 Task: Look for space in Narasapur, India from 6th September, 2023 to 15th September, 2023 for 6 adults in price range Rs.8000 to Rs.12000. Place can be entire place or private room with 6 bedrooms having 6 beds and 6 bathrooms. Property type can be house, flat, guest house. Amenities needed are: wifi, TV, free parkinig on premises, gym, breakfast. Booking option can be shelf check-in. Required host language is English.
Action: Mouse moved to (441, 97)
Screenshot: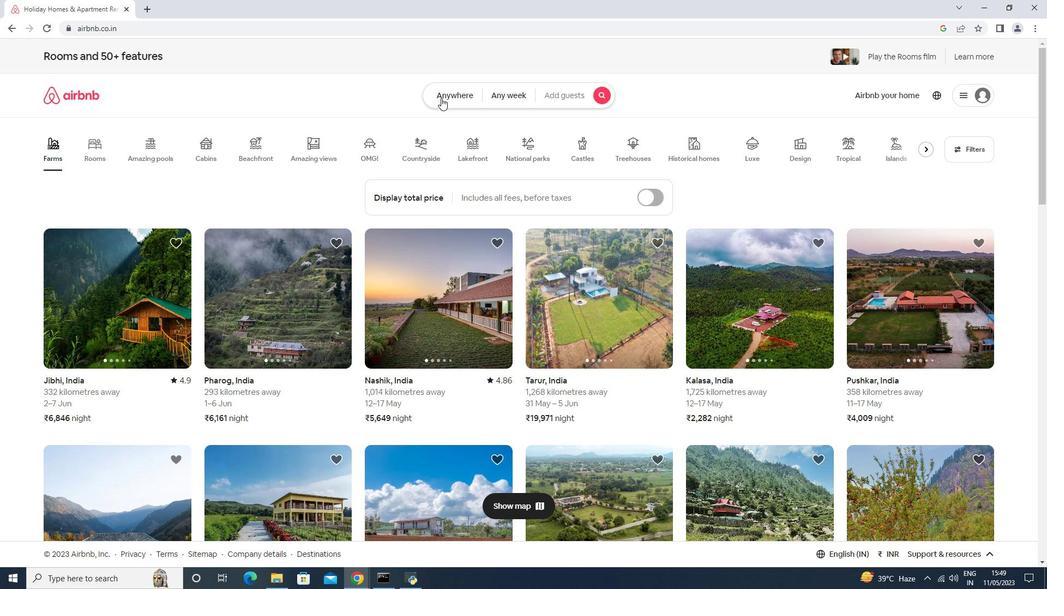 
Action: Mouse pressed left at (441, 97)
Screenshot: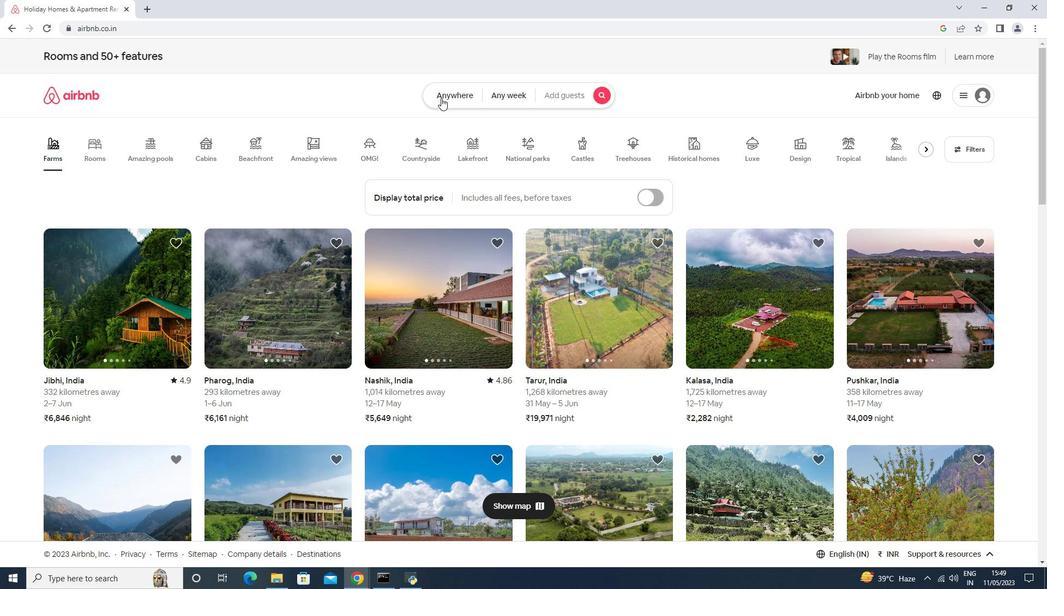 
Action: Mouse moved to (373, 144)
Screenshot: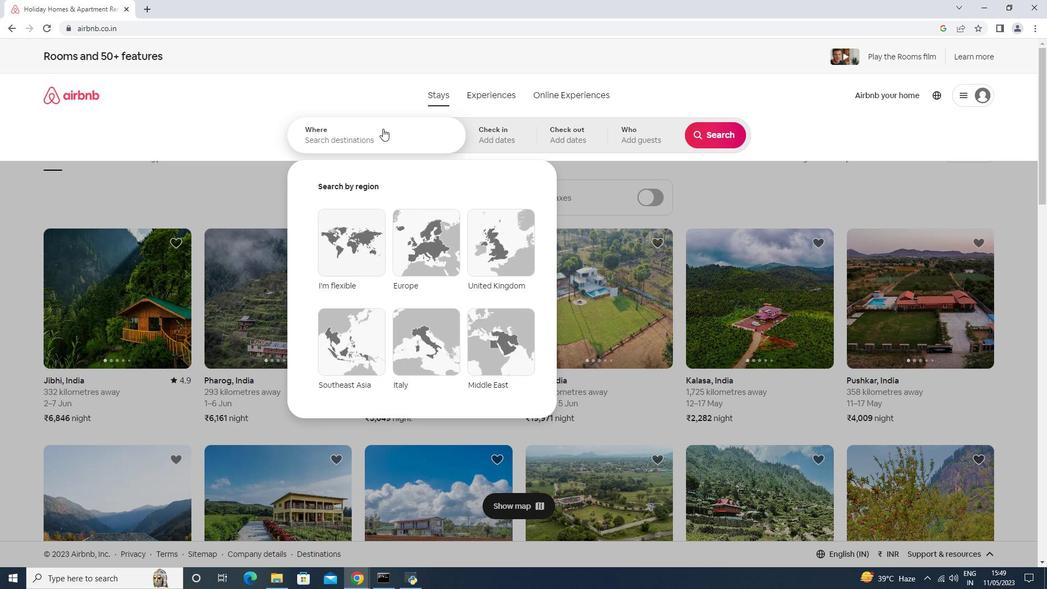 
Action: Mouse pressed left at (373, 144)
Screenshot: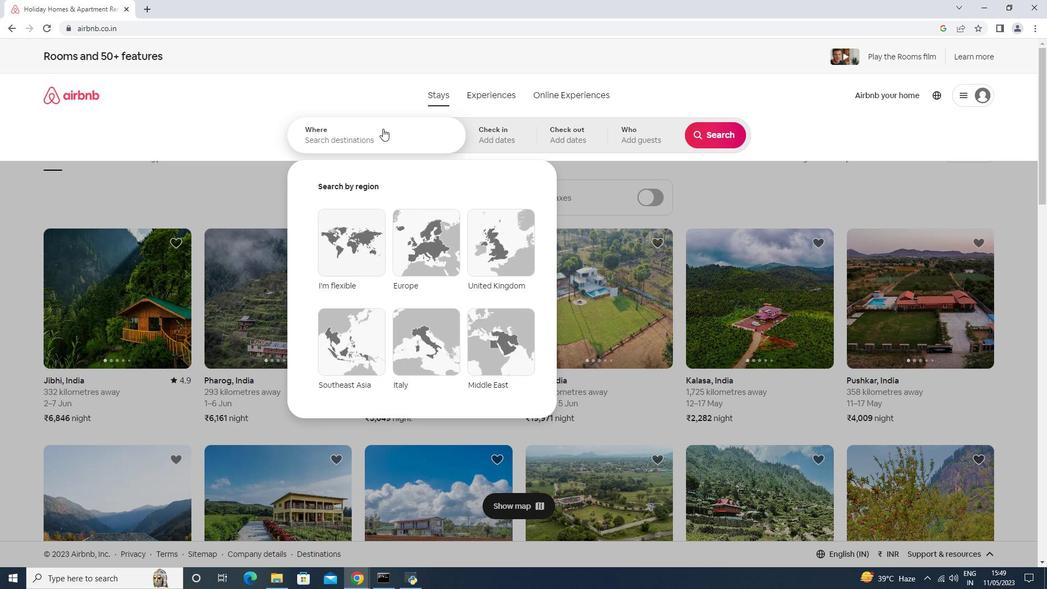 
Action: Key pressed <Key.shift>Nar
Screenshot: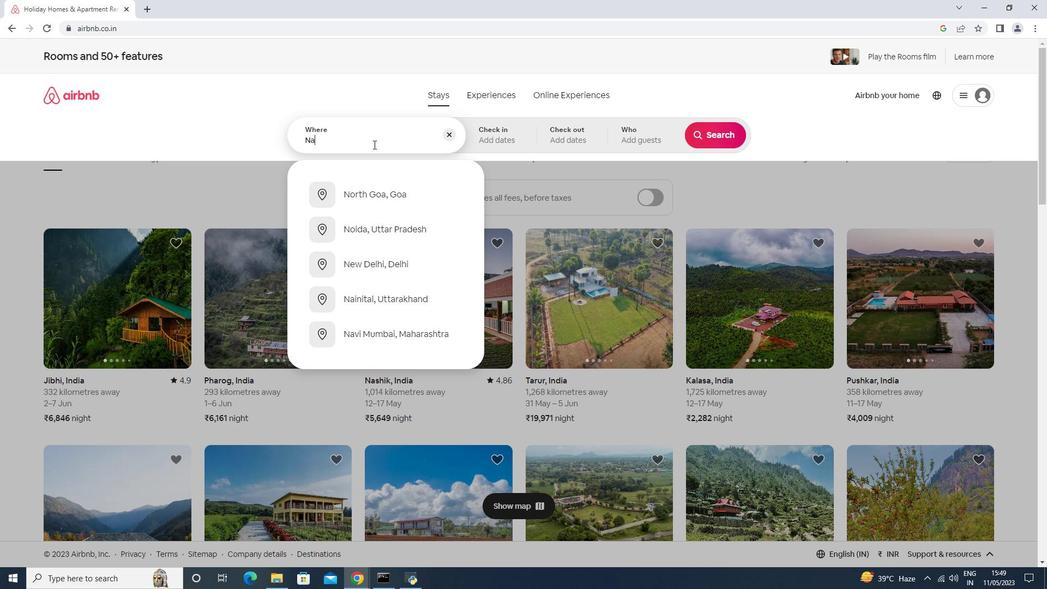 
Action: Mouse moved to (713, 222)
Screenshot: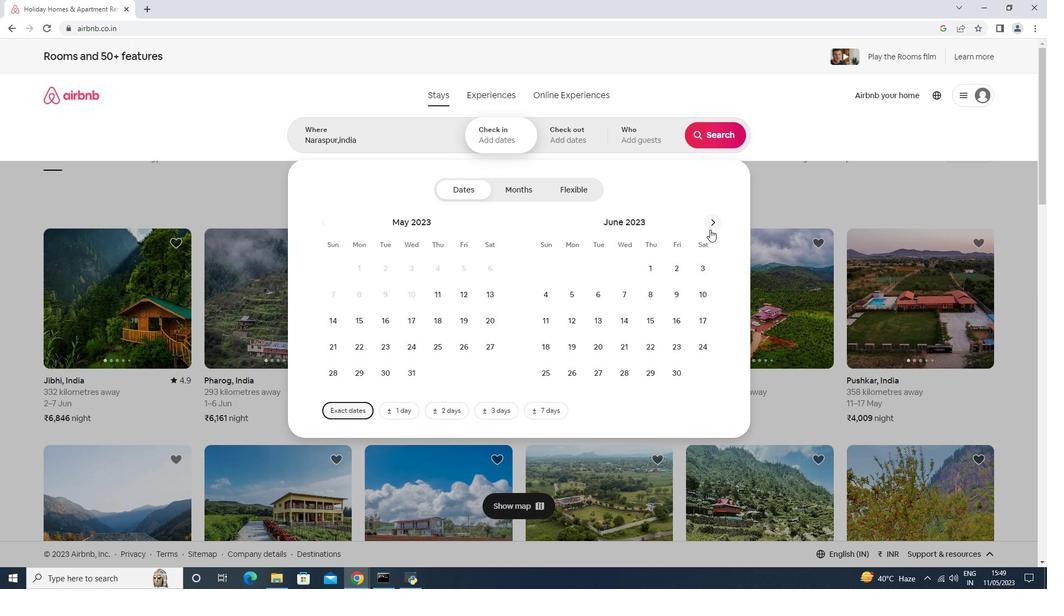 
Action: Mouse pressed left at (713, 222)
Screenshot: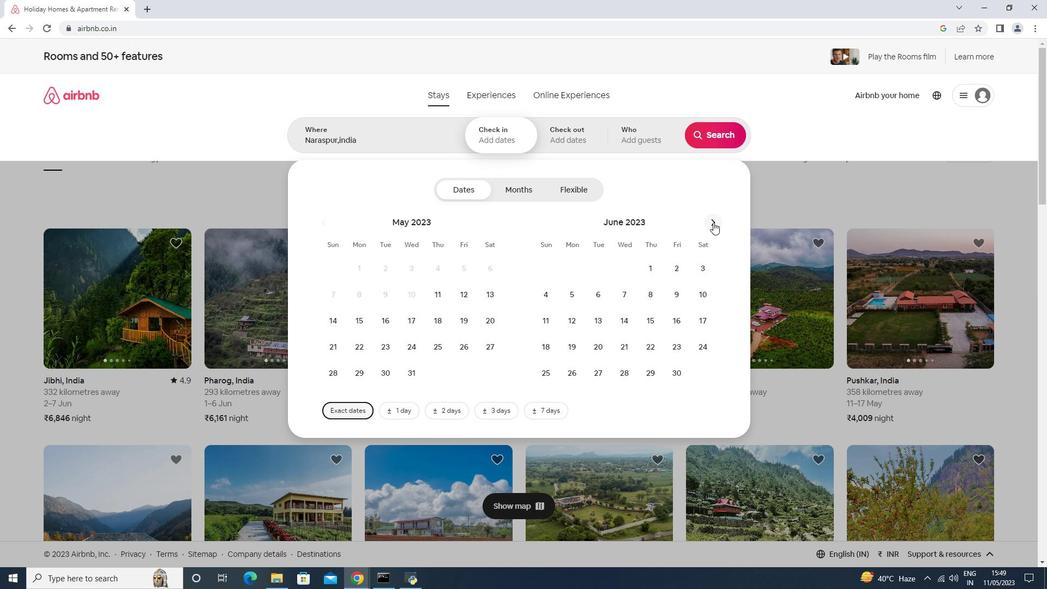 
Action: Mouse pressed left at (713, 222)
Screenshot: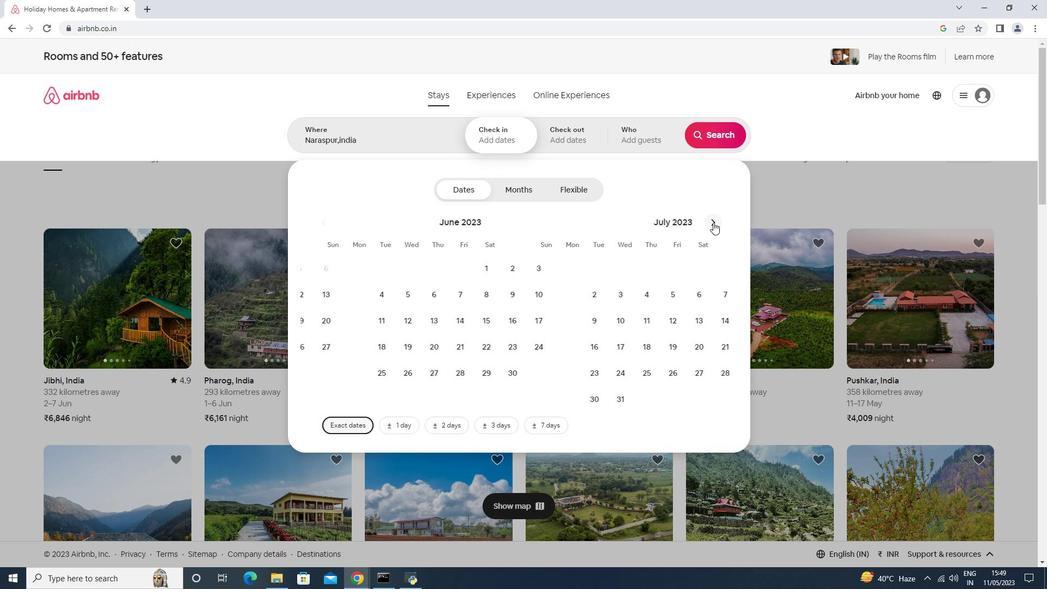 
Action: Mouse moved to (713, 228)
Screenshot: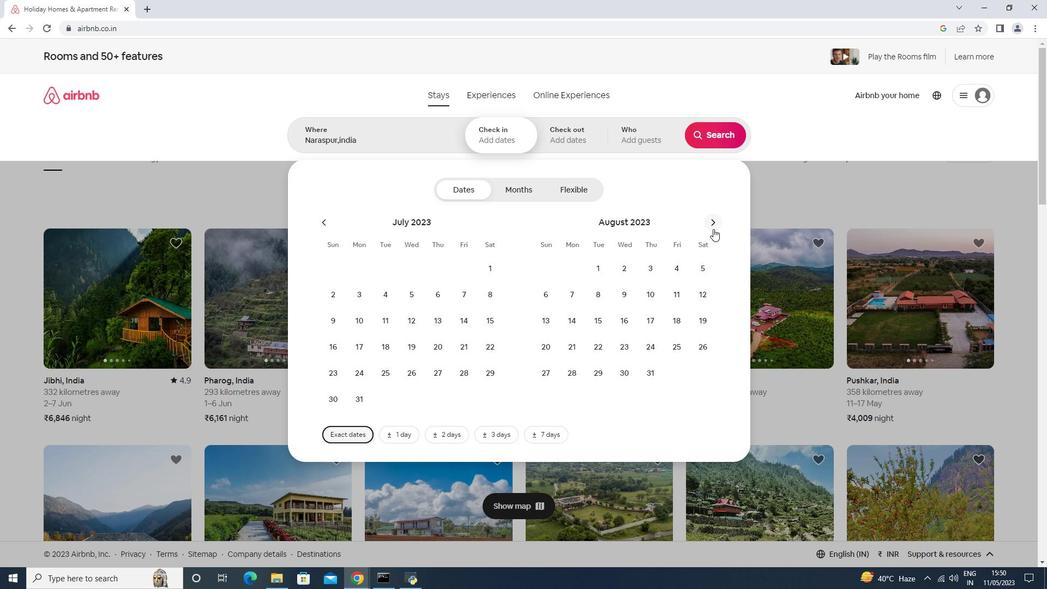 
Action: Mouse pressed left at (713, 228)
Screenshot: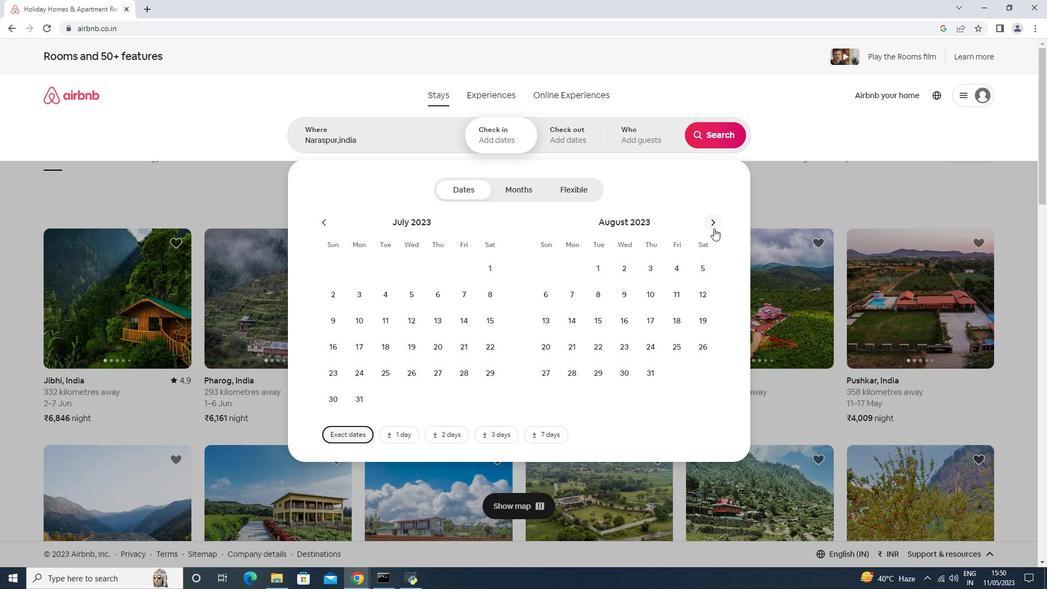 
Action: Mouse moved to (630, 293)
Screenshot: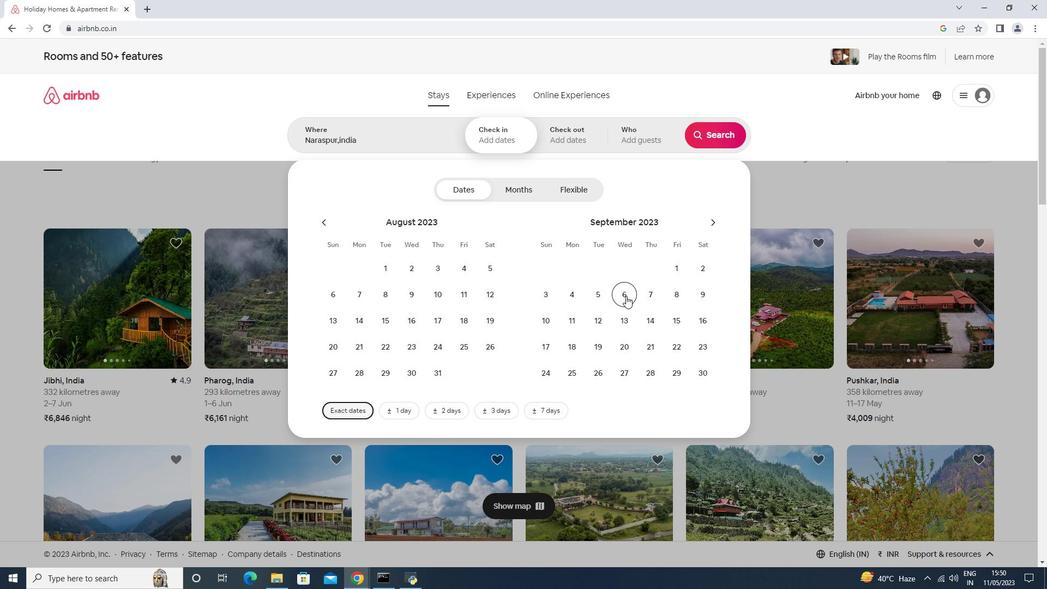 
Action: Mouse pressed left at (630, 293)
Screenshot: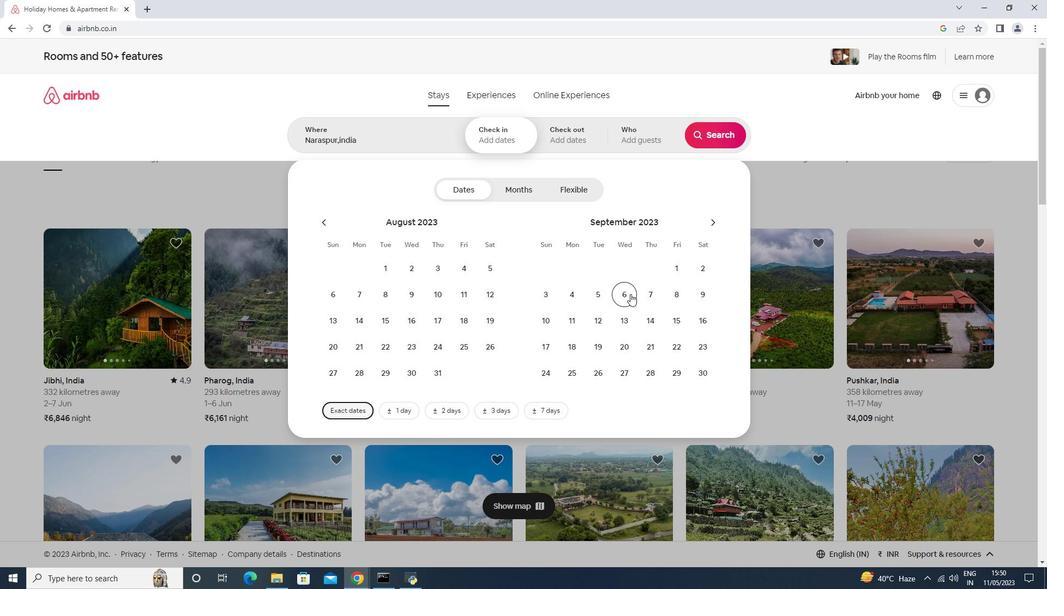 
Action: Mouse moved to (683, 313)
Screenshot: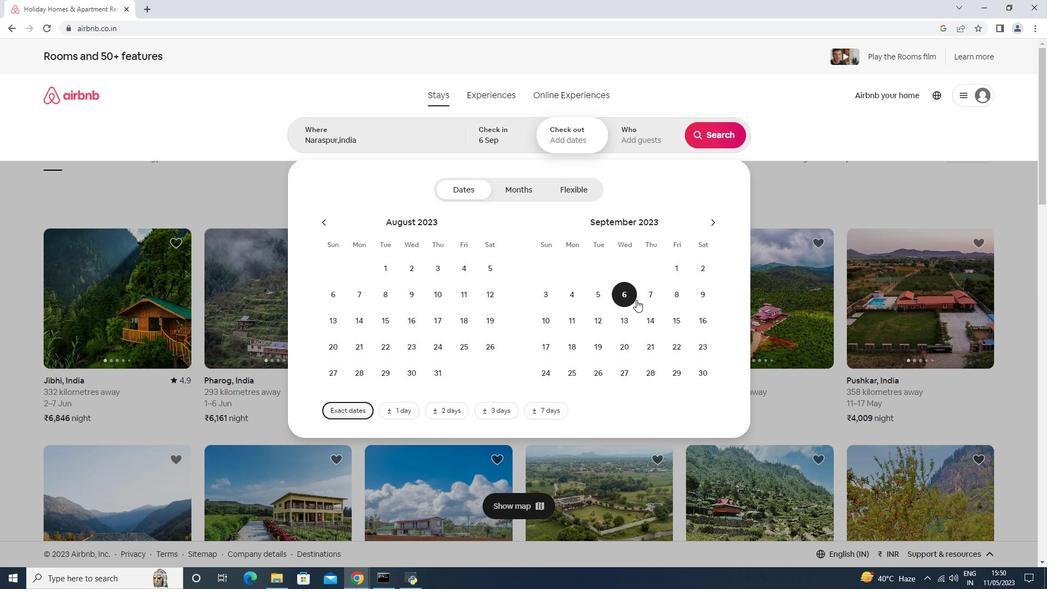 
Action: Mouse pressed left at (683, 313)
Screenshot: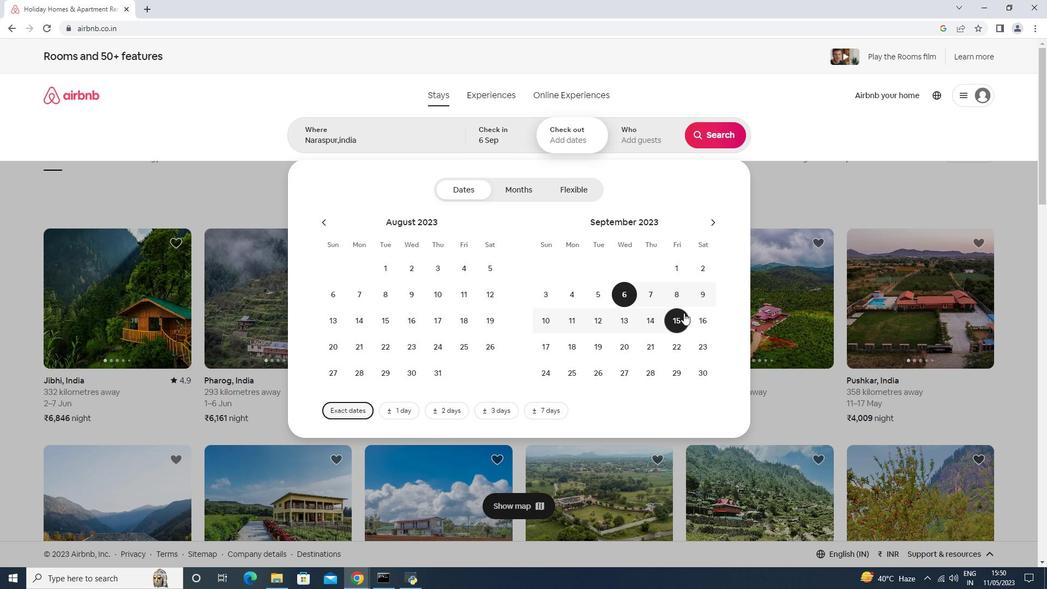 
Action: Mouse moved to (641, 145)
Screenshot: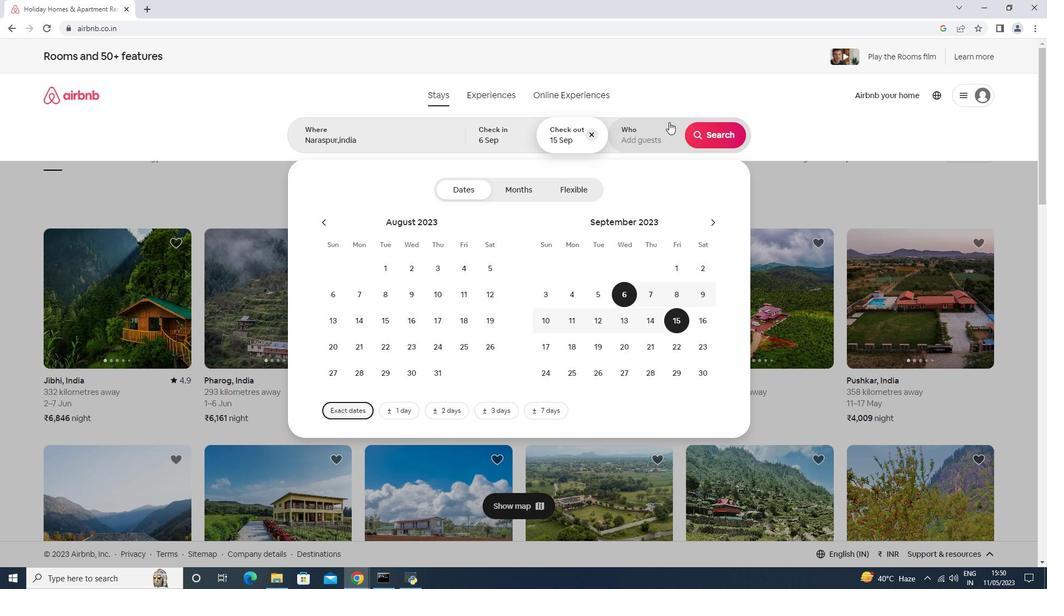 
Action: Mouse pressed left at (641, 145)
Screenshot: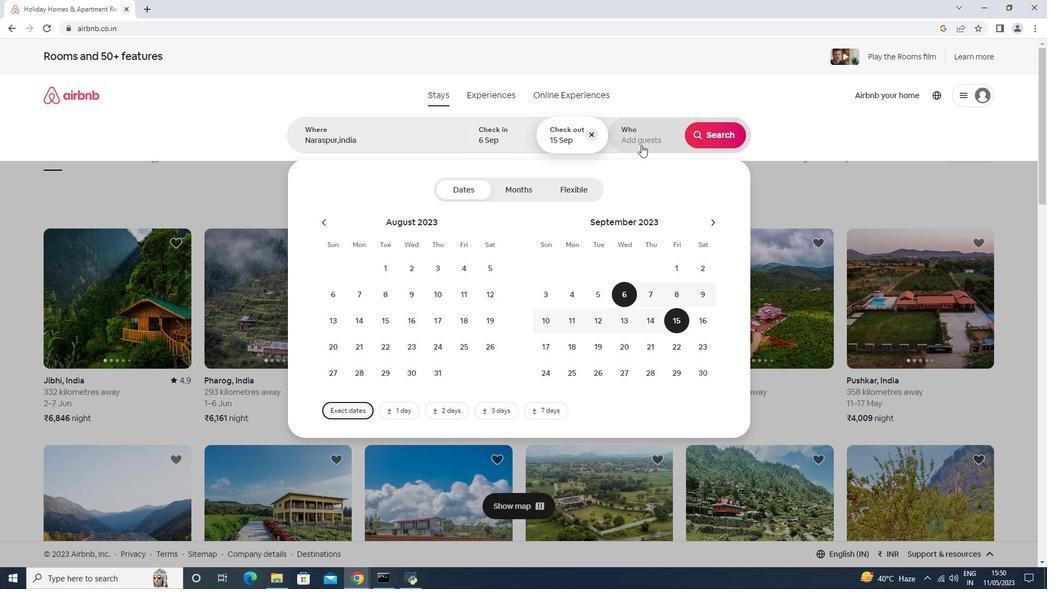 
Action: Mouse moved to (719, 195)
Screenshot: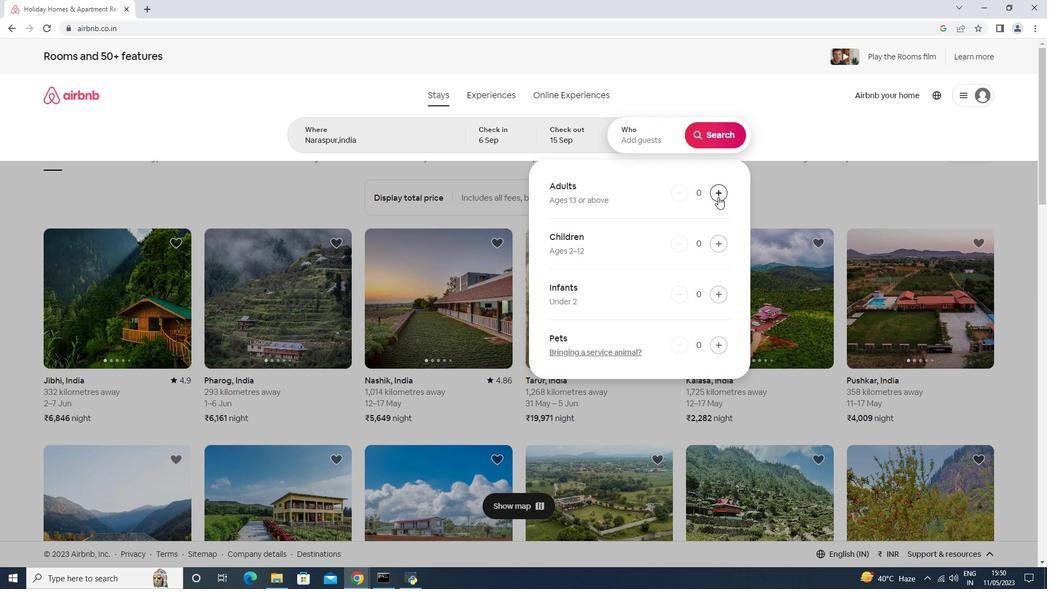 
Action: Mouse pressed left at (718, 196)
Screenshot: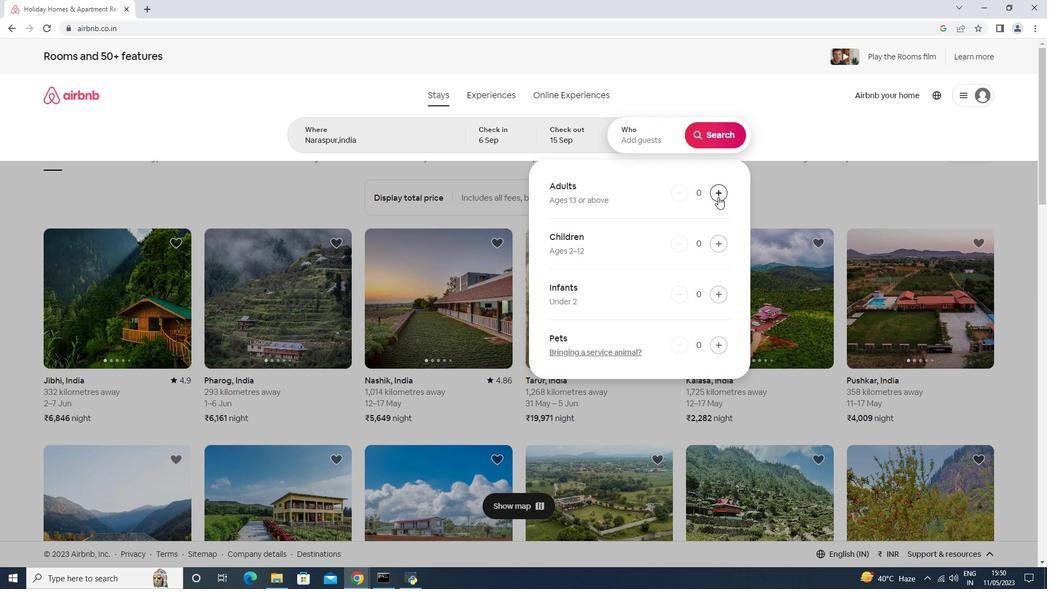 
Action: Mouse moved to (719, 195)
Screenshot: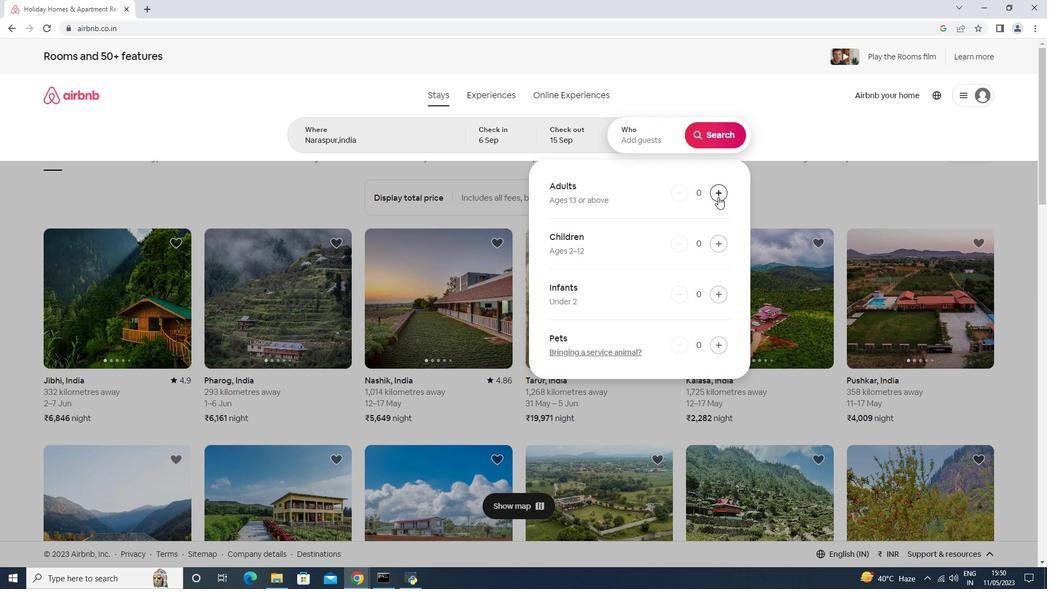 
Action: Mouse pressed left at (718, 195)
Screenshot: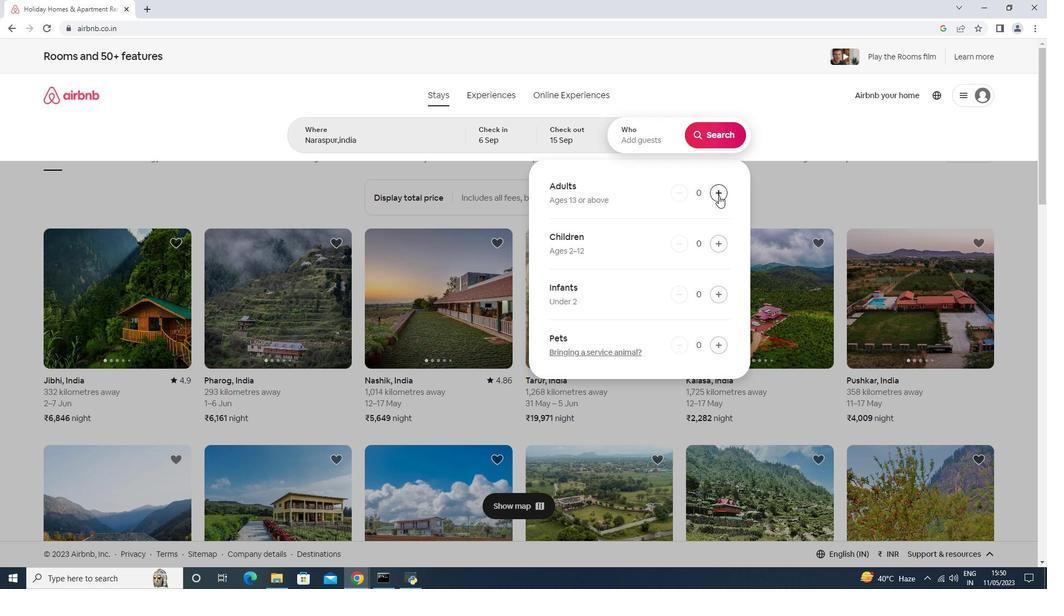 
Action: Mouse pressed left at (719, 195)
Screenshot: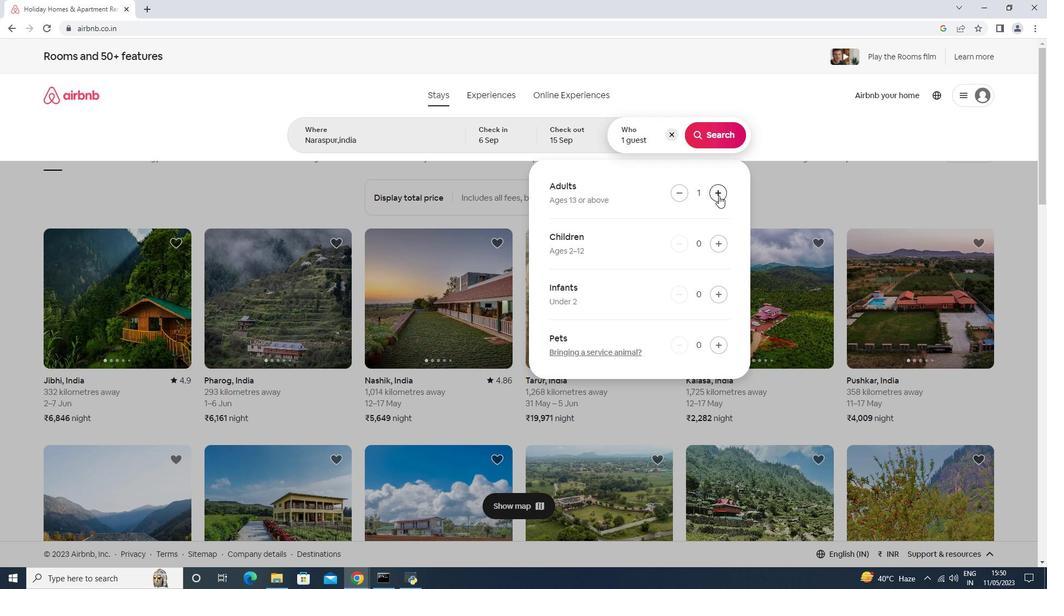 
Action: Mouse pressed left at (719, 195)
Screenshot: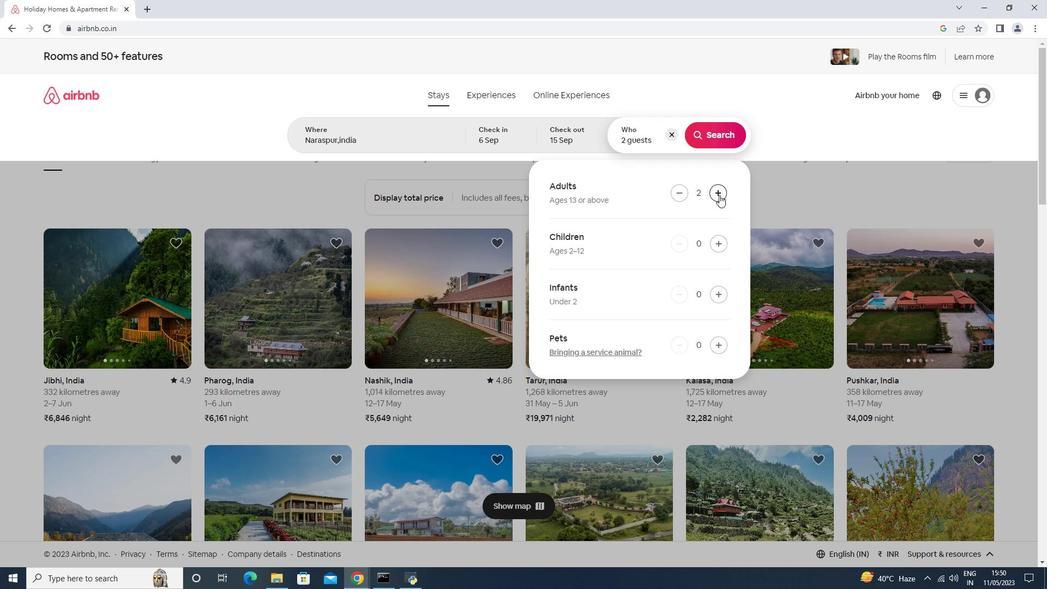 
Action: Mouse pressed left at (719, 195)
Screenshot: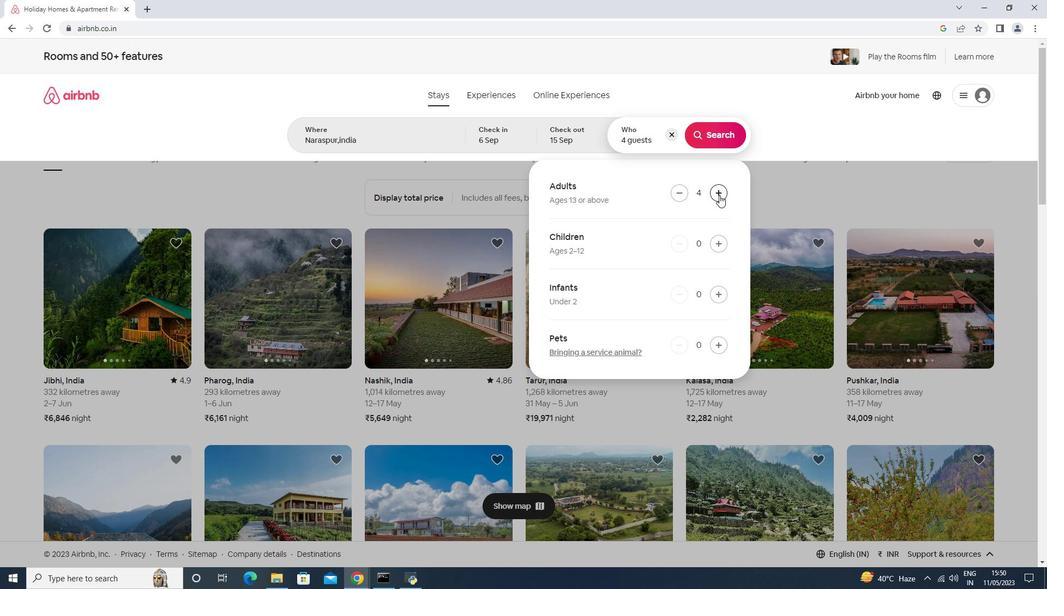 
Action: Mouse moved to (719, 194)
Screenshot: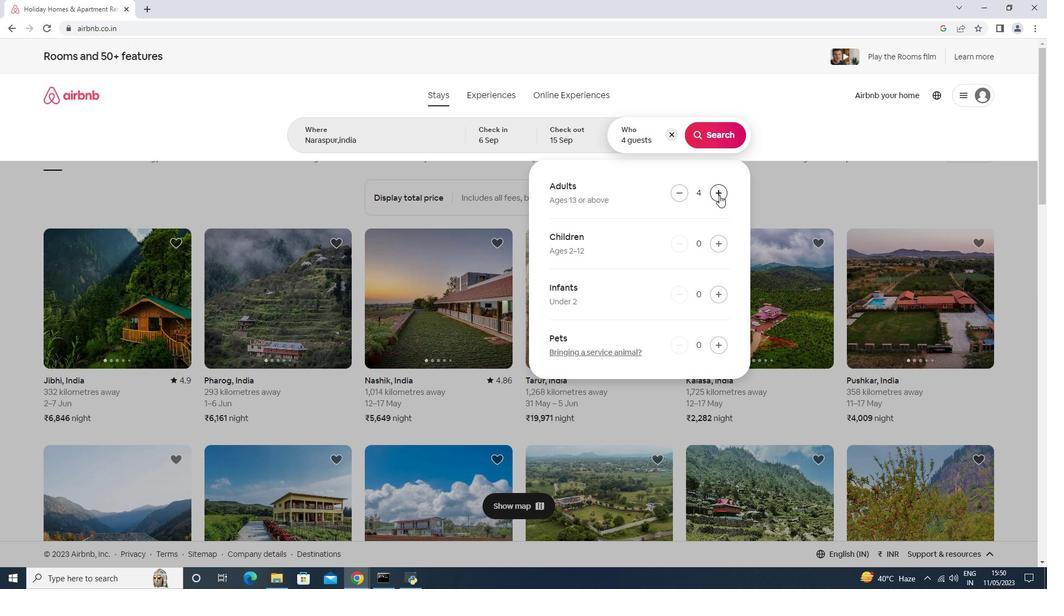 
Action: Mouse pressed left at (719, 194)
Screenshot: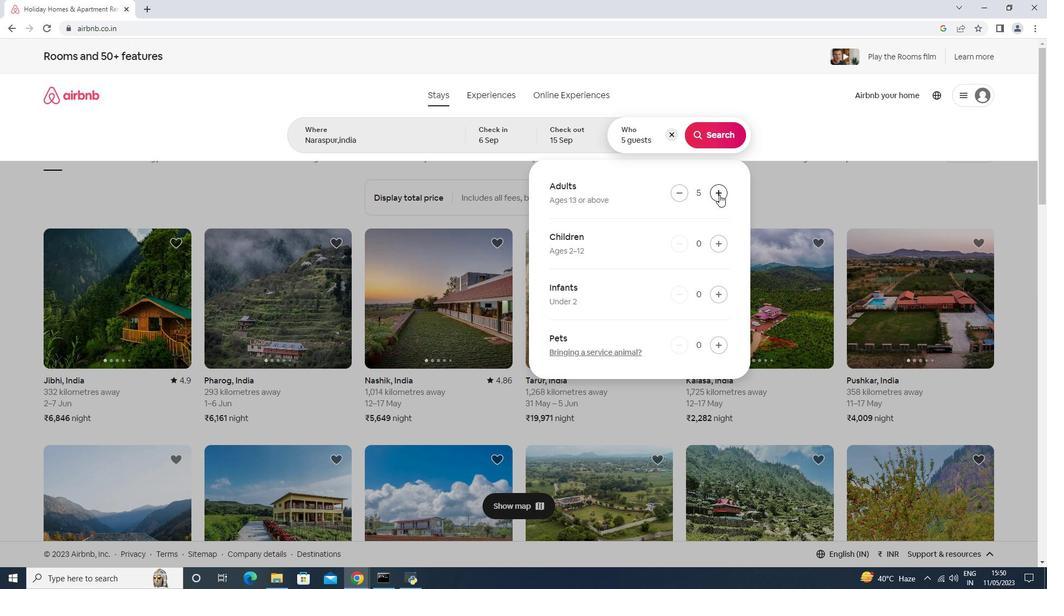 
Action: Mouse moved to (712, 139)
Screenshot: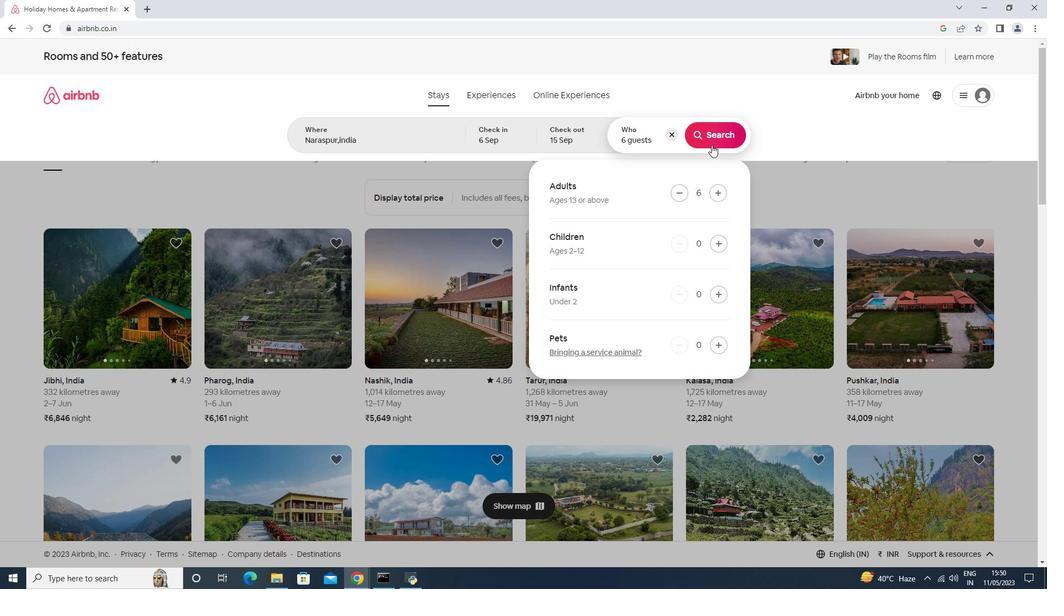 
Action: Mouse pressed left at (712, 139)
Screenshot: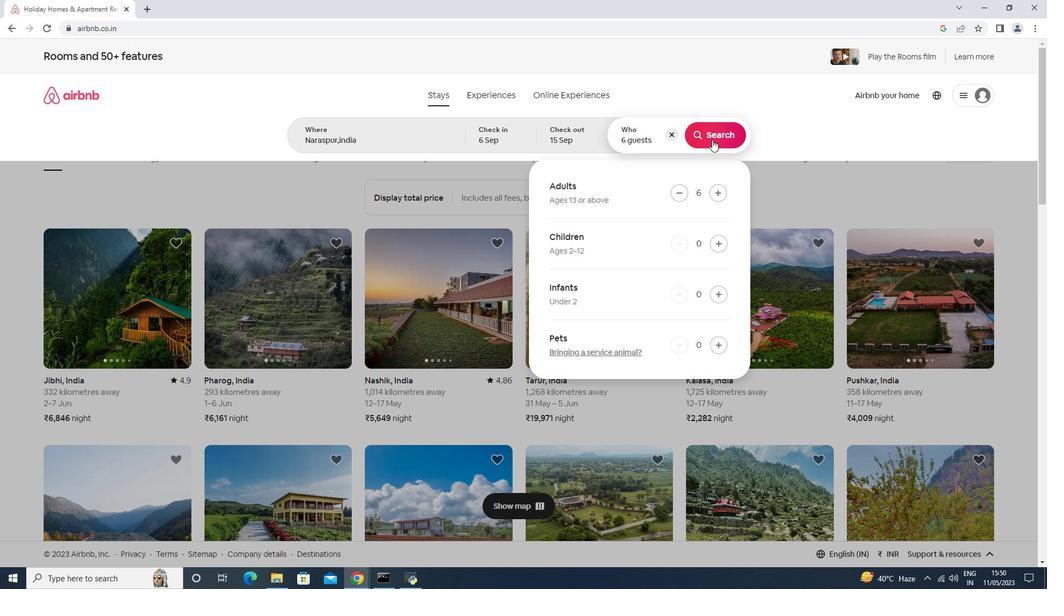 
Action: Mouse moved to (988, 123)
Screenshot: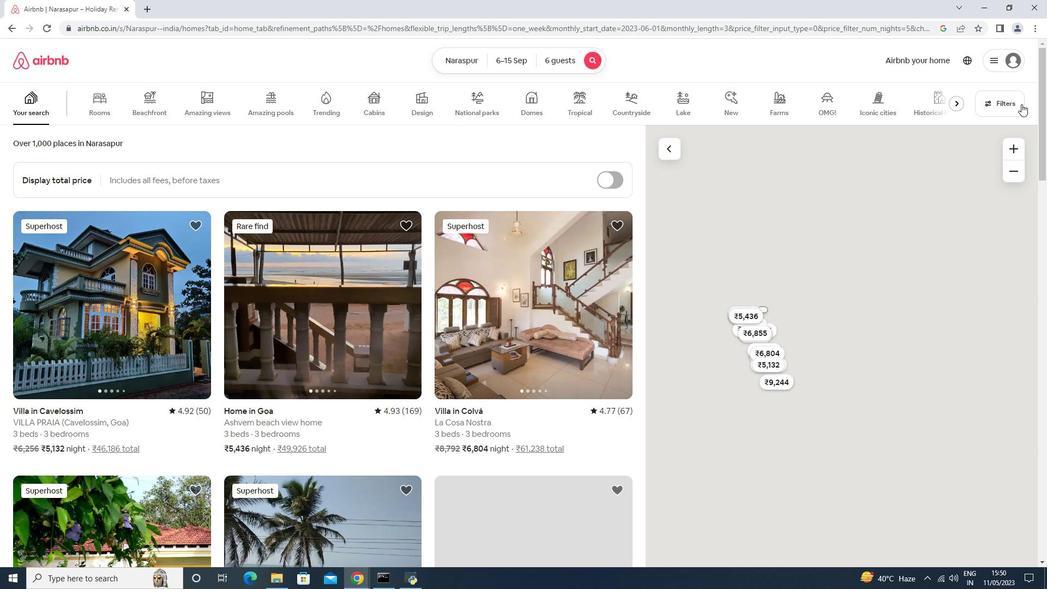 
Action: Mouse pressed left at (988, 123)
Screenshot: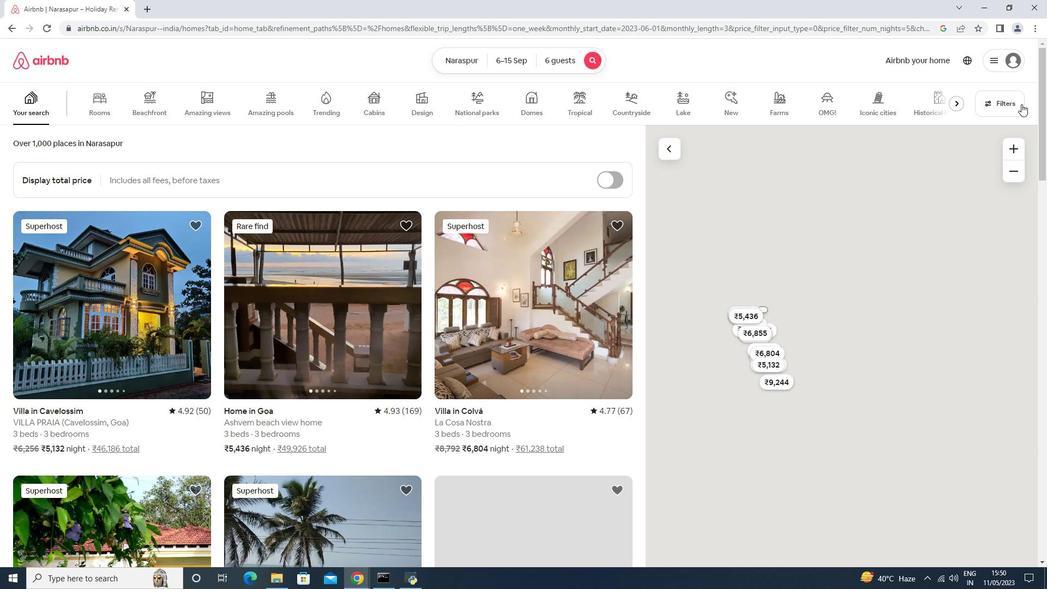 
Action: Mouse moved to (412, 359)
Screenshot: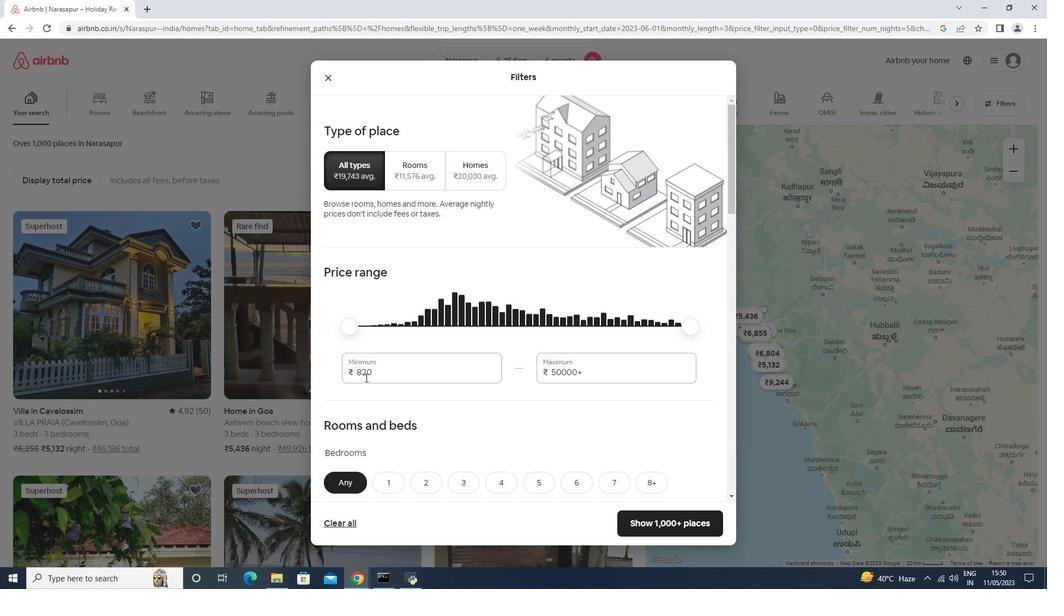 
Action: Mouse pressed left at (412, 359)
Screenshot: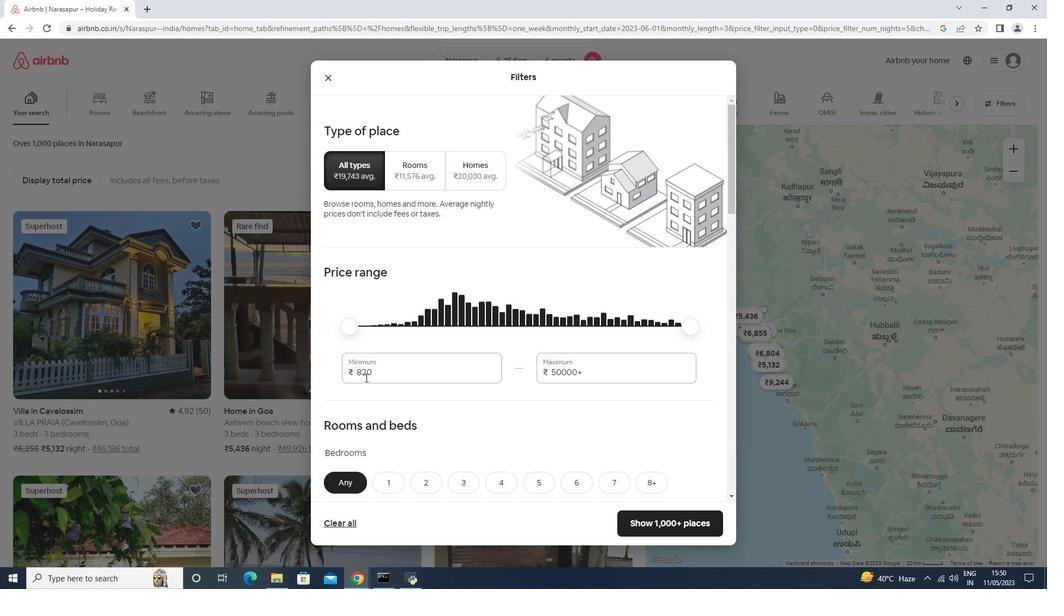 
Action: Key pressed <Key.backspace><Key.backspace><Key.backspace><Key.backspace><Key.backspace><Key.backspace><Key.backspace><Key.backspace><Key.backspace><Key.backspace><Key.backspace><Key.backspace><Key.backspace>8000<Key.tab>12000
Screenshot: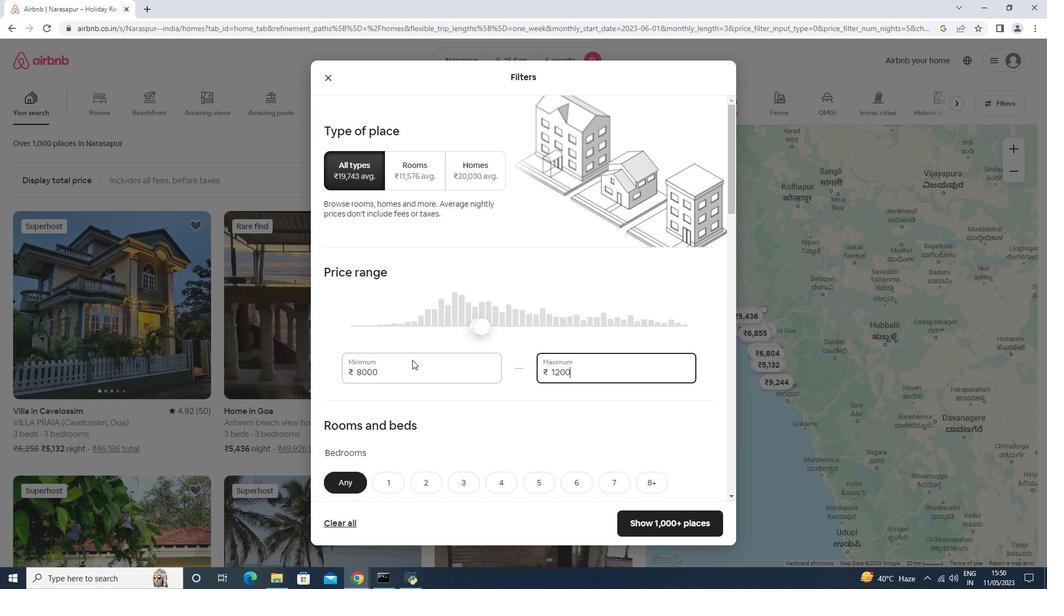 
Action: Mouse moved to (396, 429)
Screenshot: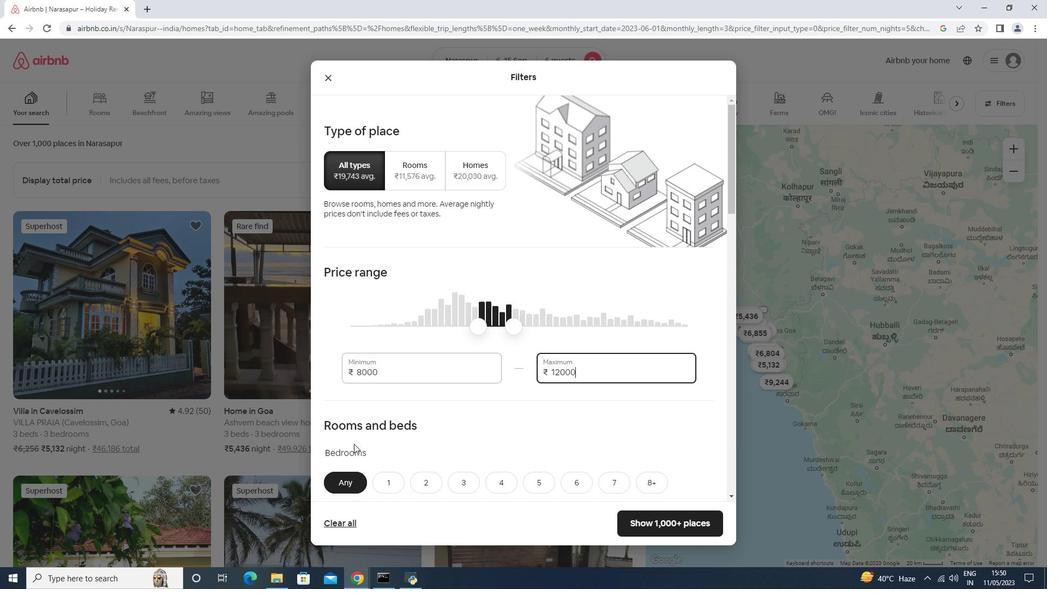 
Action: Mouse scrolled (396, 428) with delta (0, 0)
Screenshot: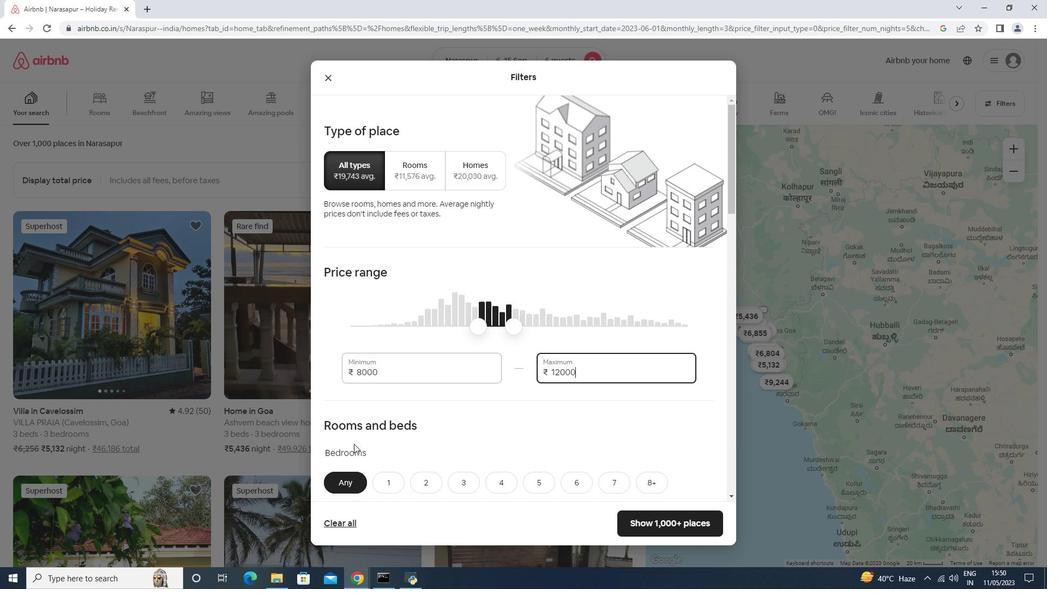 
Action: Mouse scrolled (396, 428) with delta (0, 0)
Screenshot: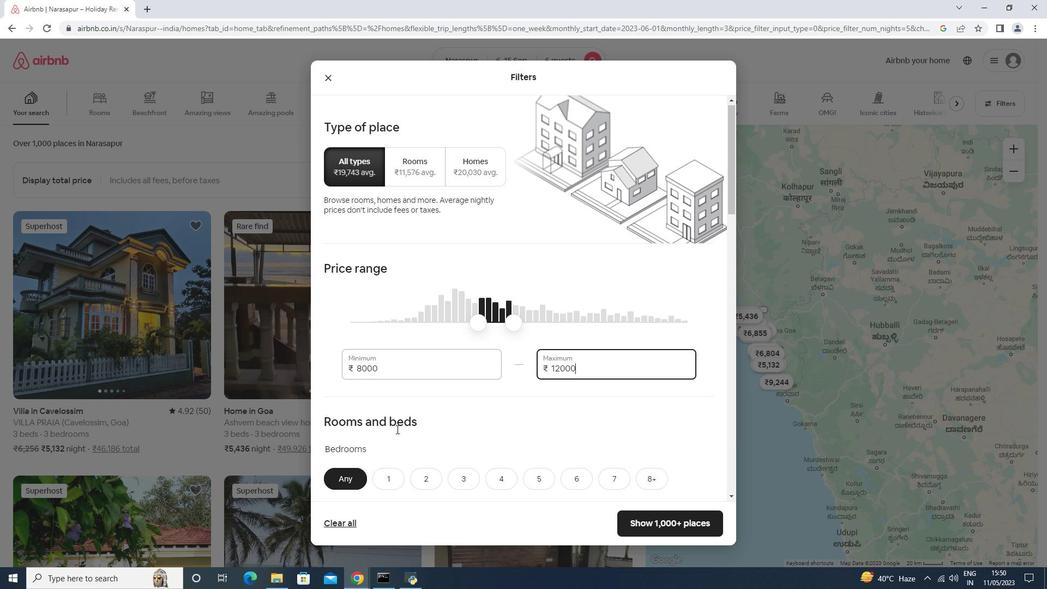 
Action: Mouse moved to (568, 379)
Screenshot: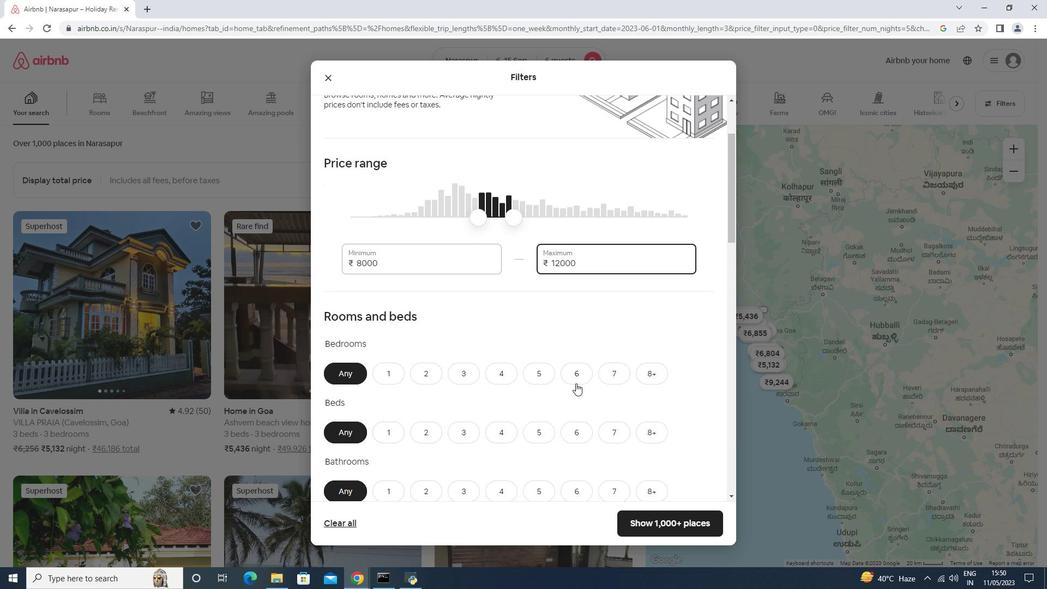 
Action: Mouse pressed left at (568, 379)
Screenshot: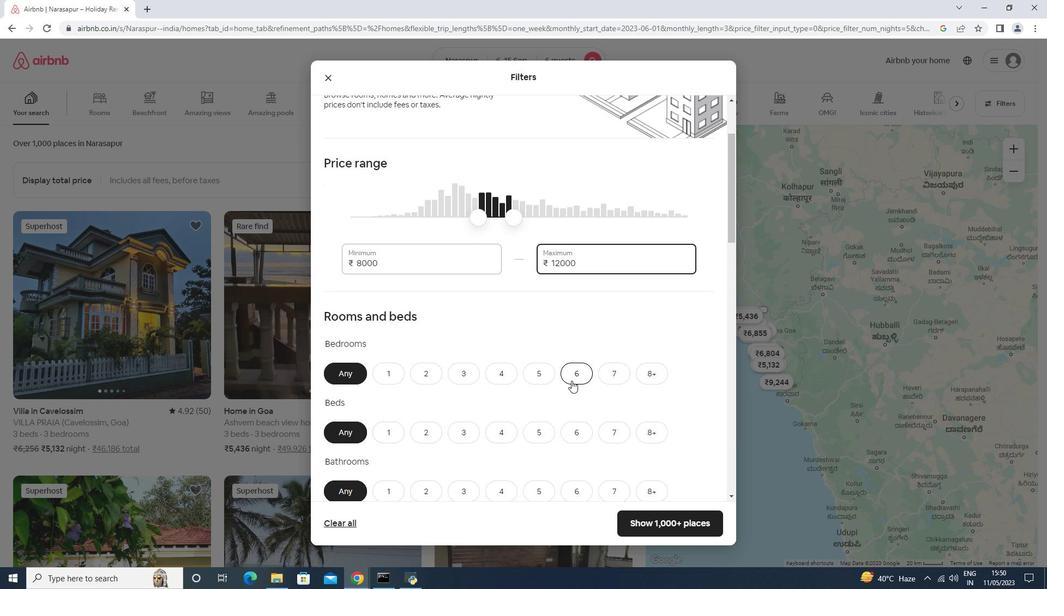 
Action: Mouse moved to (584, 429)
Screenshot: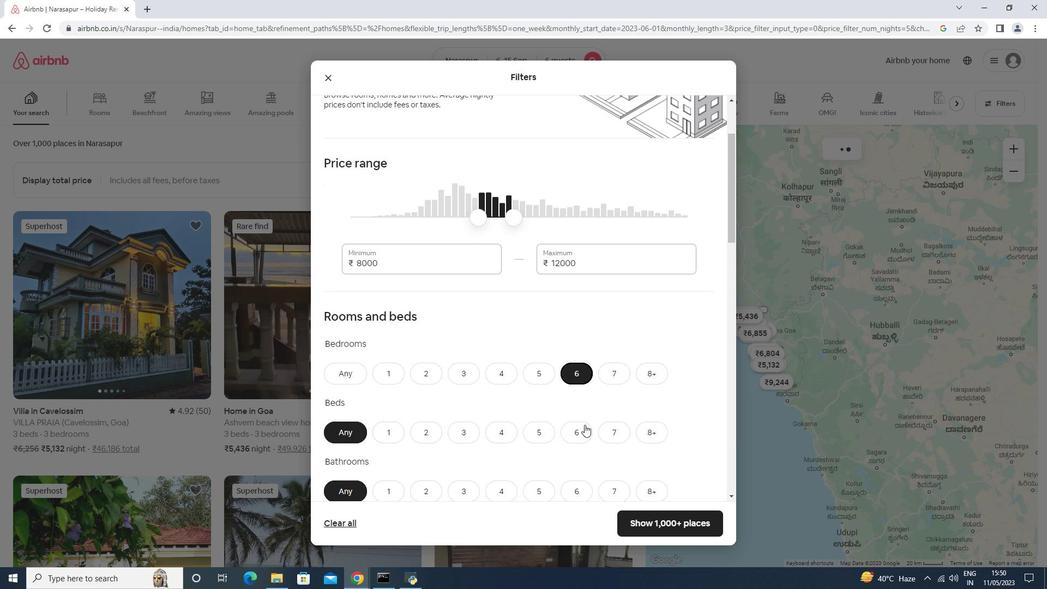 
Action: Mouse pressed left at (584, 429)
Screenshot: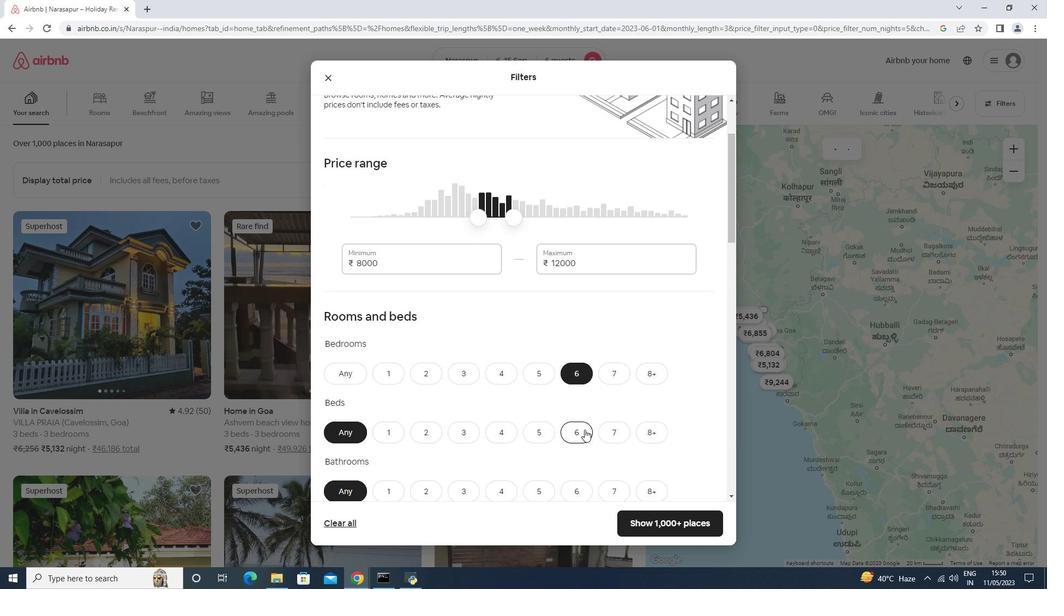 
Action: Mouse moved to (584, 429)
Screenshot: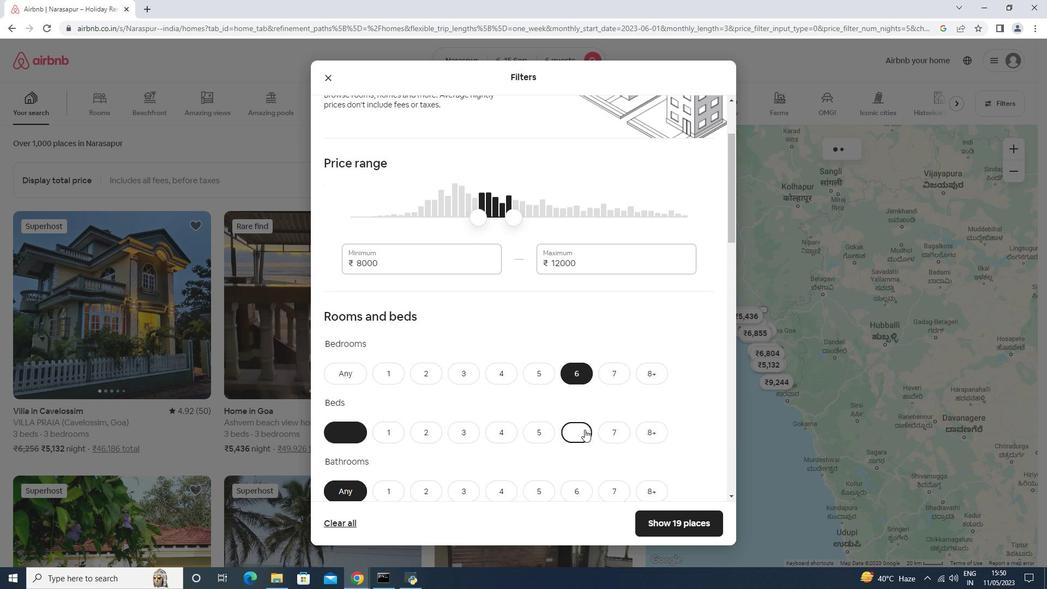 
Action: Mouse scrolled (584, 428) with delta (0, 0)
Screenshot: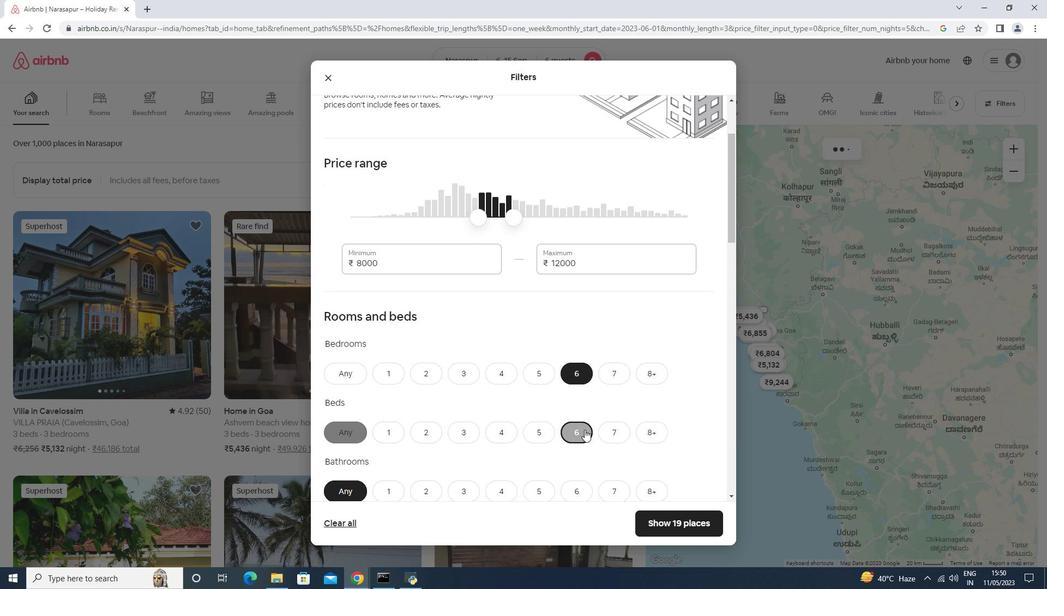 
Action: Mouse scrolled (584, 428) with delta (0, 0)
Screenshot: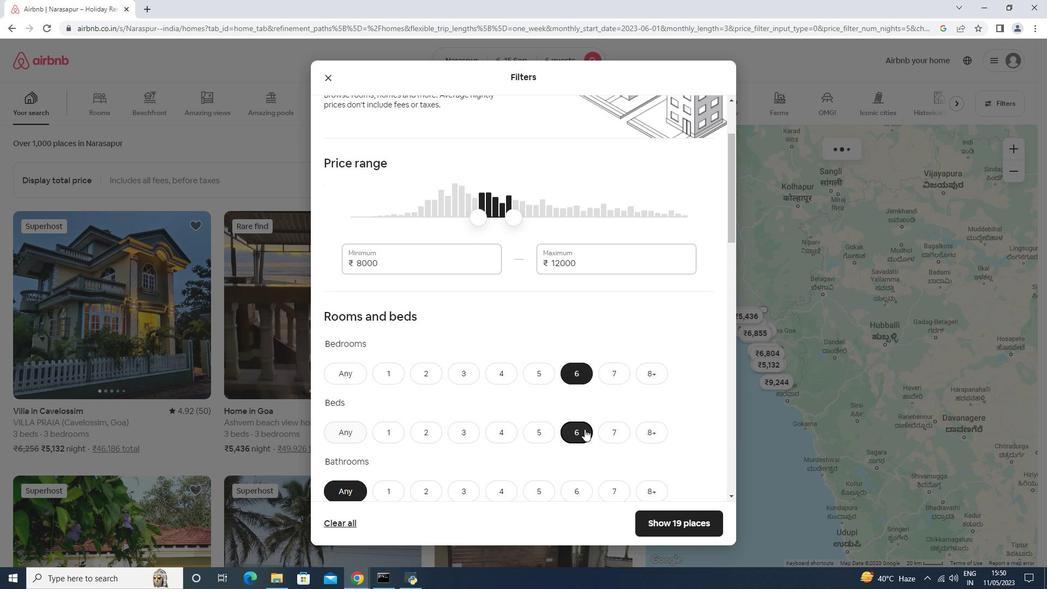 
Action: Mouse scrolled (584, 428) with delta (0, 0)
Screenshot: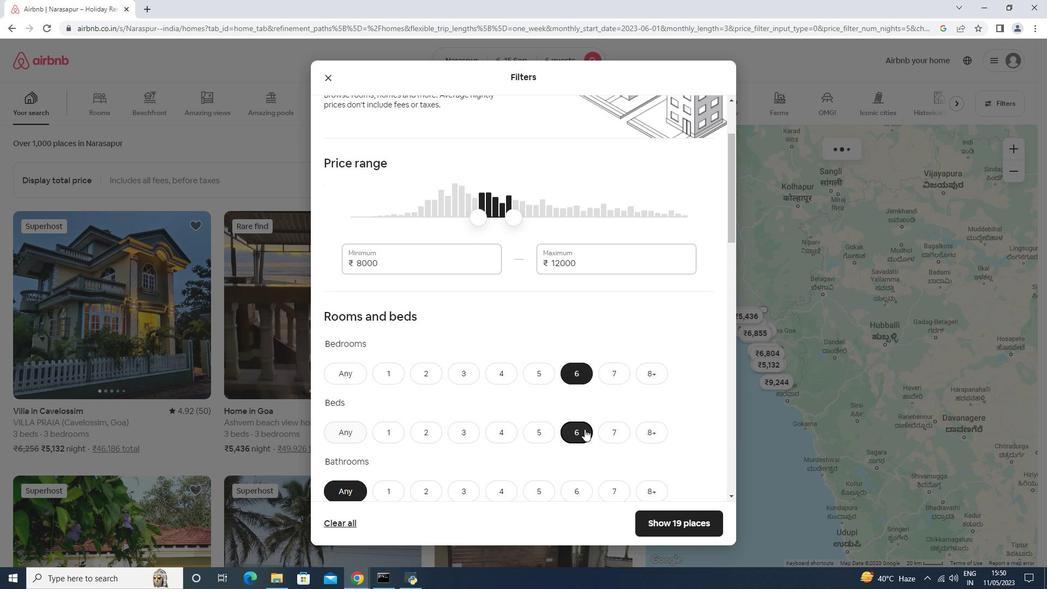 
Action: Mouse scrolled (584, 428) with delta (0, 0)
Screenshot: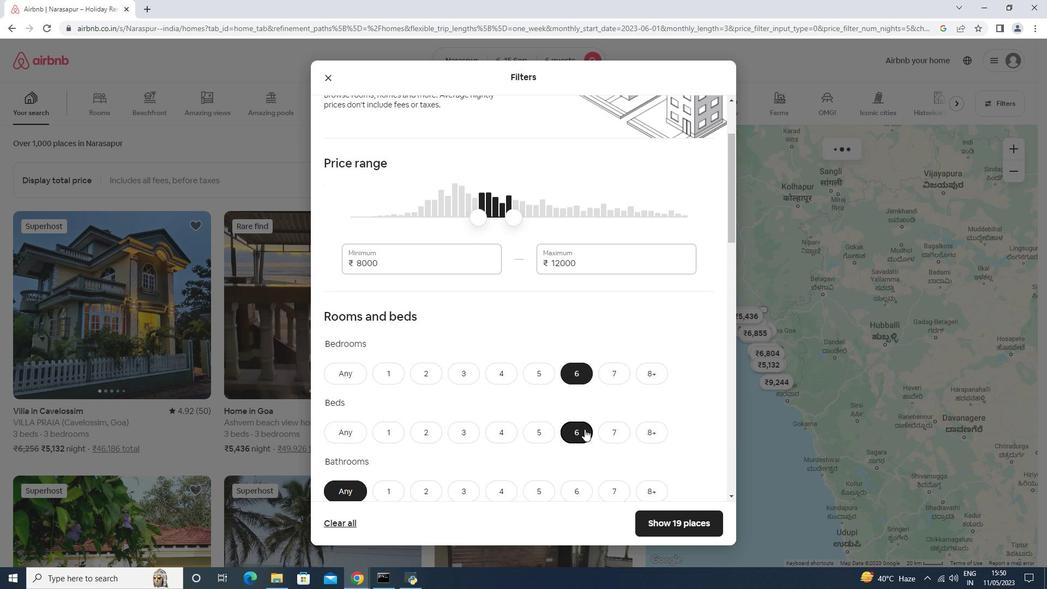 
Action: Mouse moved to (576, 260)
Screenshot: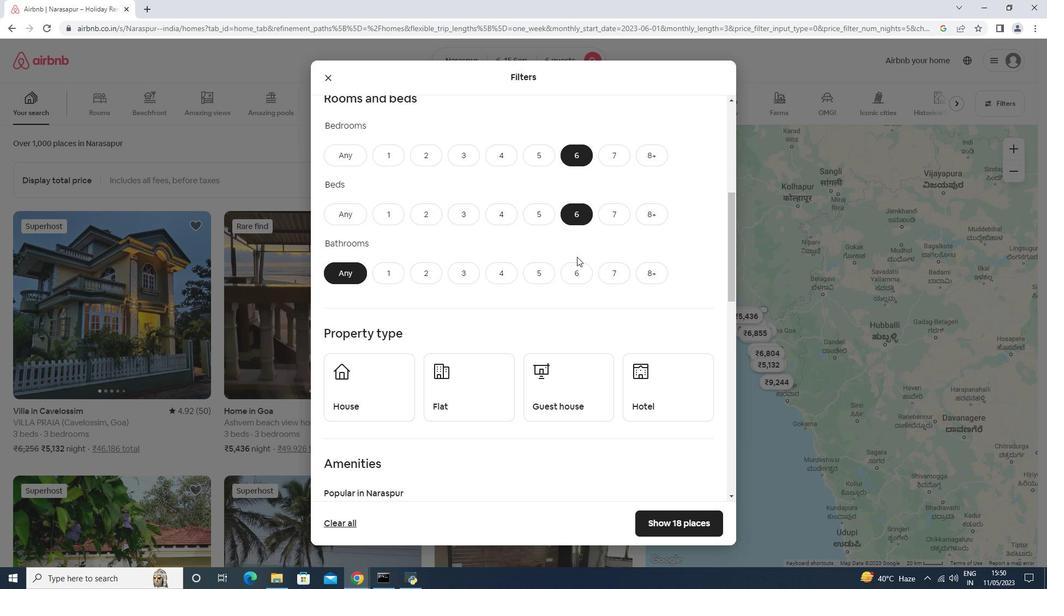 
Action: Mouse pressed left at (576, 260)
Screenshot: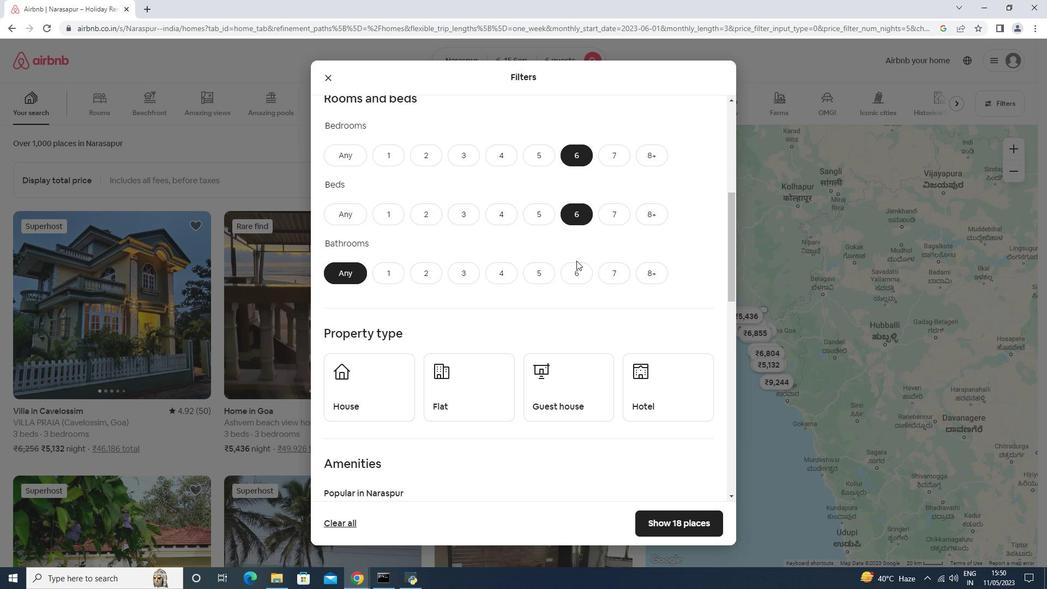
Action: Mouse moved to (577, 271)
Screenshot: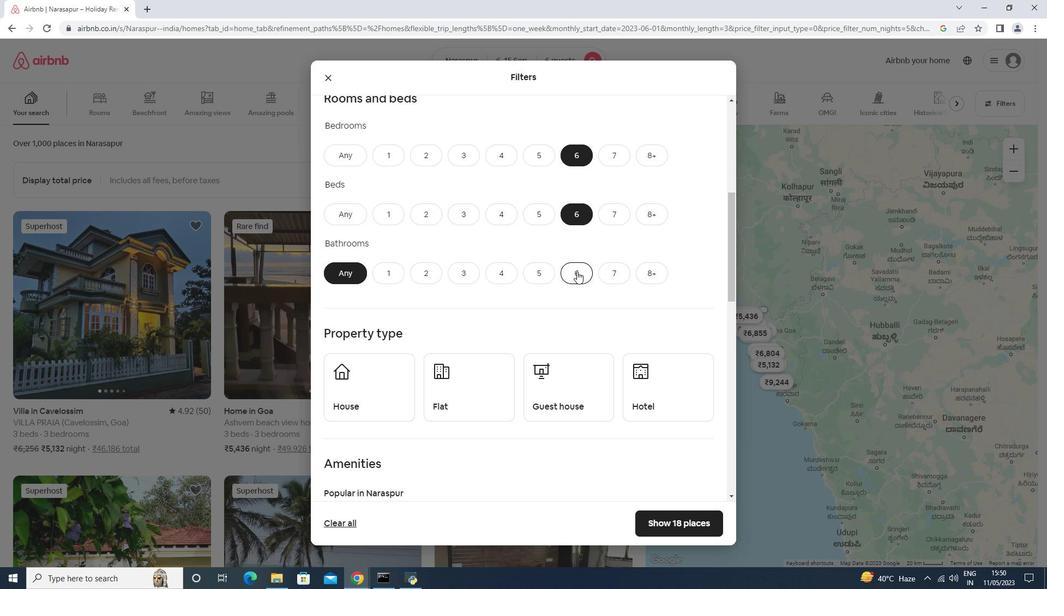 
Action: Mouse pressed left at (577, 271)
Screenshot: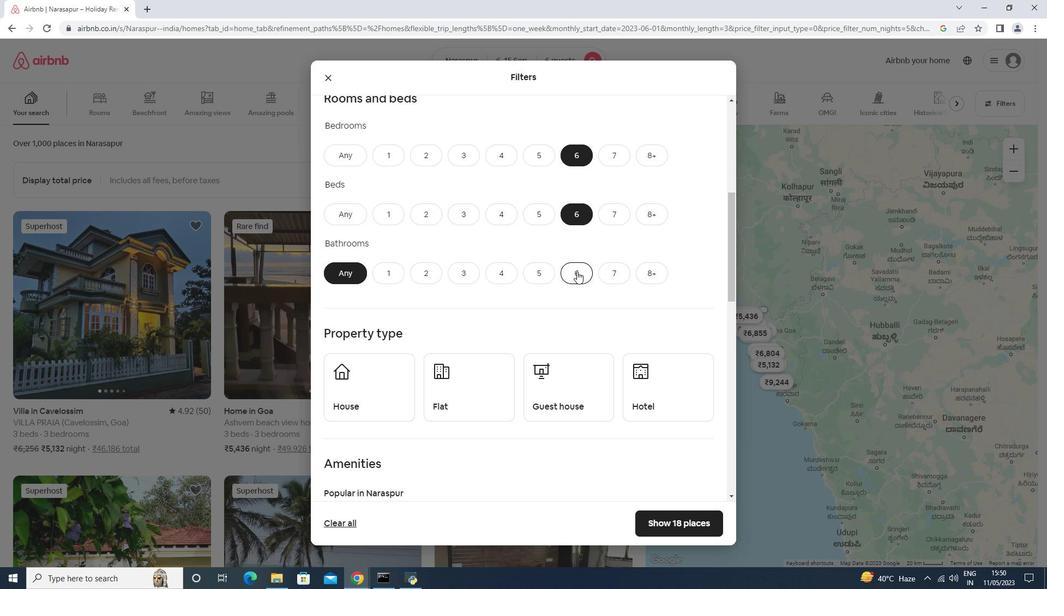 
Action: Mouse moved to (390, 371)
Screenshot: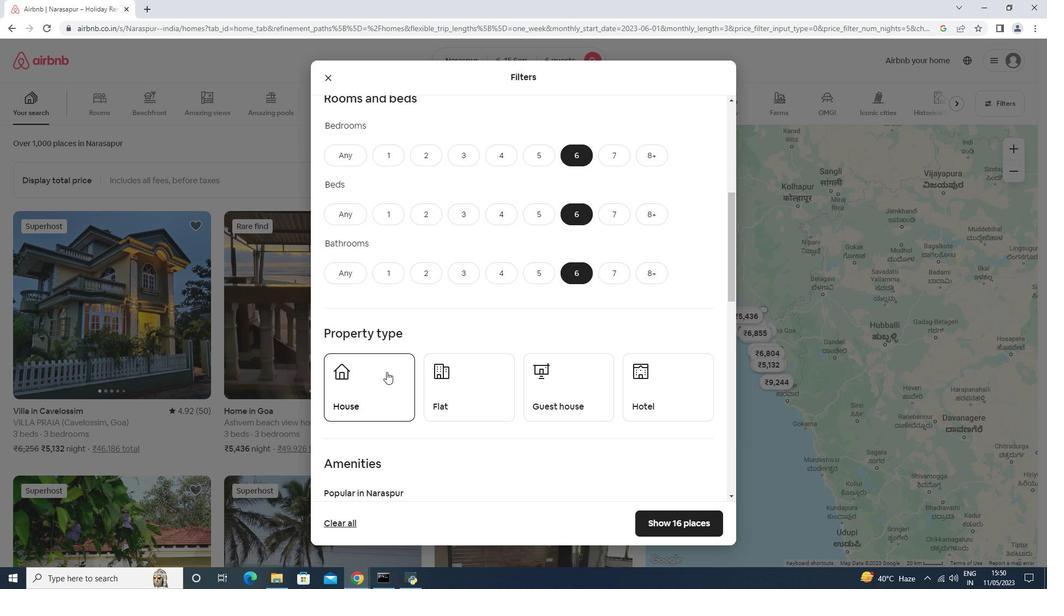 
Action: Mouse pressed left at (390, 371)
Screenshot: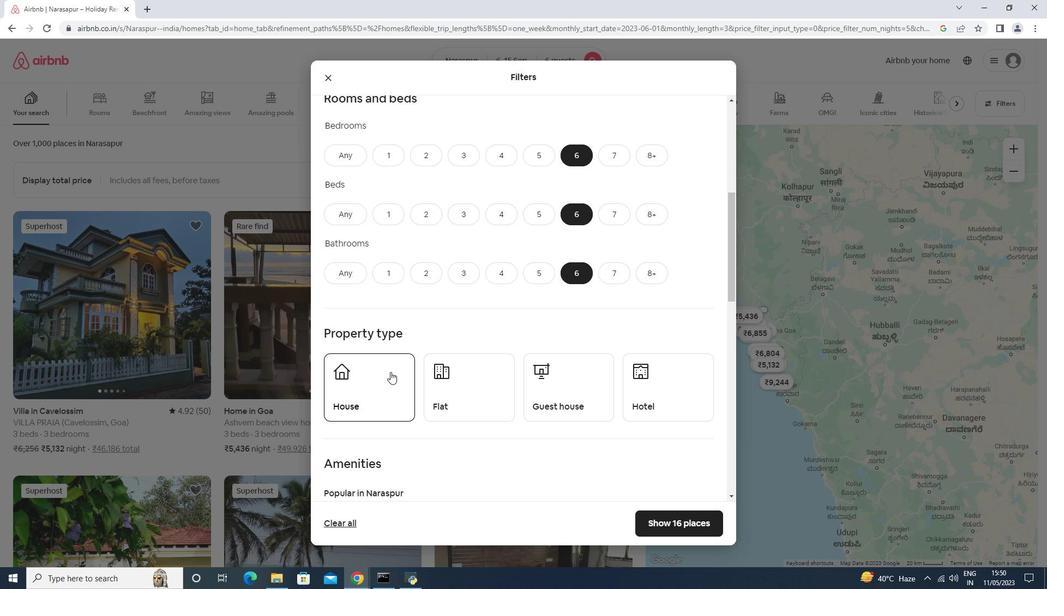 
Action: Mouse moved to (442, 381)
Screenshot: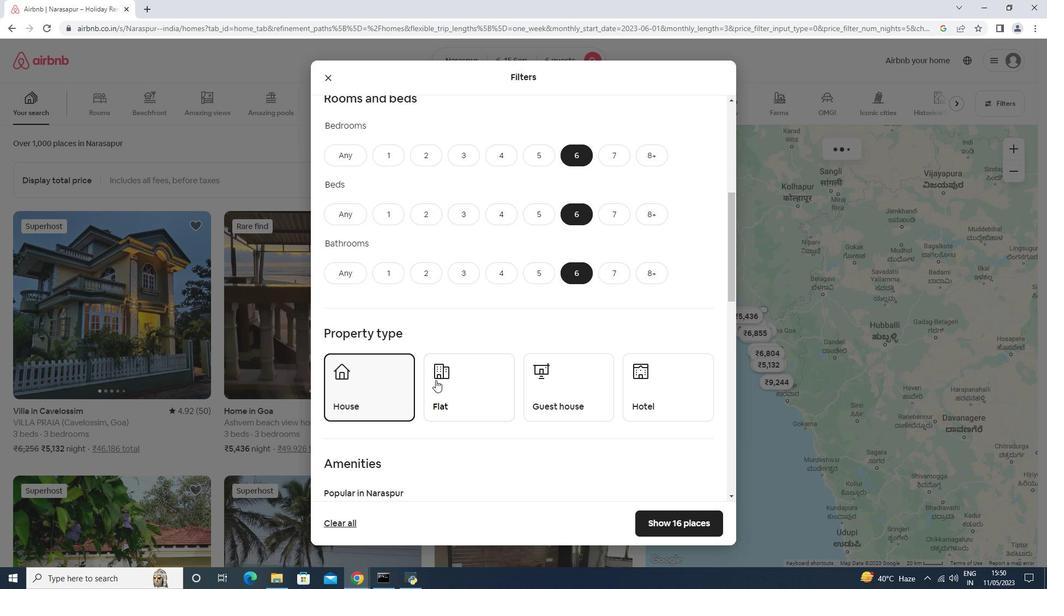 
Action: Mouse pressed left at (442, 381)
Screenshot: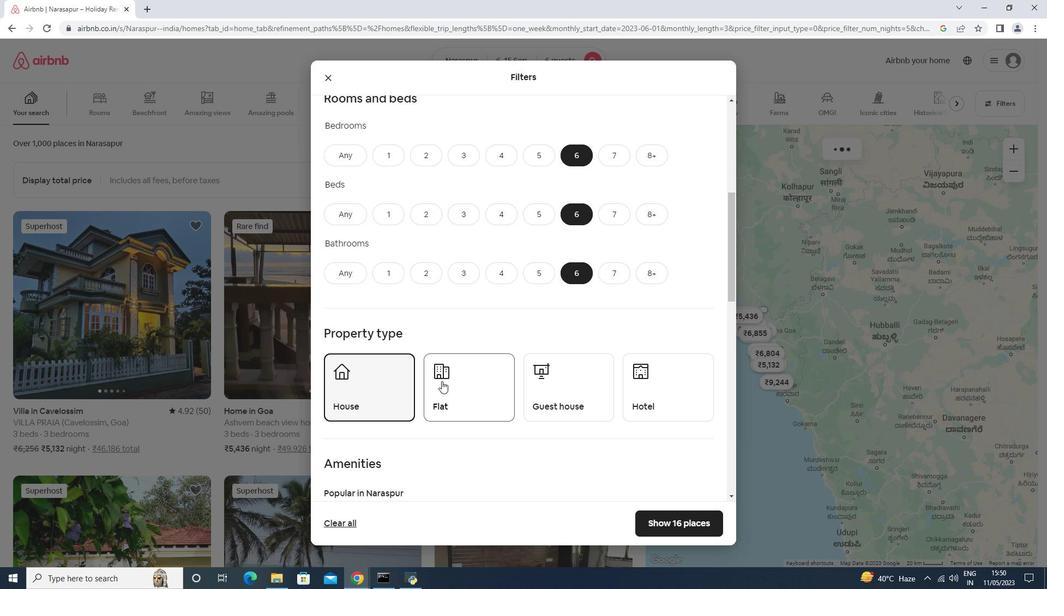 
Action: Mouse moved to (531, 389)
Screenshot: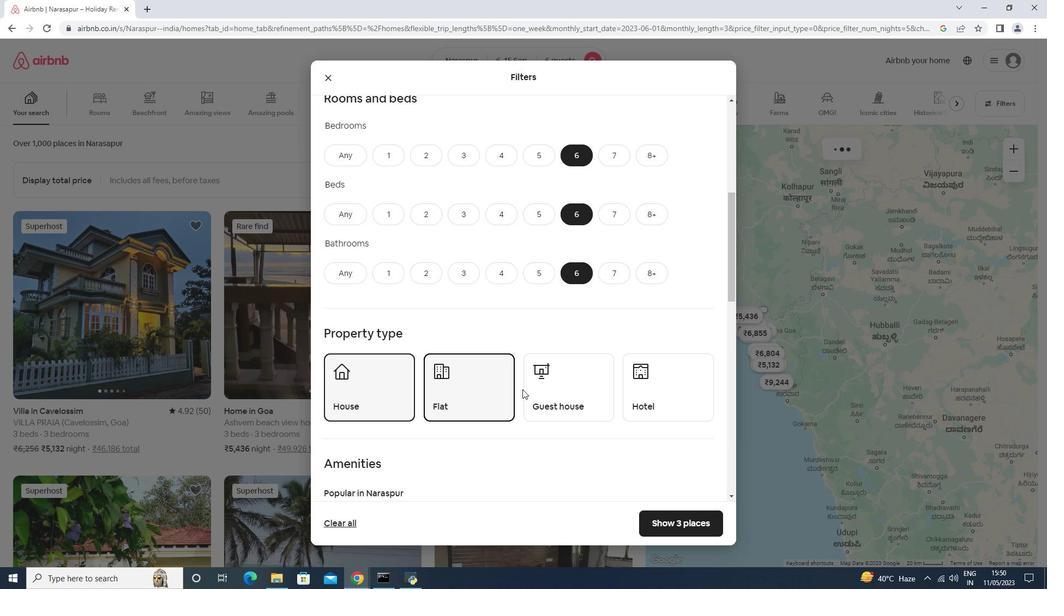 
Action: Mouse pressed left at (531, 389)
Screenshot: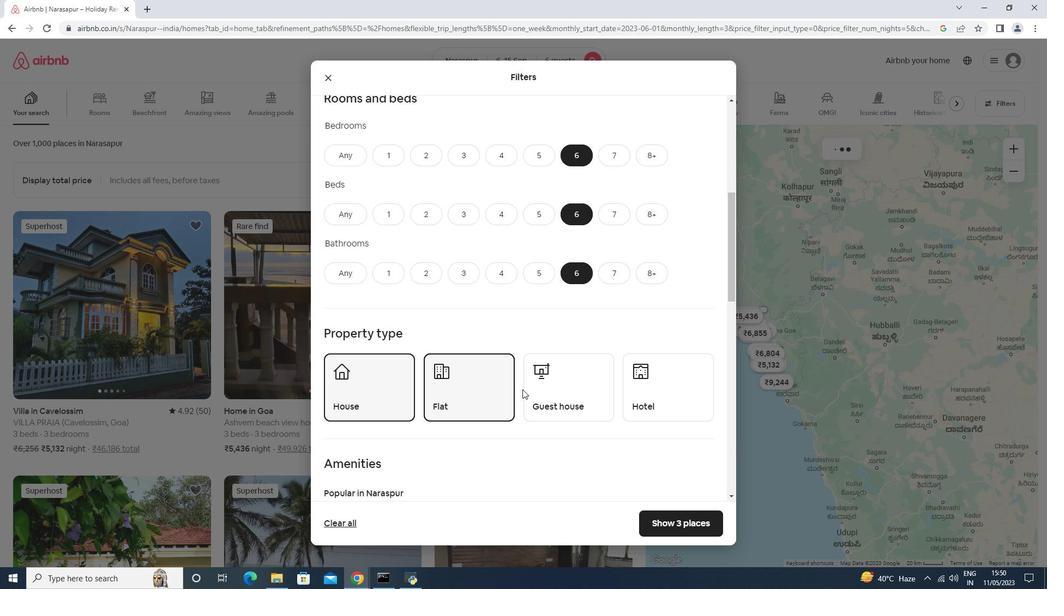 
Action: Mouse moved to (482, 374)
Screenshot: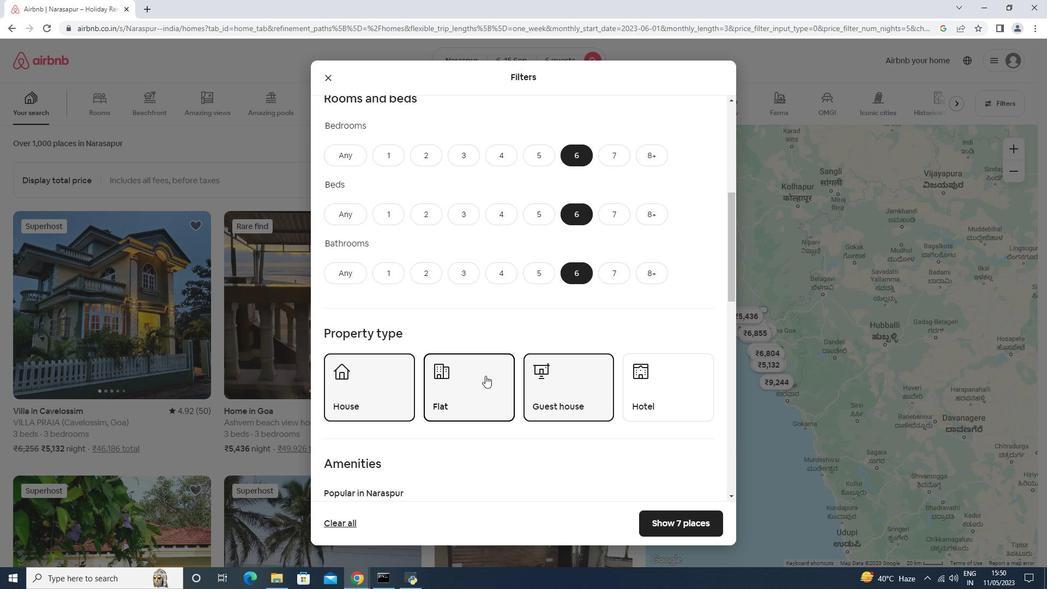 
Action: Mouse scrolled (483, 374) with delta (0, 0)
Screenshot: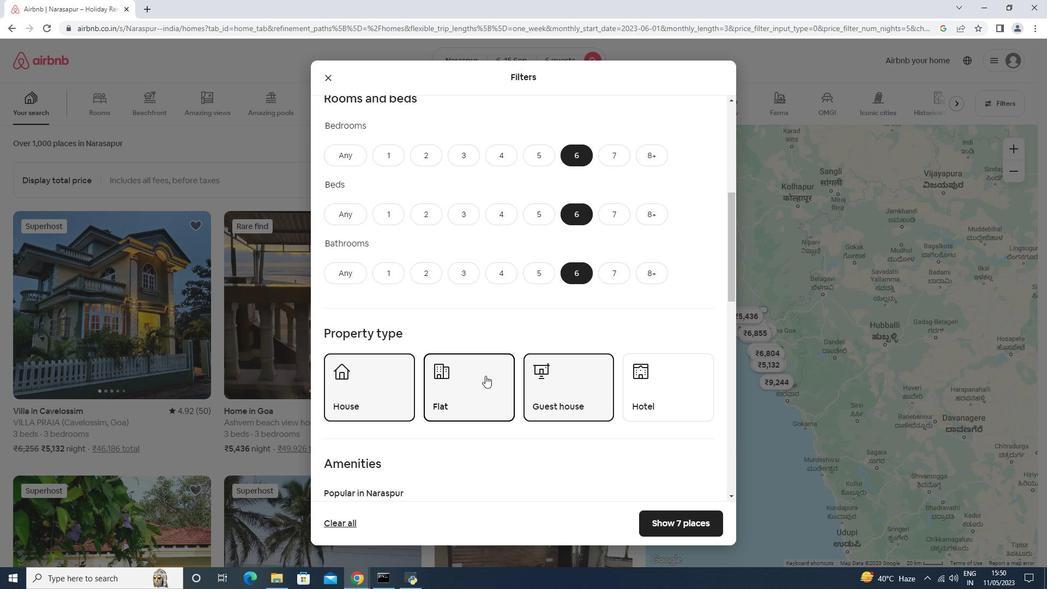 
Action: Mouse scrolled (482, 374) with delta (0, 0)
Screenshot: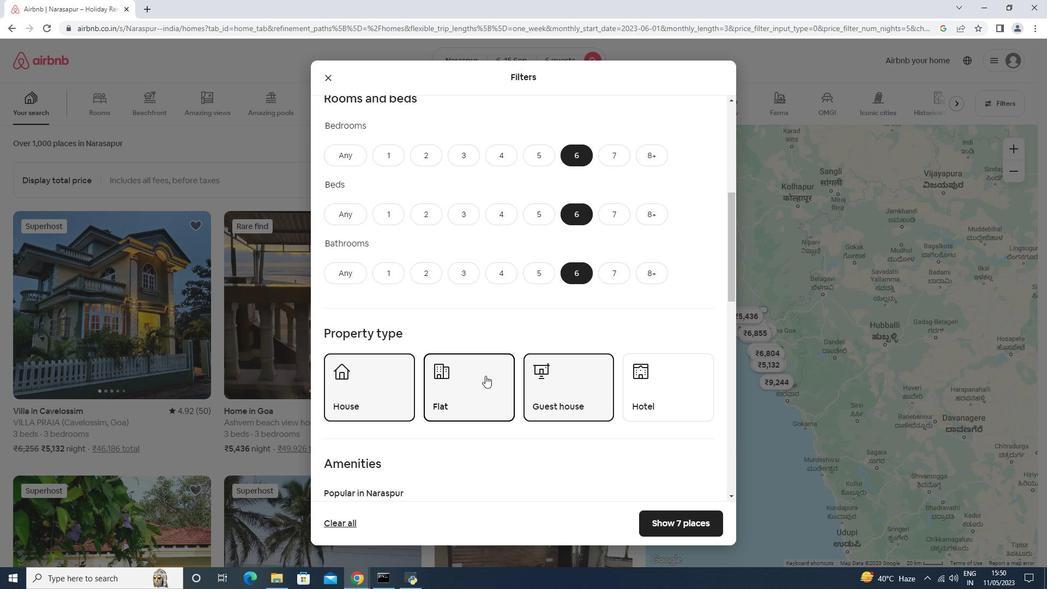 
Action: Mouse scrolled (482, 374) with delta (0, 0)
Screenshot: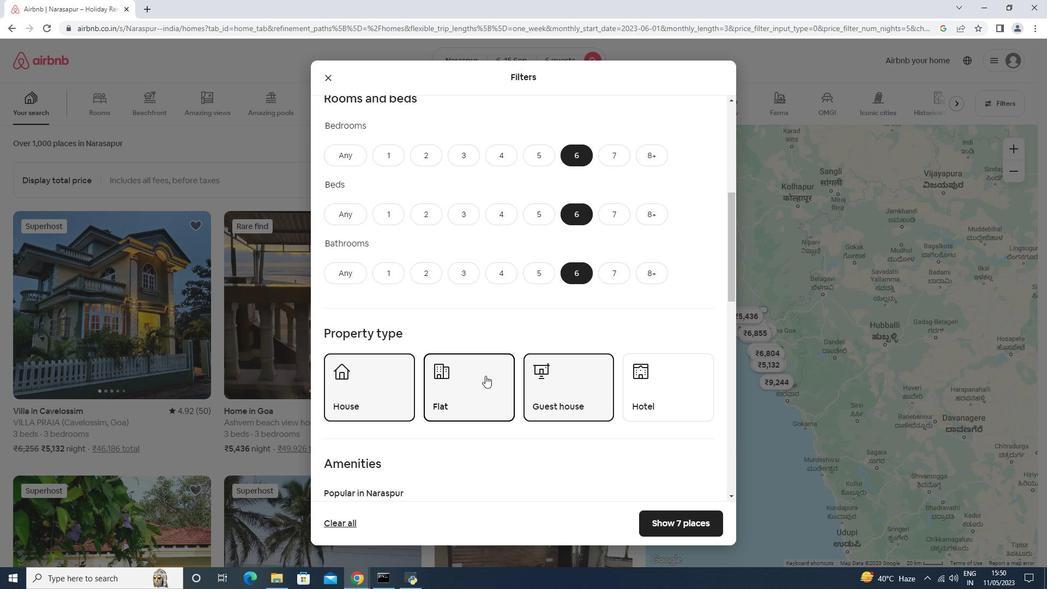 
Action: Mouse scrolled (482, 374) with delta (0, 0)
Screenshot: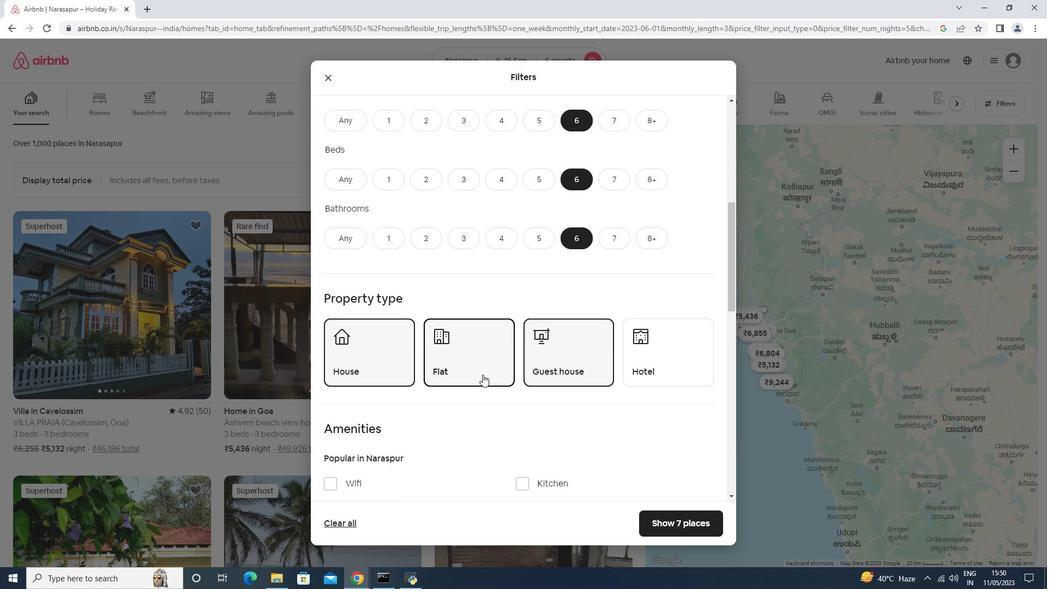 
Action: Mouse moved to (334, 293)
Screenshot: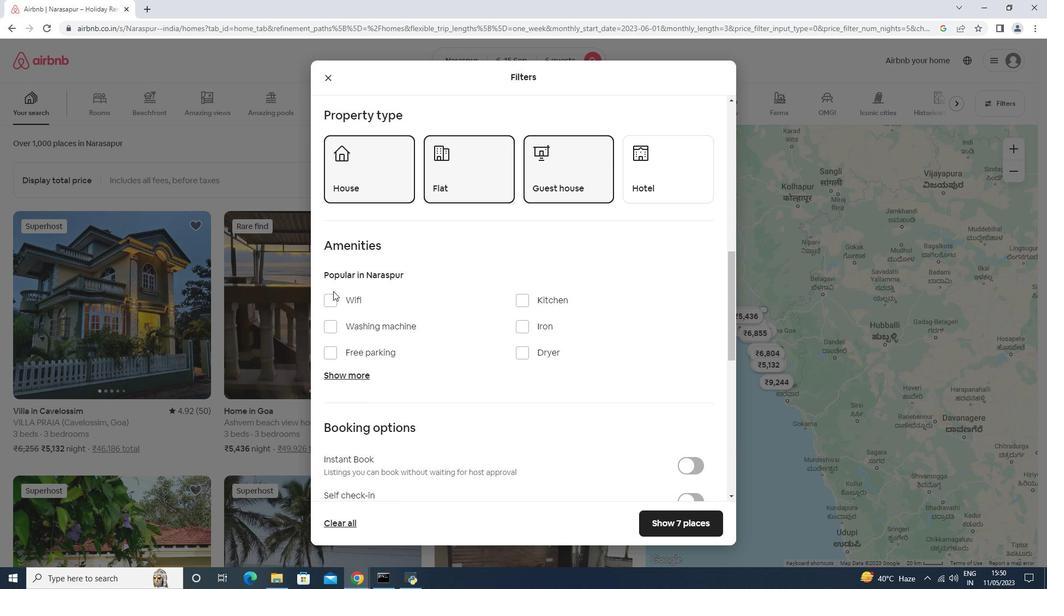 
Action: Mouse pressed left at (334, 293)
Screenshot: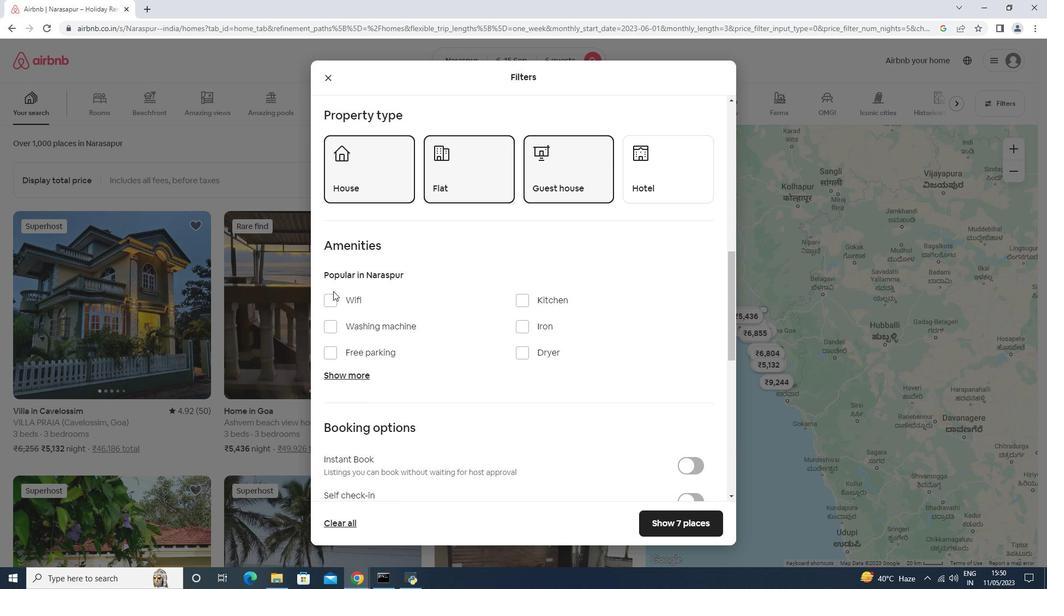 
Action: Mouse moved to (363, 301)
Screenshot: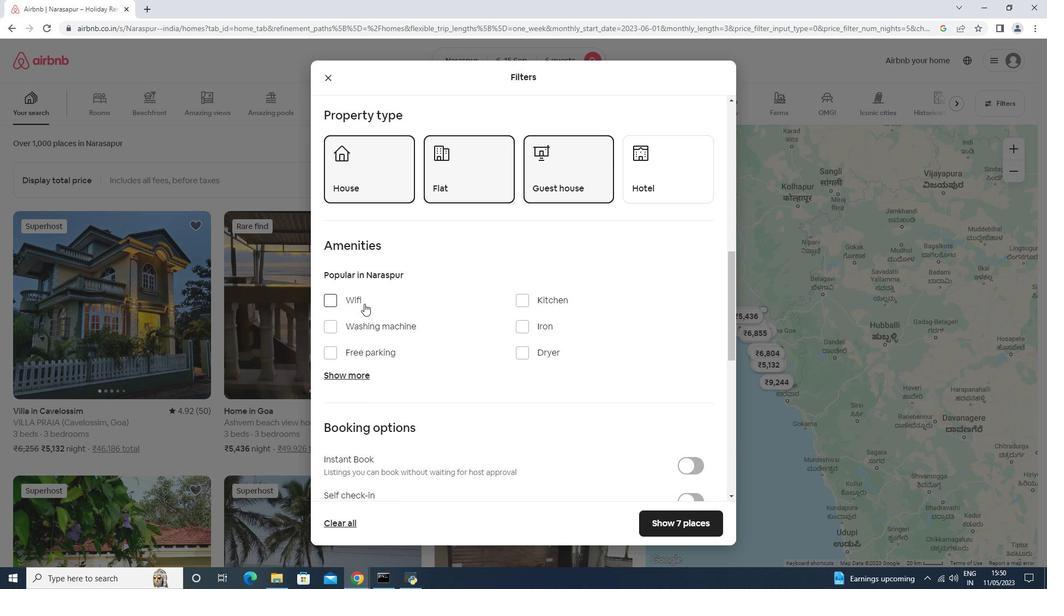 
Action: Mouse pressed left at (363, 301)
Screenshot: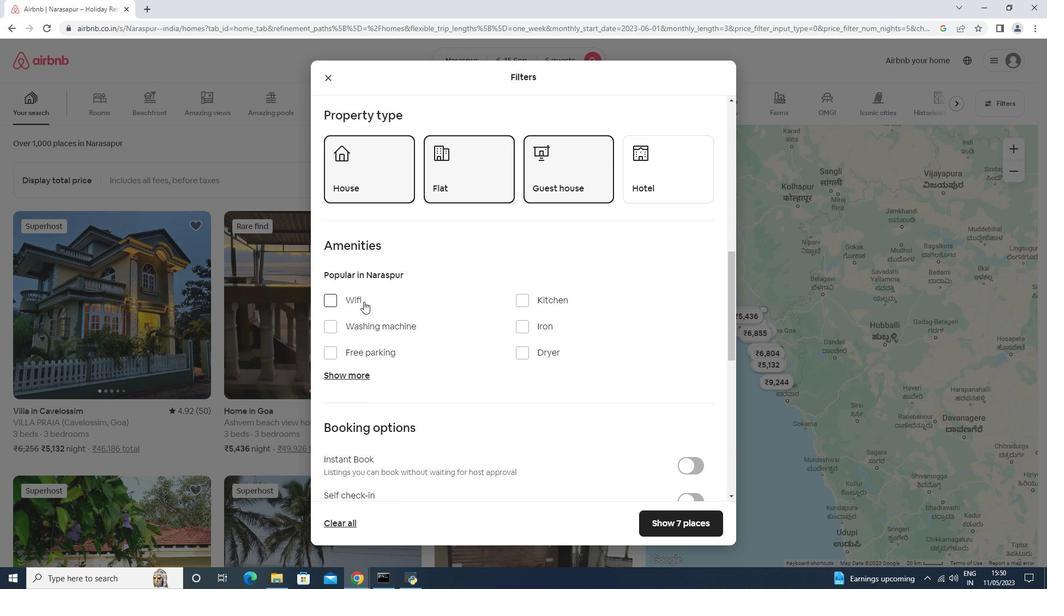 
Action: Mouse moved to (392, 353)
Screenshot: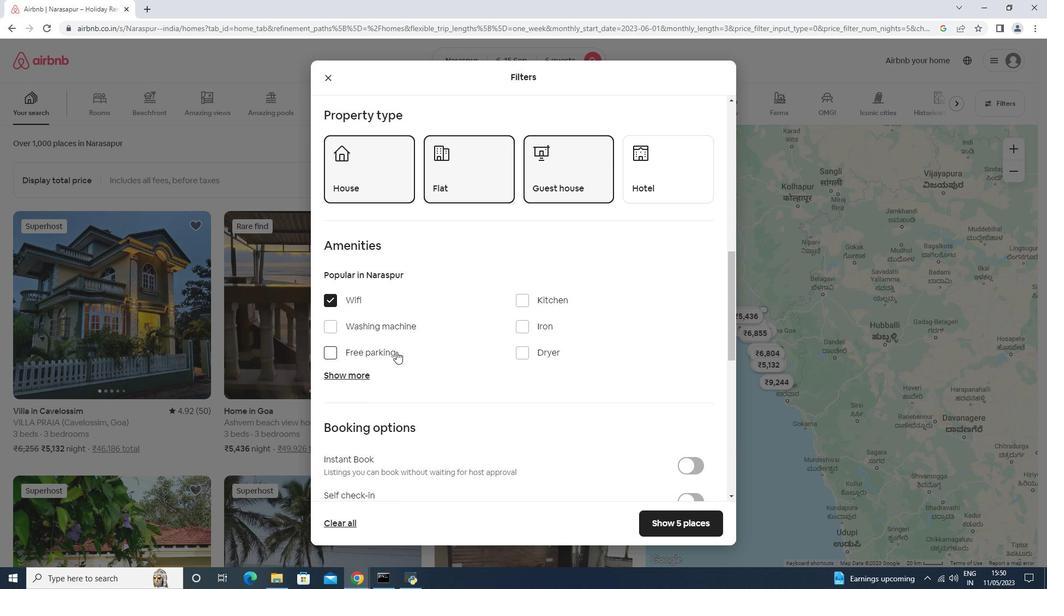 
Action: Mouse pressed left at (392, 353)
Screenshot: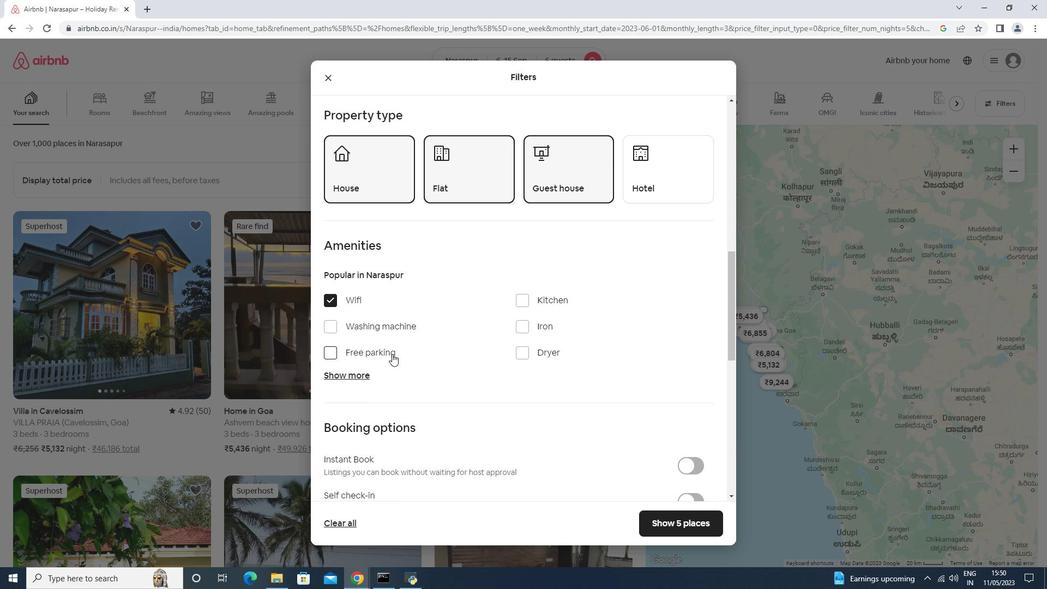 
Action: Mouse moved to (369, 374)
Screenshot: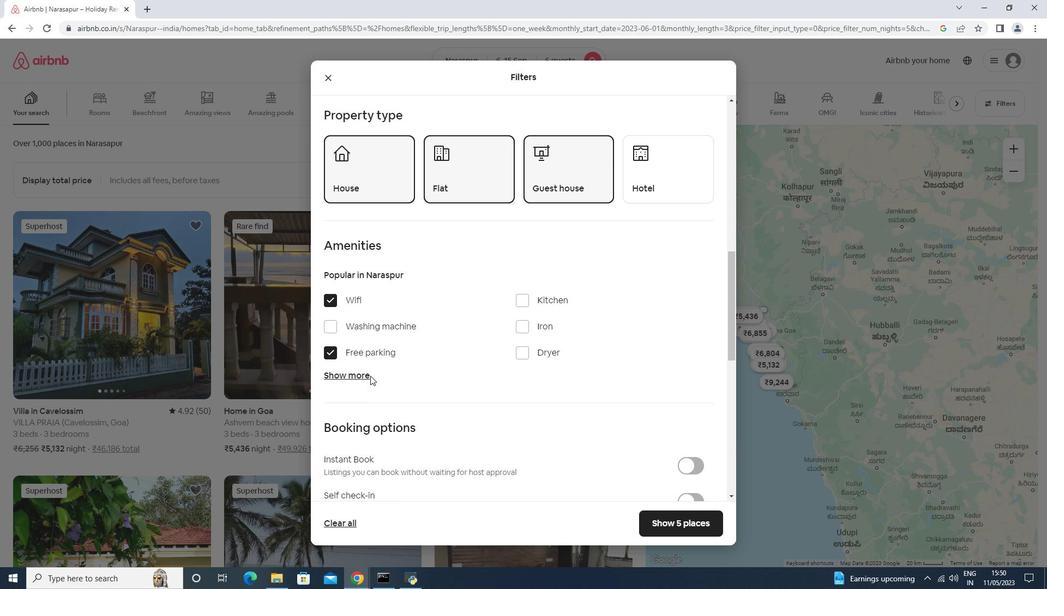
Action: Mouse pressed left at (369, 374)
Screenshot: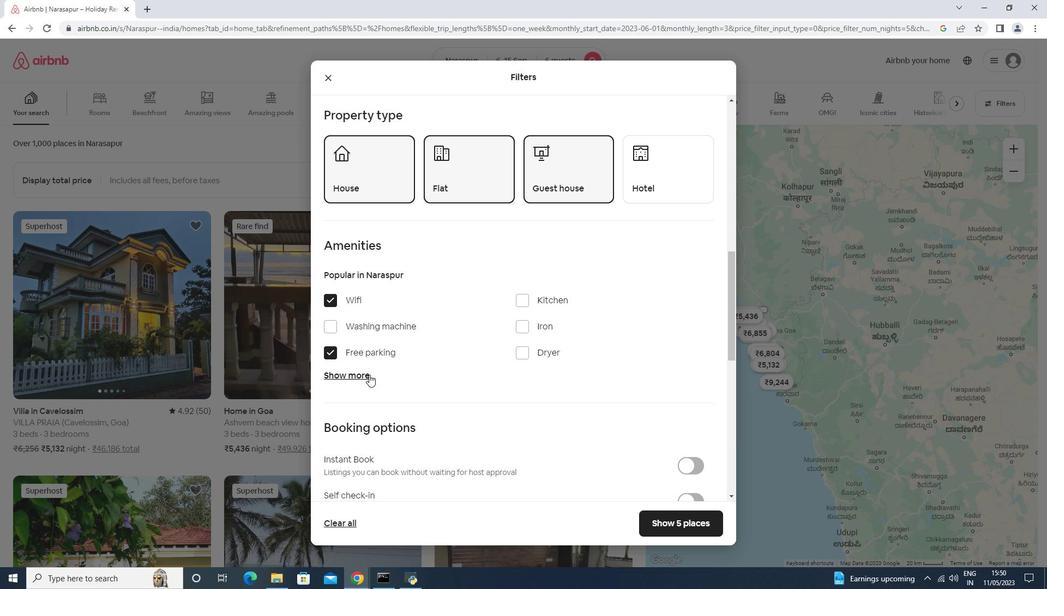 
Action: Mouse moved to (499, 451)
Screenshot: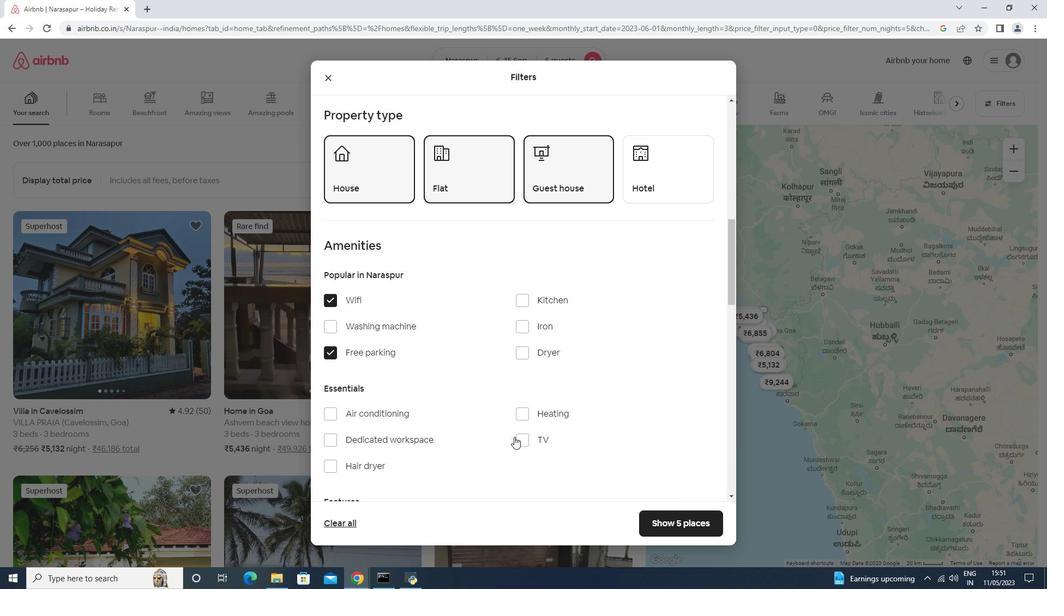
Action: Mouse pressed left at (523, 447)
Screenshot: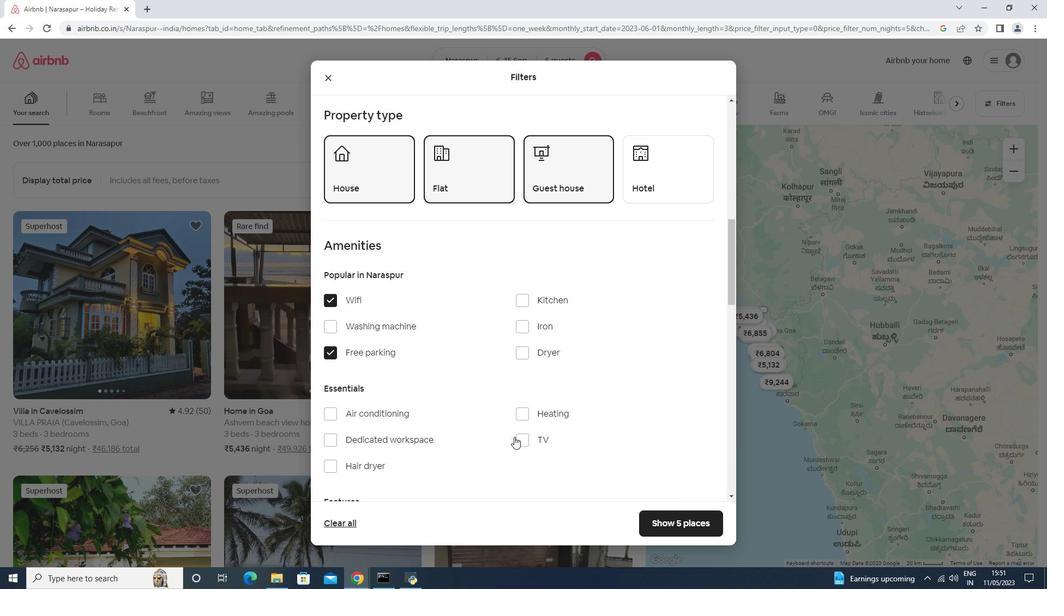 
Action: Mouse moved to (526, 440)
Screenshot: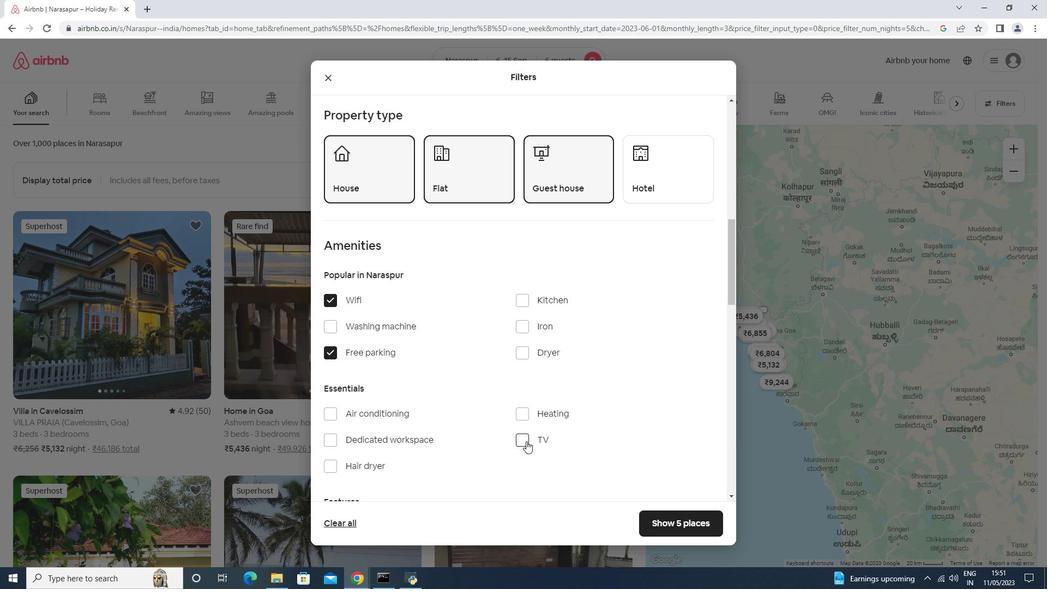 
Action: Mouse pressed left at (526, 440)
Screenshot: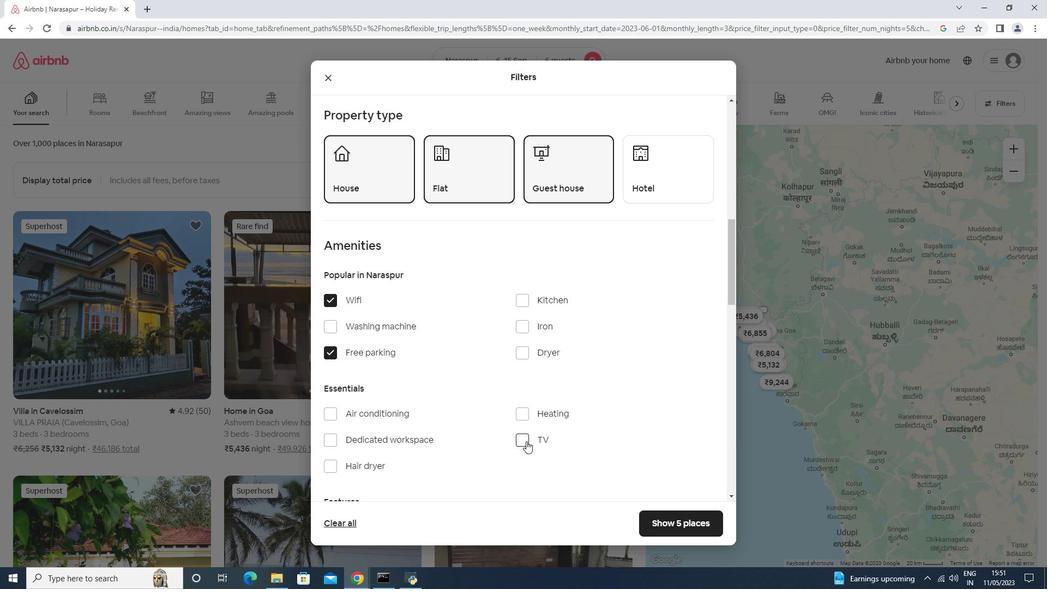 
Action: Mouse moved to (441, 398)
Screenshot: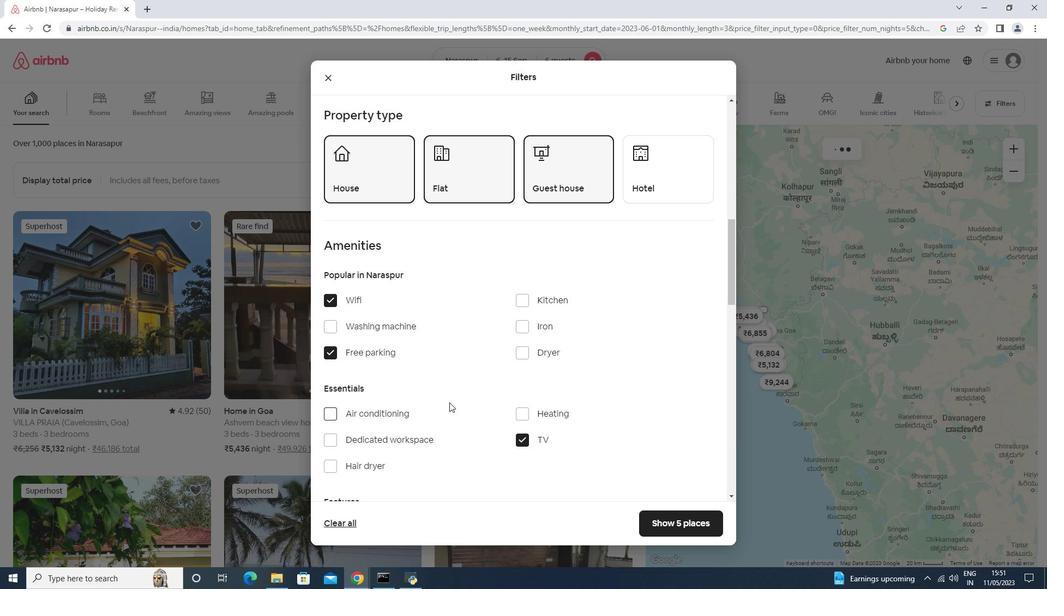 
Action: Mouse scrolled (441, 398) with delta (0, 0)
Screenshot: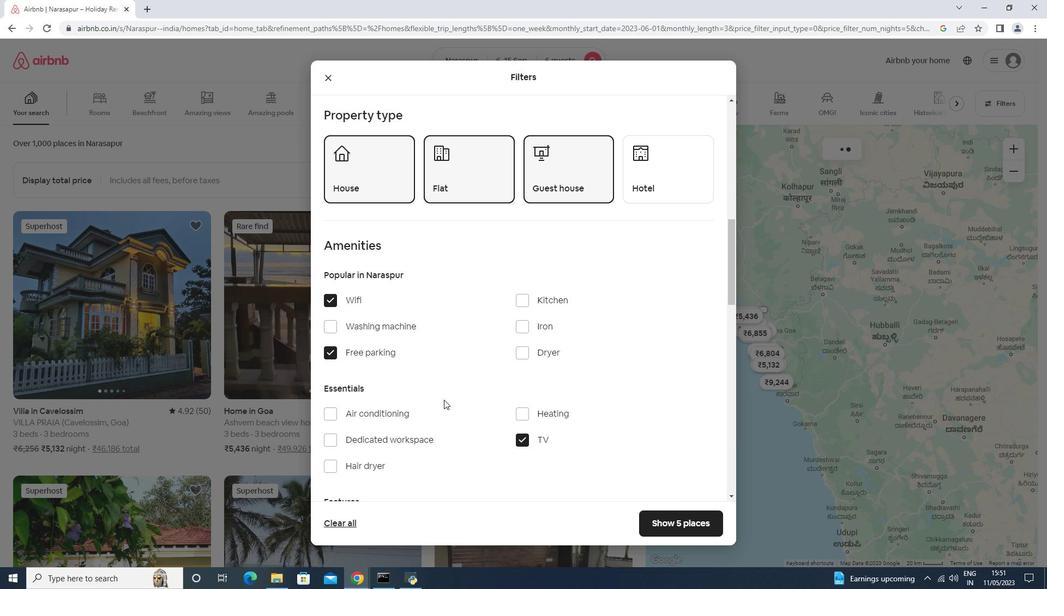 
Action: Mouse moved to (440, 398)
Screenshot: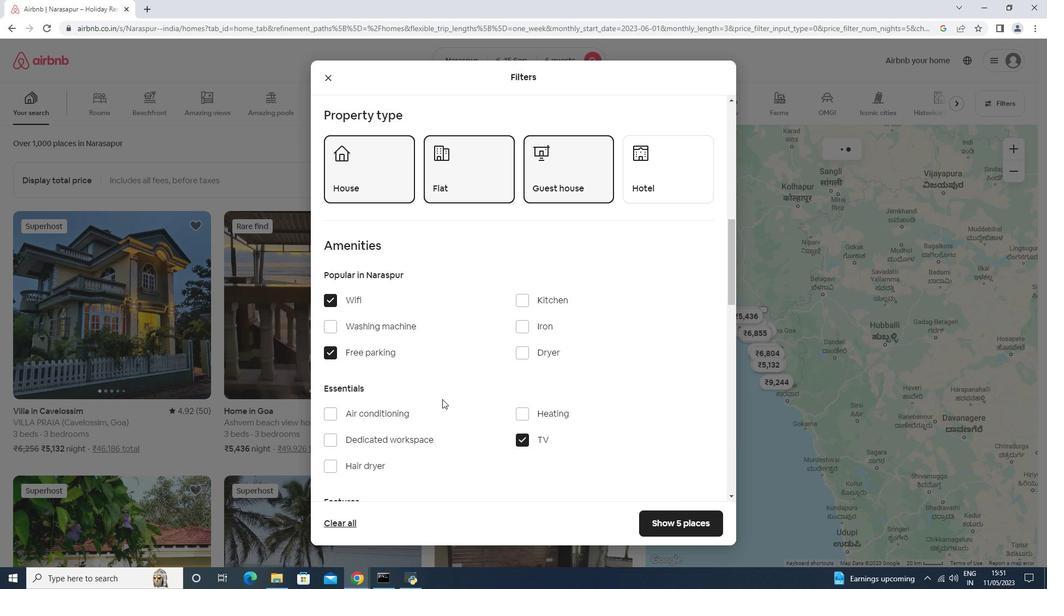 
Action: Mouse scrolled (441, 398) with delta (0, 0)
Screenshot: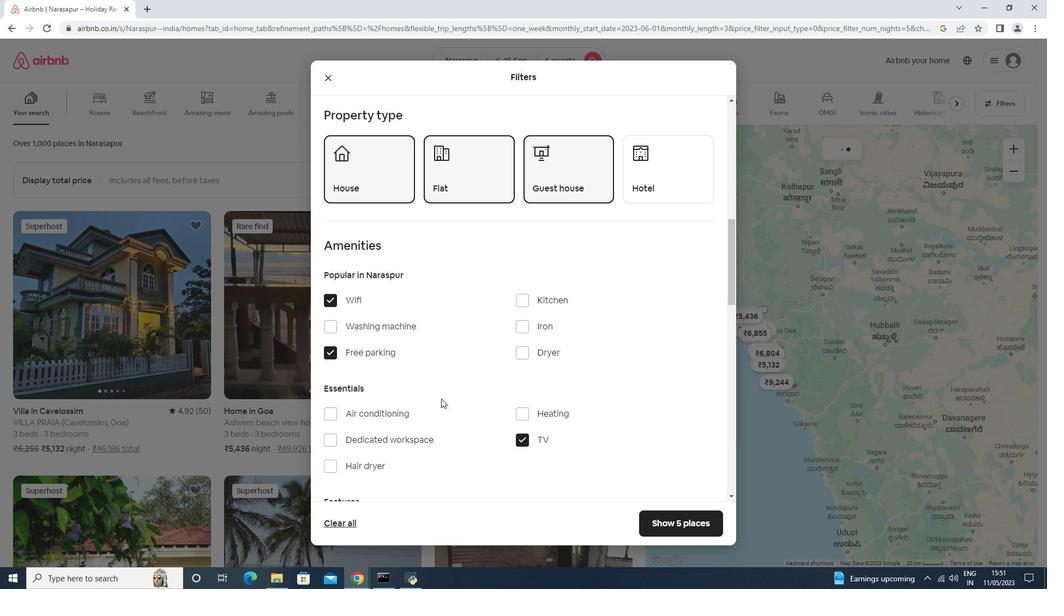 
Action: Mouse moved to (438, 392)
Screenshot: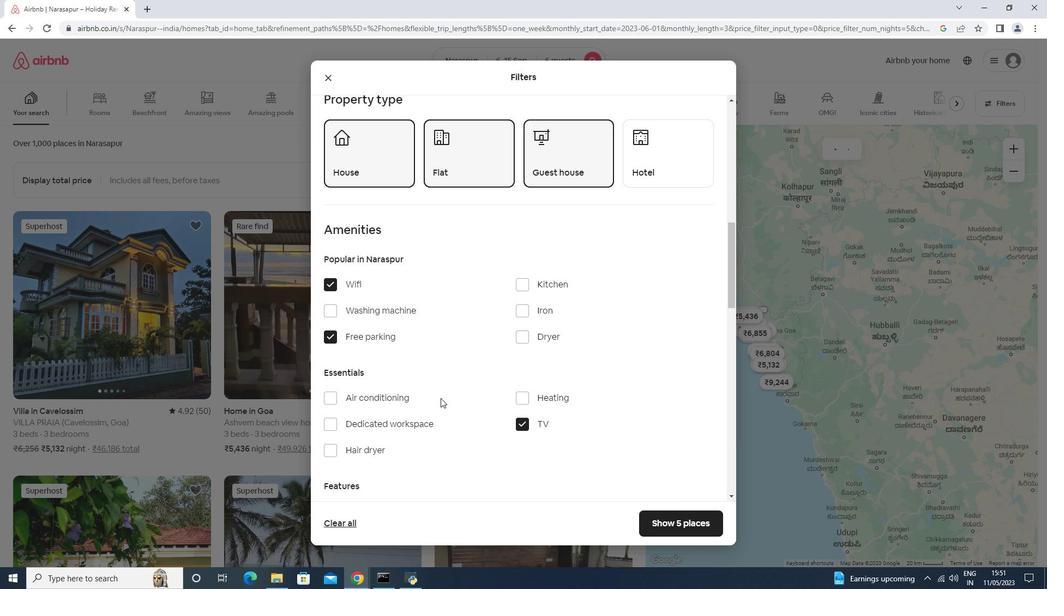 
Action: Mouse scrolled (440, 395) with delta (0, 0)
Screenshot: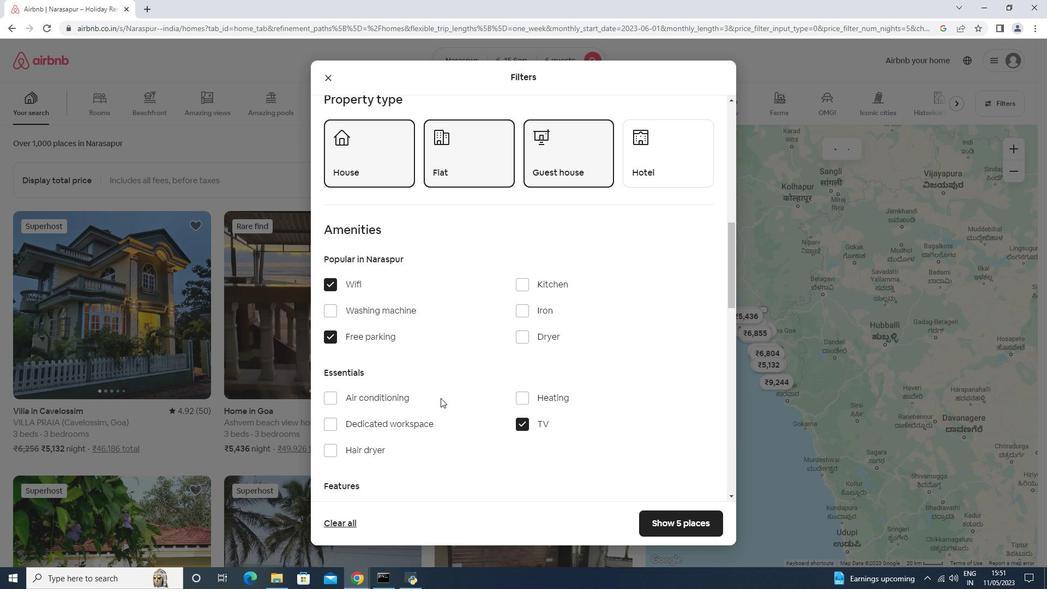 
Action: Mouse moved to (438, 392)
Screenshot: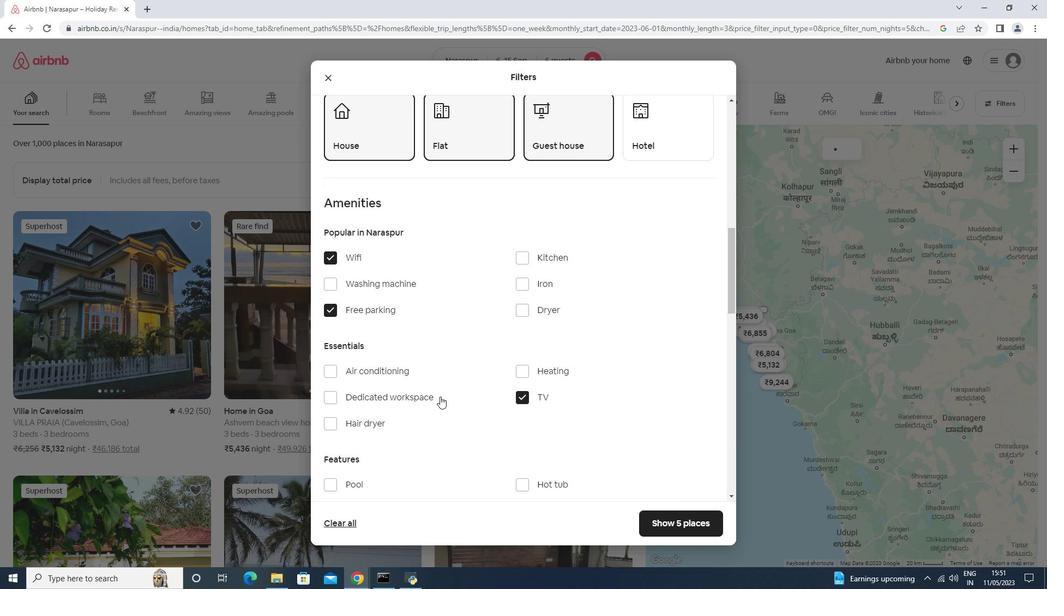
Action: Mouse scrolled (438, 391) with delta (0, 0)
Screenshot: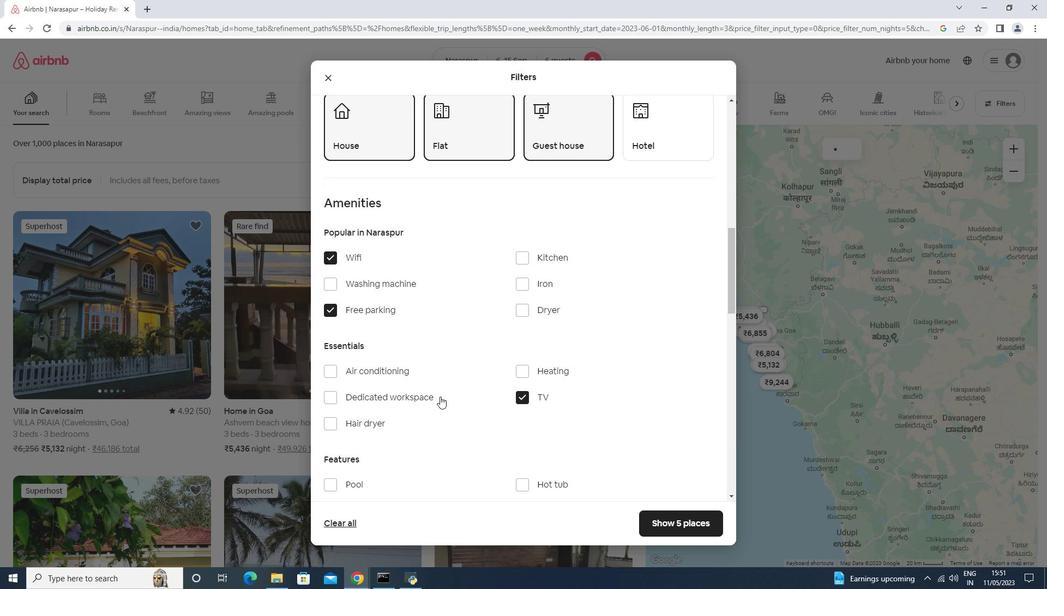 
Action: Mouse moved to (342, 363)
Screenshot: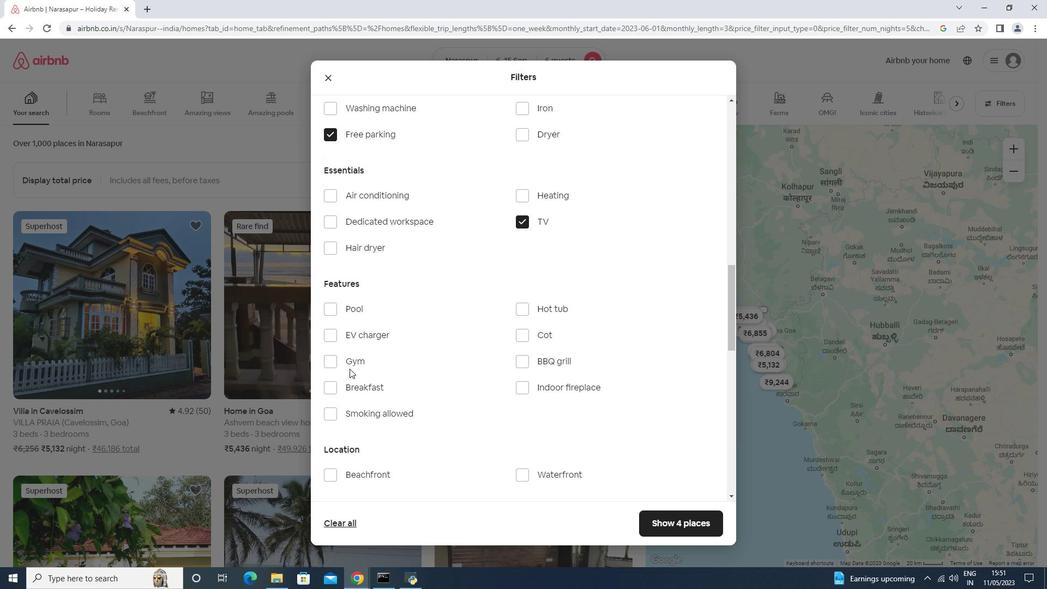 
Action: Mouse pressed left at (342, 363)
Screenshot: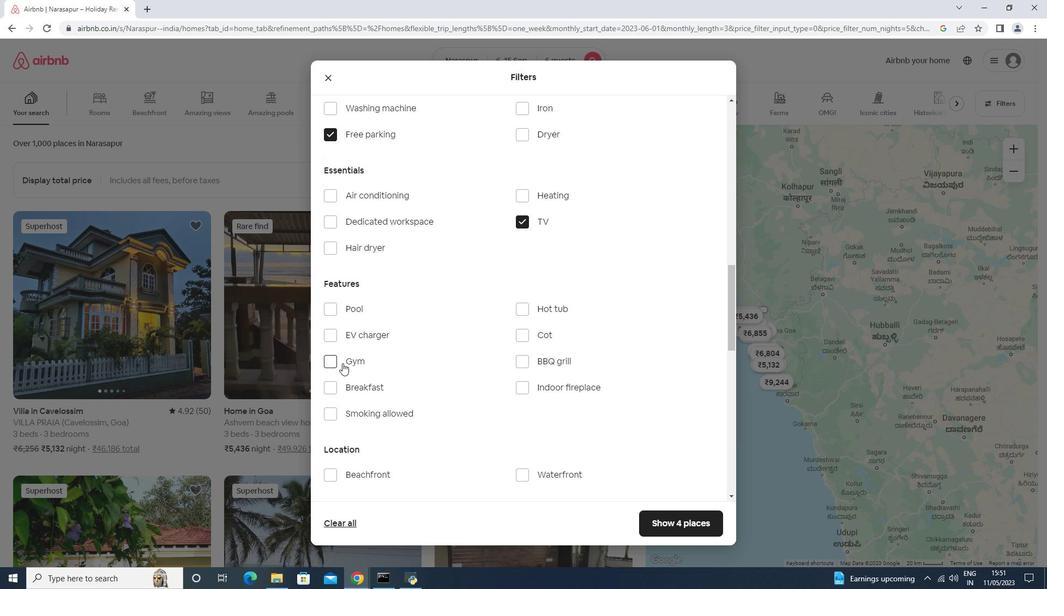 
Action: Mouse moved to (357, 386)
Screenshot: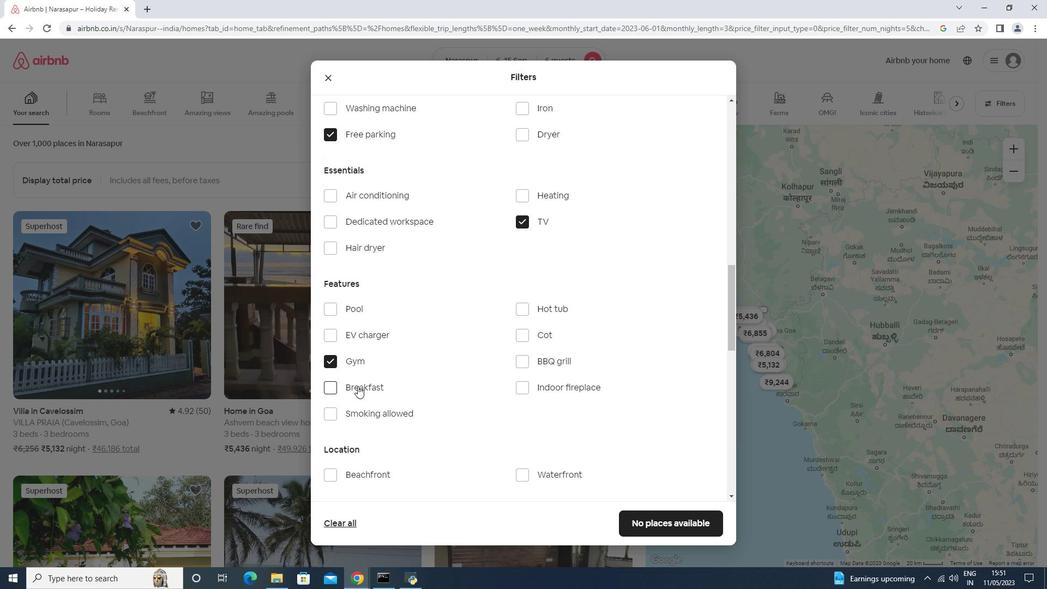 
Action: Mouse pressed left at (357, 386)
Screenshot: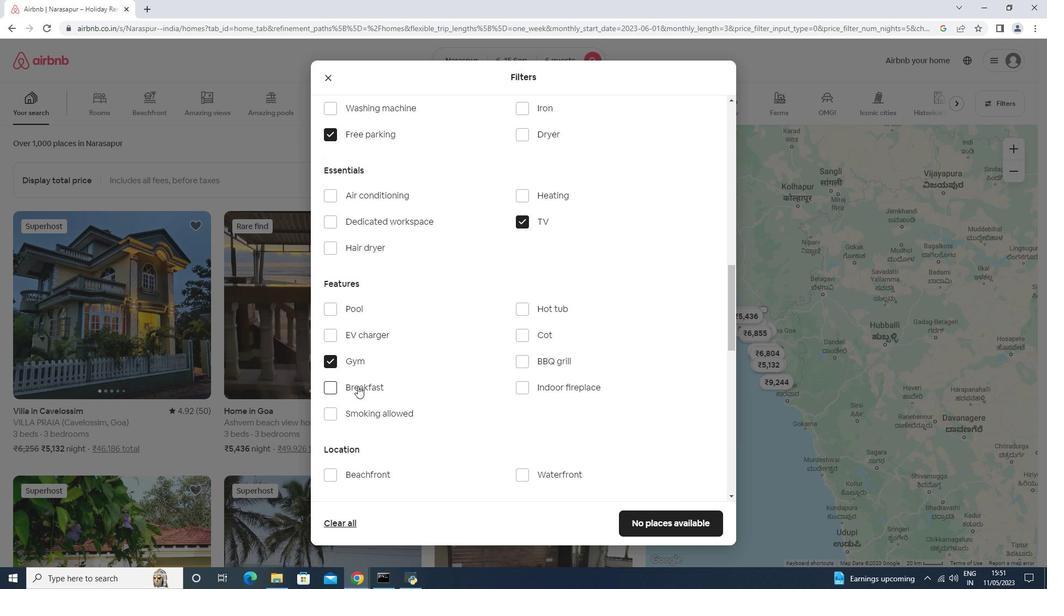 
Action: Mouse moved to (360, 381)
Screenshot: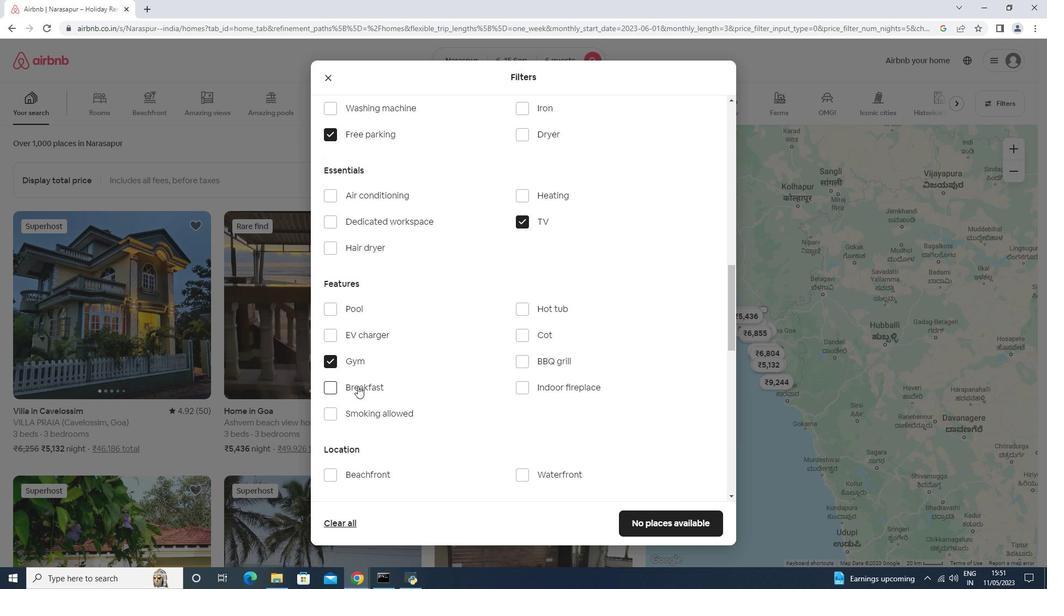 
Action: Mouse scrolled (360, 381) with delta (0, 0)
Screenshot: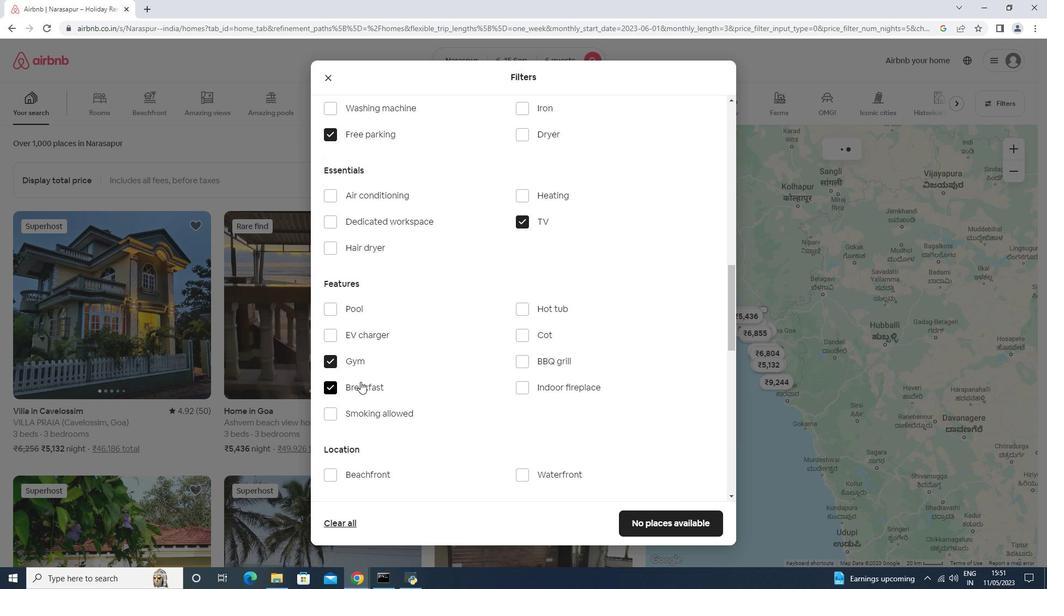 
Action: Mouse scrolled (360, 381) with delta (0, 0)
Screenshot: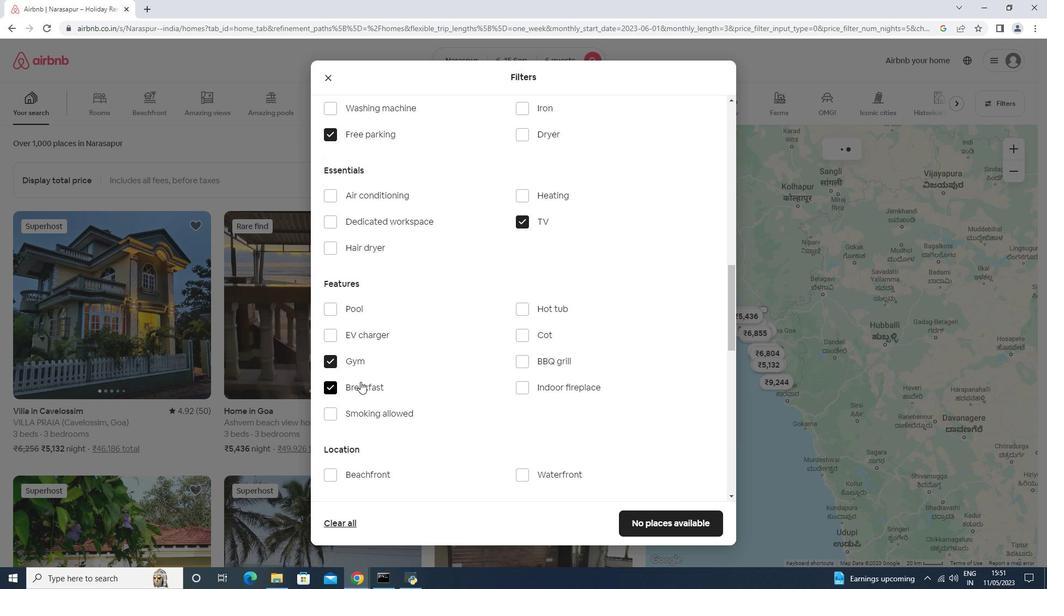 
Action: Mouse moved to (361, 380)
Screenshot: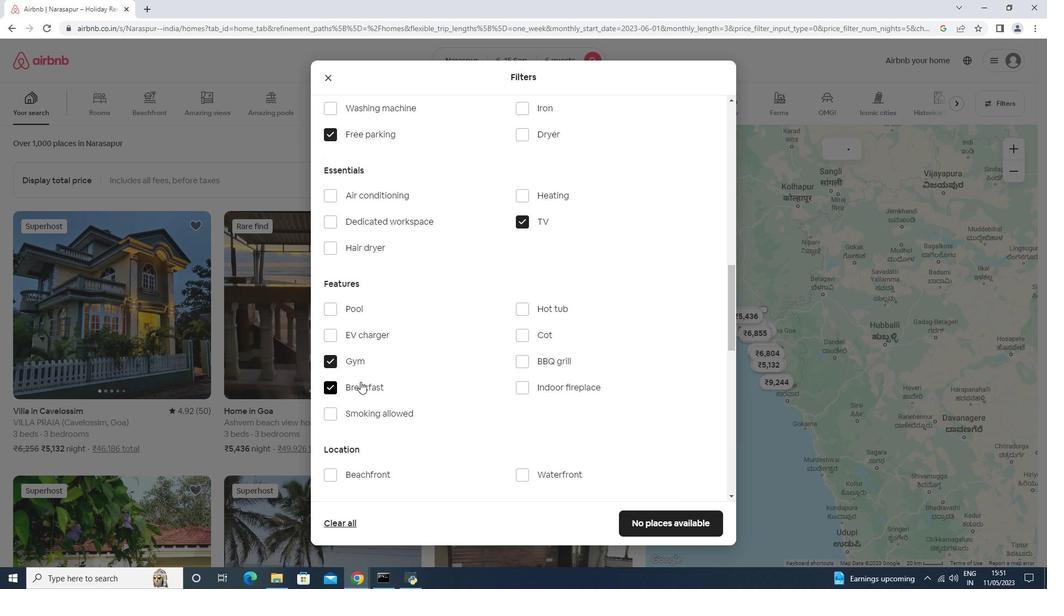 
Action: Mouse scrolled (361, 380) with delta (0, 0)
Screenshot: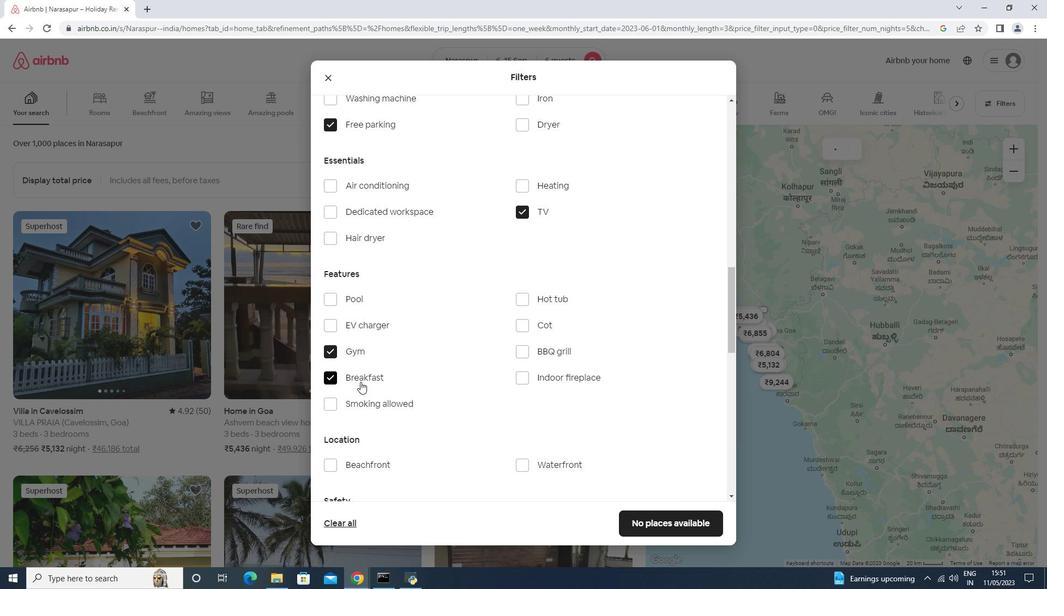 
Action: Mouse scrolled (361, 380) with delta (0, 0)
Screenshot: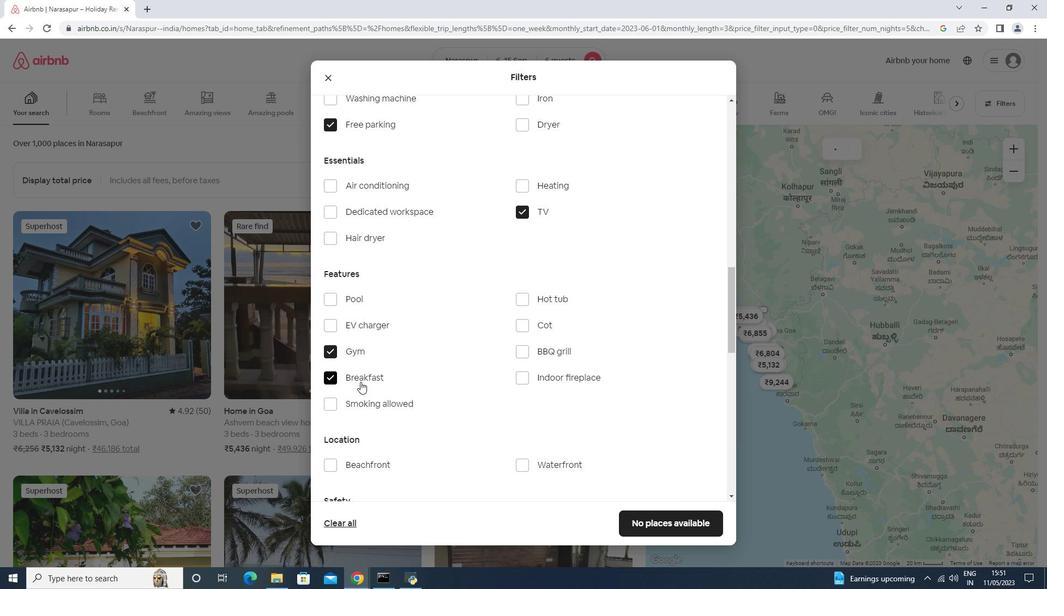 
Action: Mouse moved to (725, 472)
Screenshot: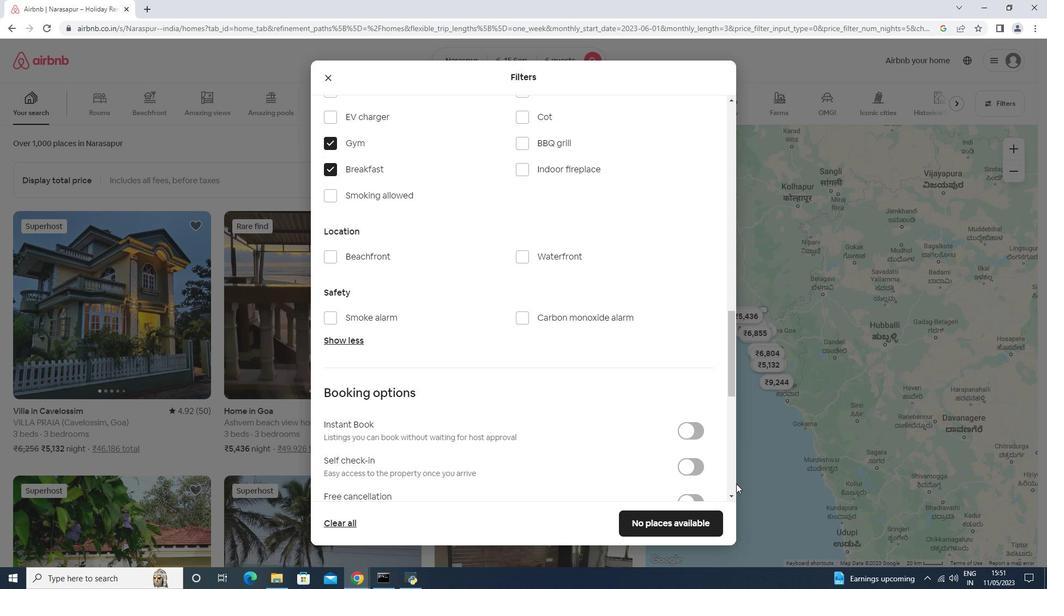 
Action: Mouse scrolled (737, 483) with delta (0, 0)
Screenshot: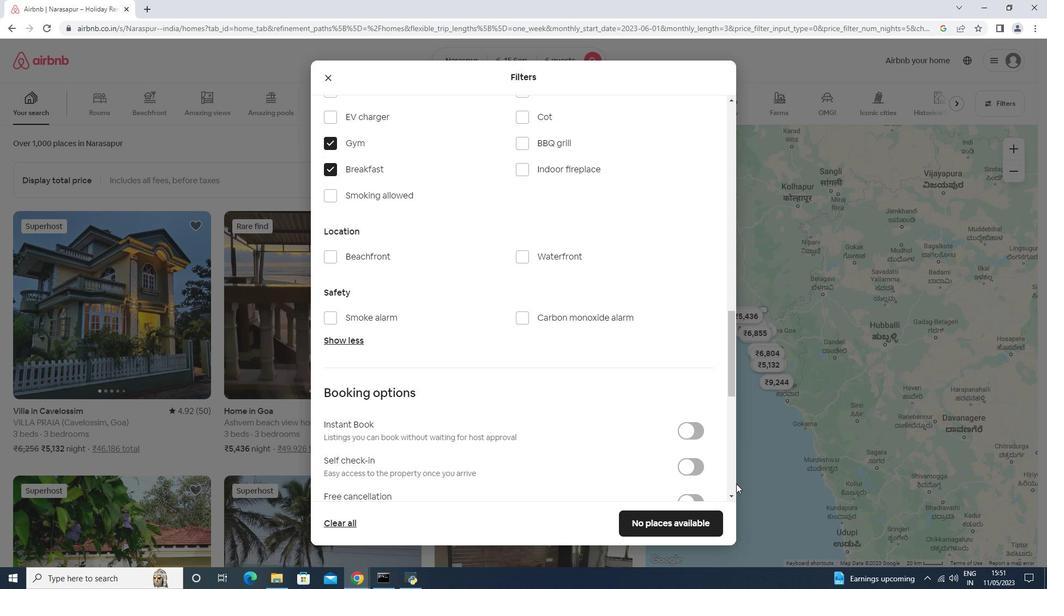 
Action: Mouse scrolled (737, 483) with delta (0, 0)
Screenshot: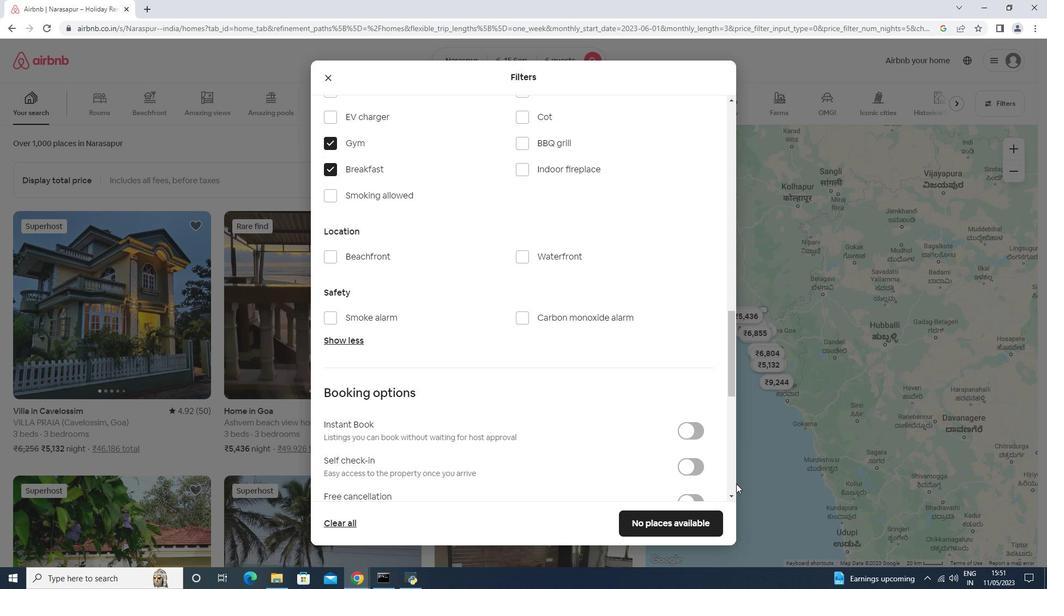 
Action: Mouse scrolled (737, 483) with delta (0, 0)
Screenshot: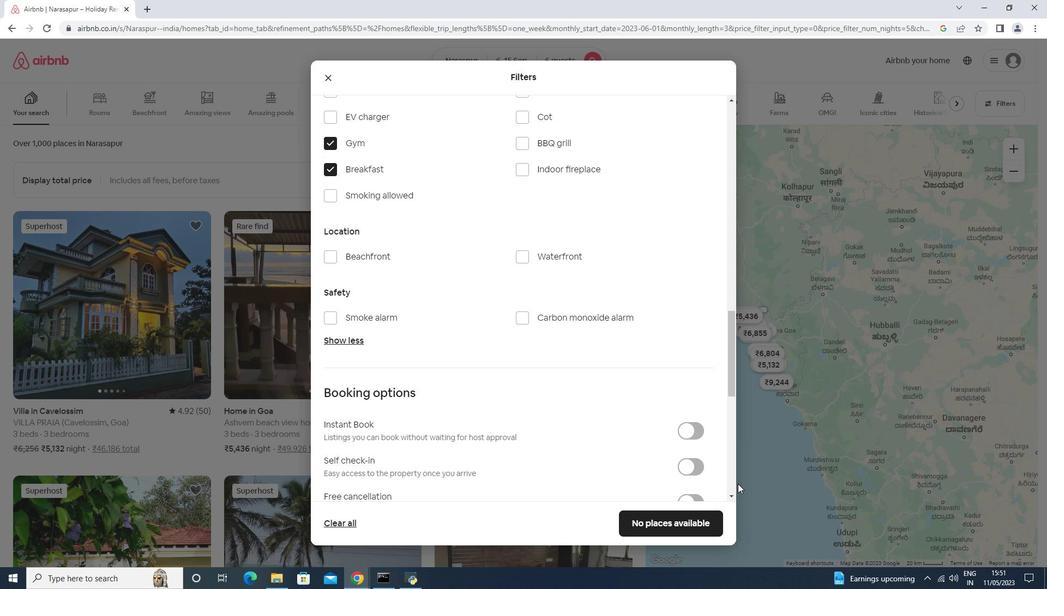 
Action: Mouse moved to (725, 471)
Screenshot: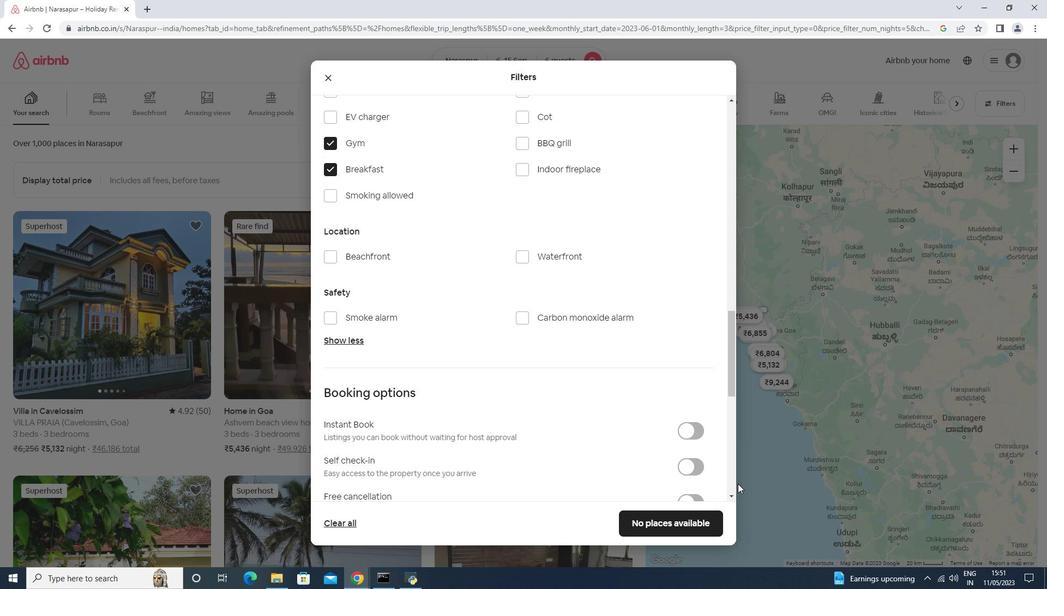
Action: Mouse scrolled (737, 483) with delta (0, 0)
Screenshot: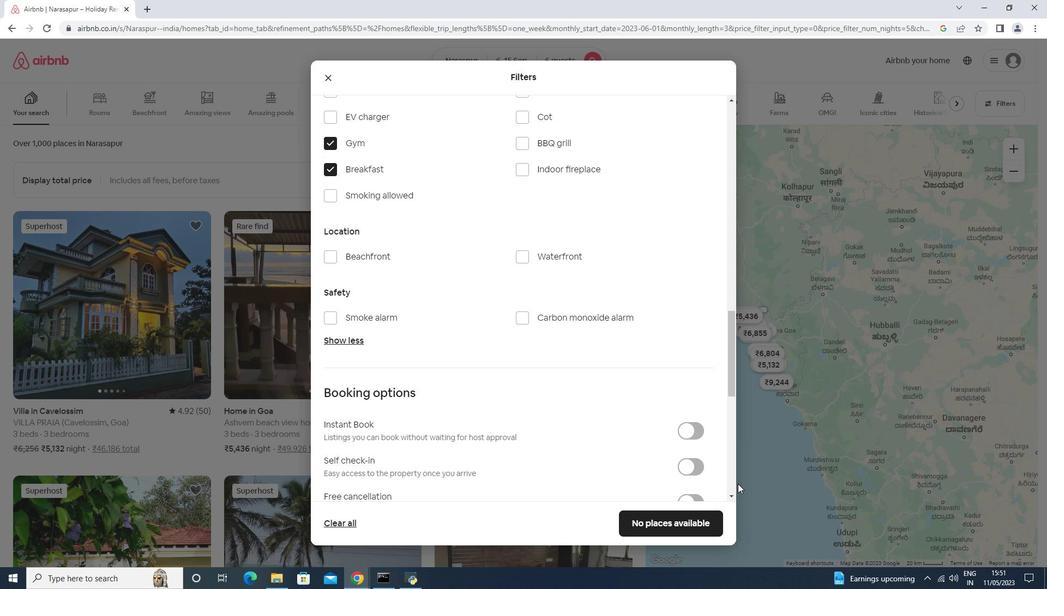 
Action: Mouse moved to (717, 466)
Screenshot: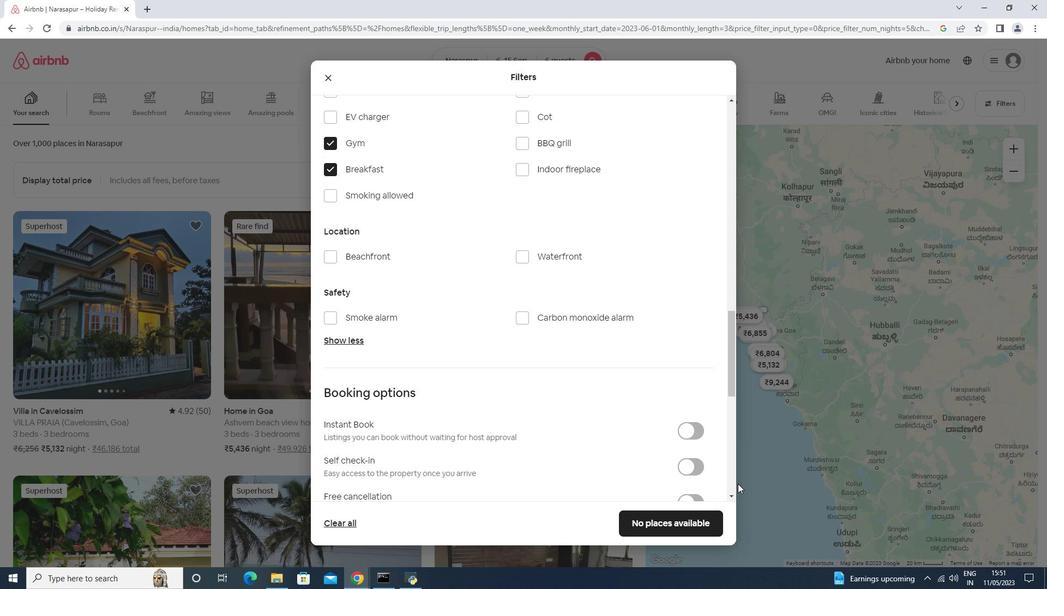 
Action: Mouse scrolled (734, 482) with delta (0, 0)
Screenshot: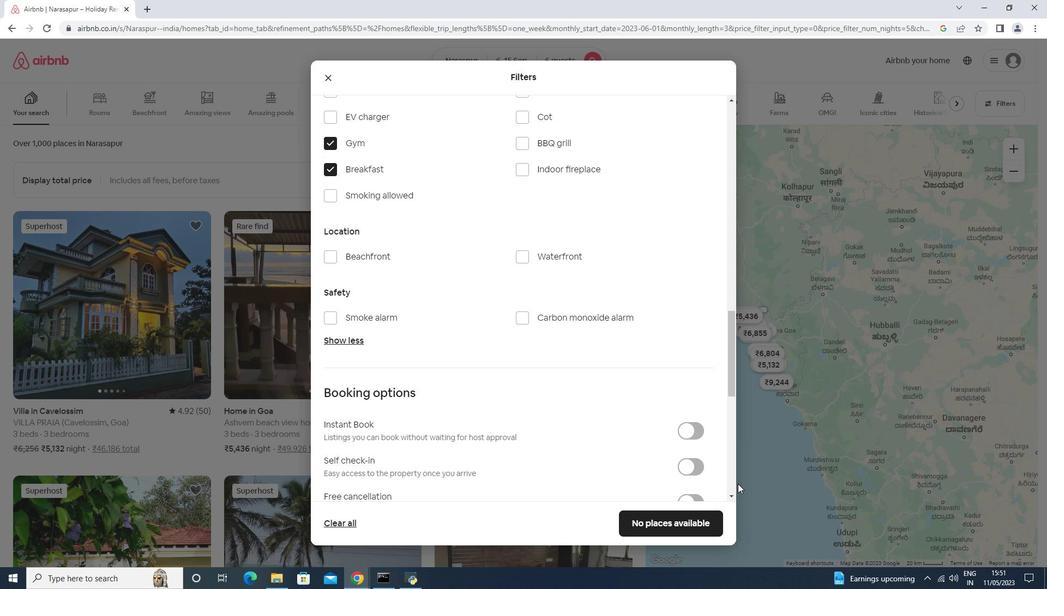 
Action: Mouse moved to (715, 465)
Screenshot: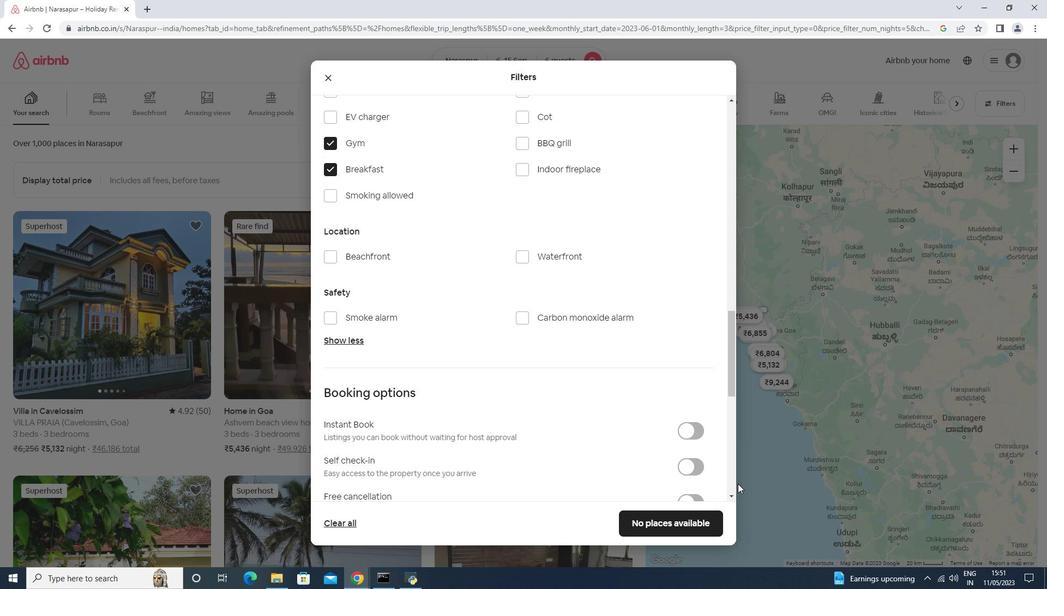 
Action: Mouse scrolled (725, 471) with delta (0, 0)
Screenshot: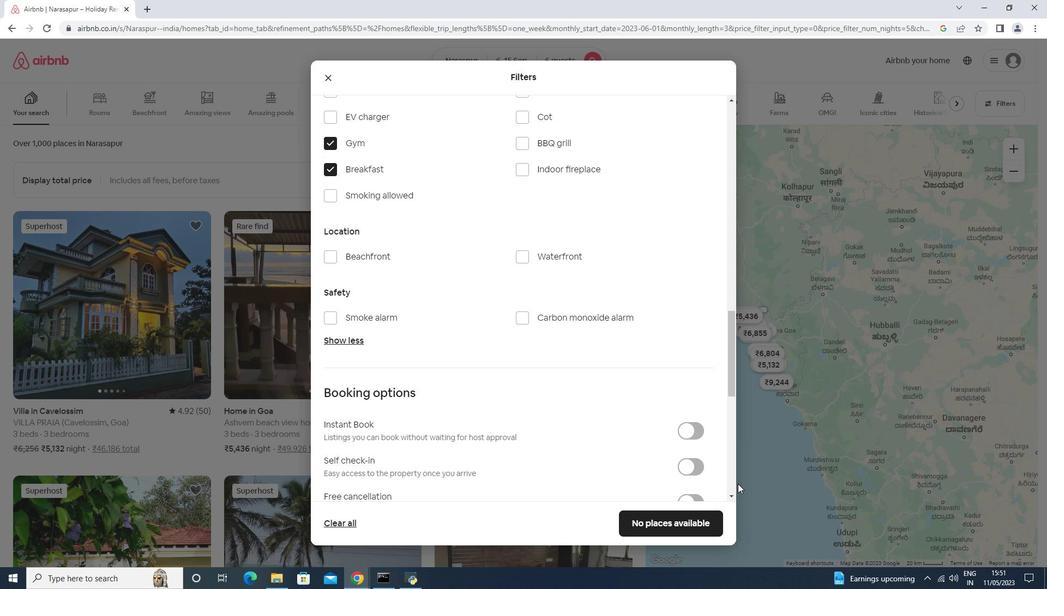 
Action: Mouse moved to (710, 463)
Screenshot: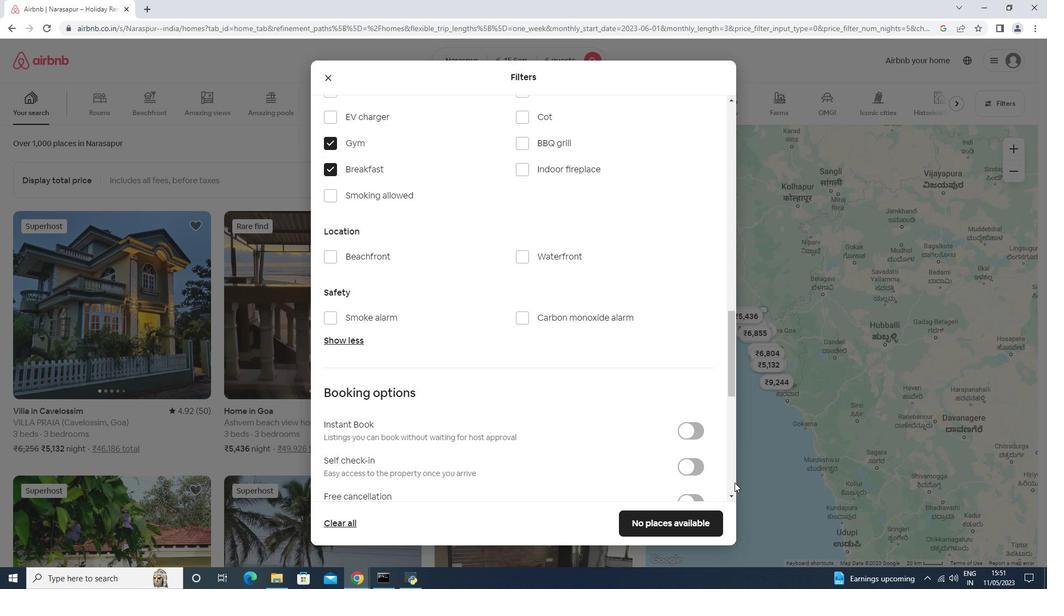 
Action: Mouse scrolled (715, 465) with delta (0, 0)
Screenshot: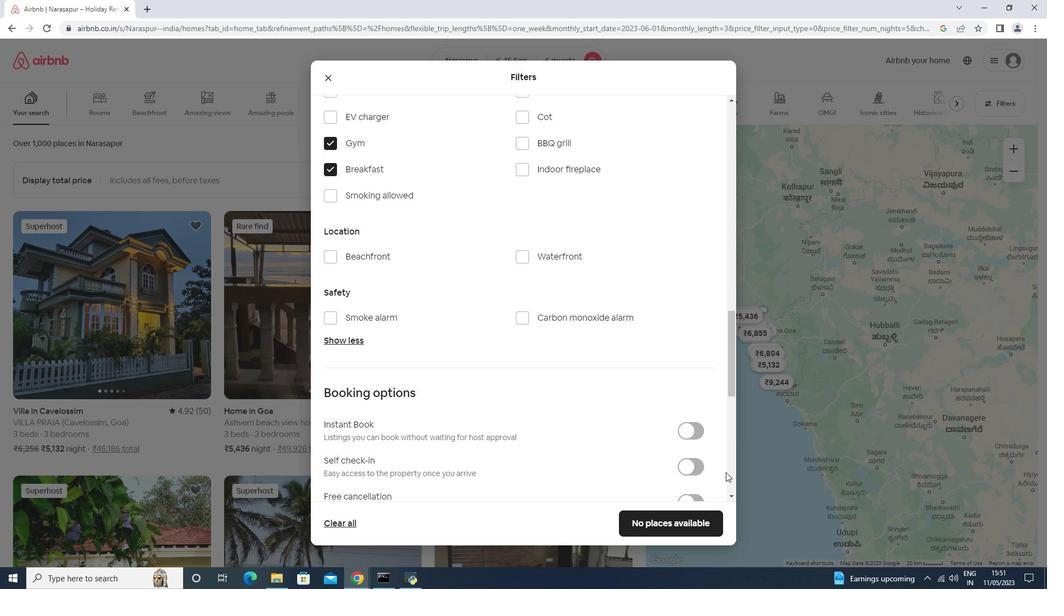 
Action: Mouse moved to (646, 435)
Screenshot: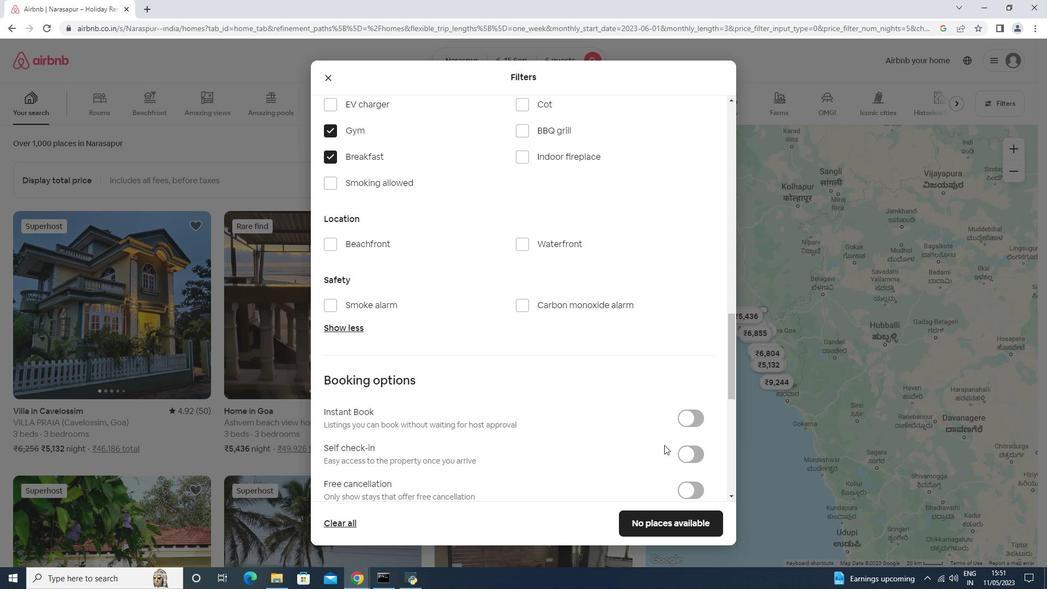 
Action: Mouse scrolled (646, 434) with delta (0, 0)
Screenshot: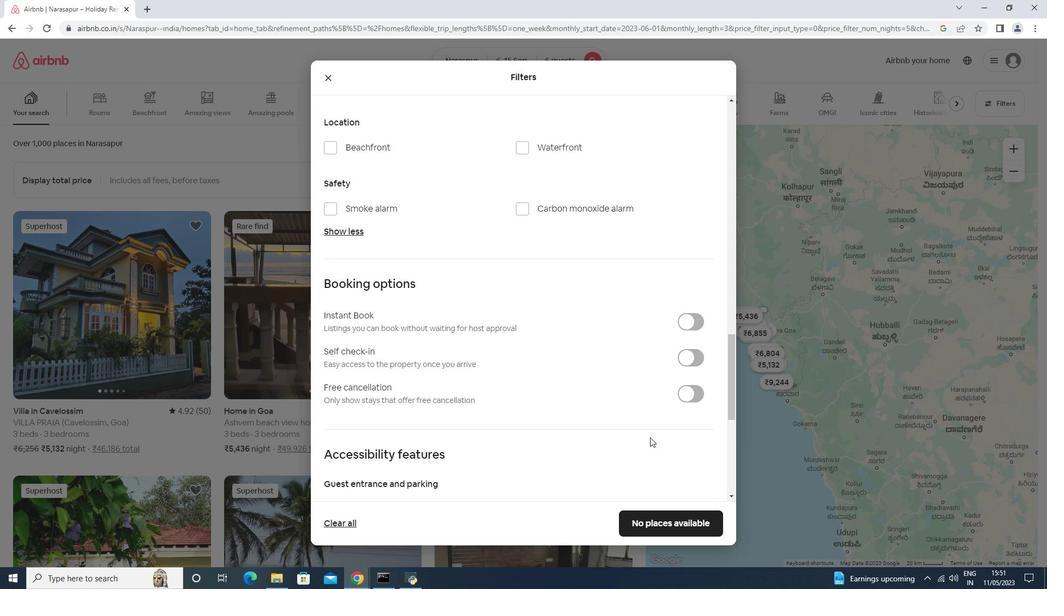 
Action: Mouse moved to (646, 435)
Screenshot: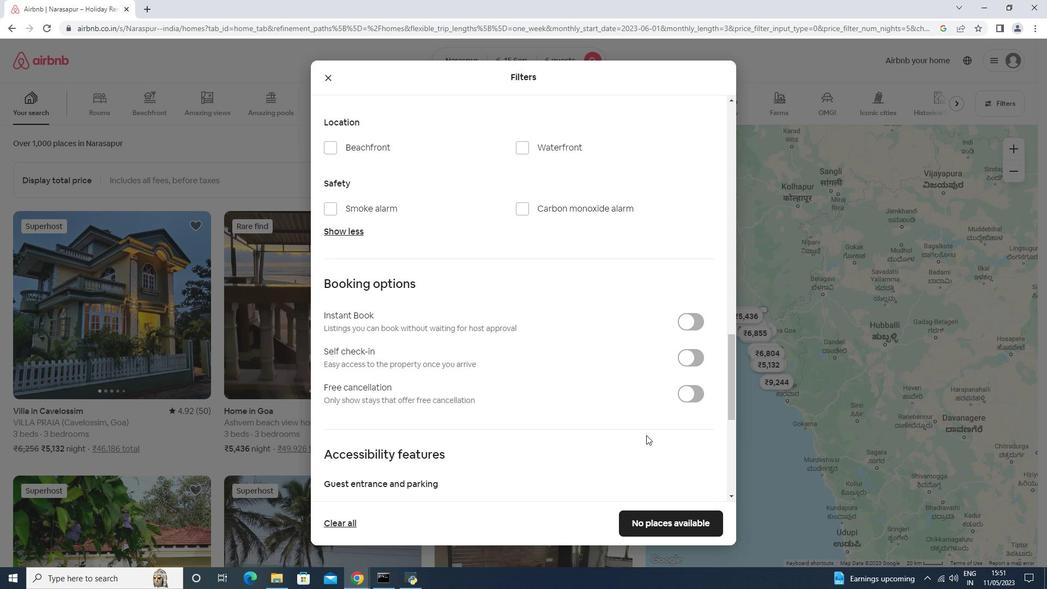 
Action: Mouse scrolled (646, 434) with delta (0, 0)
Screenshot: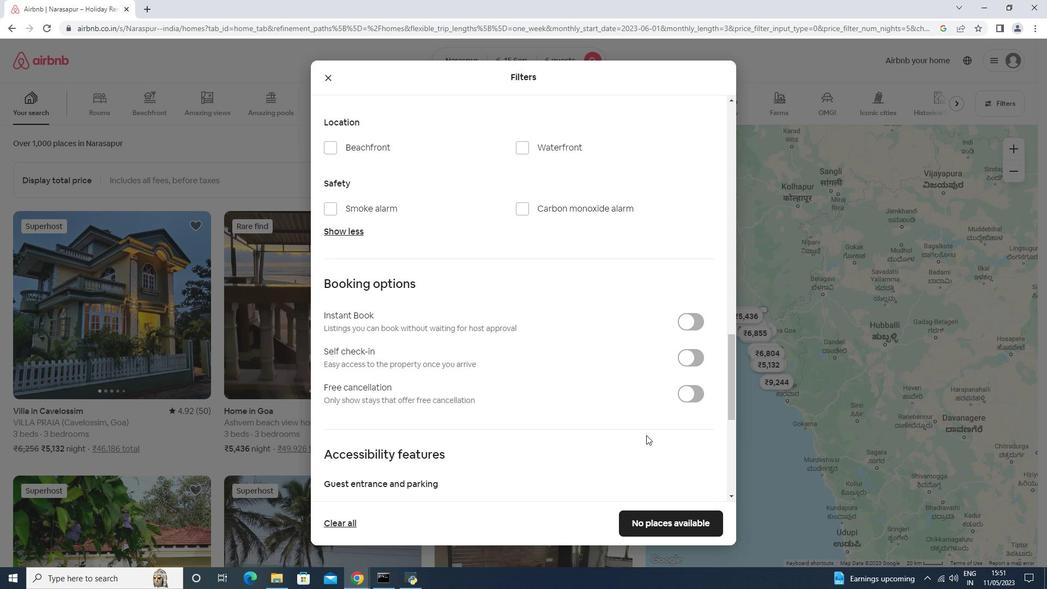 
Action: Mouse moved to (693, 246)
Screenshot: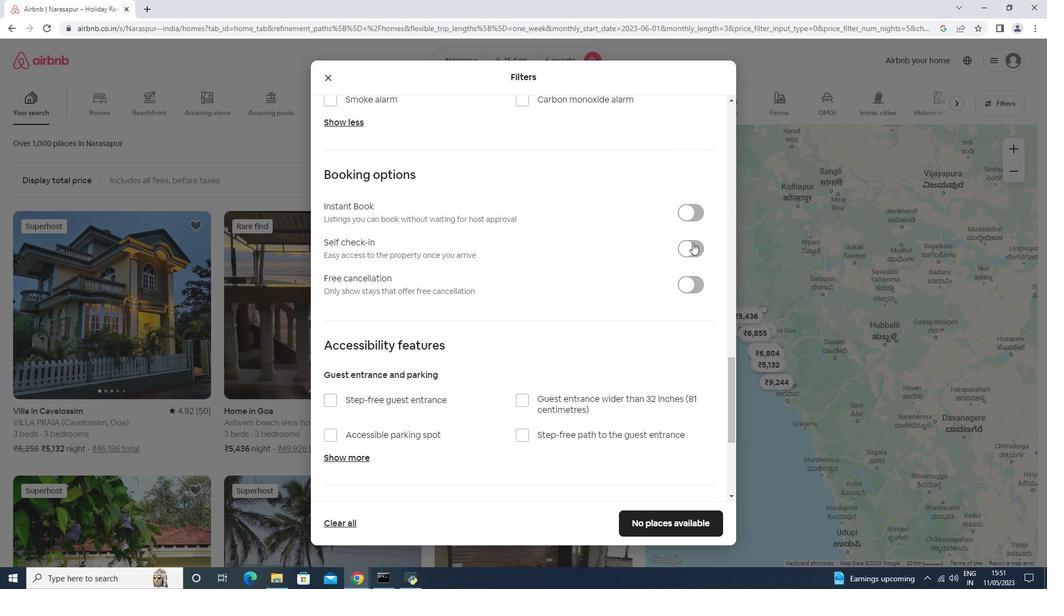 
Action: Mouse pressed left at (693, 246)
Screenshot: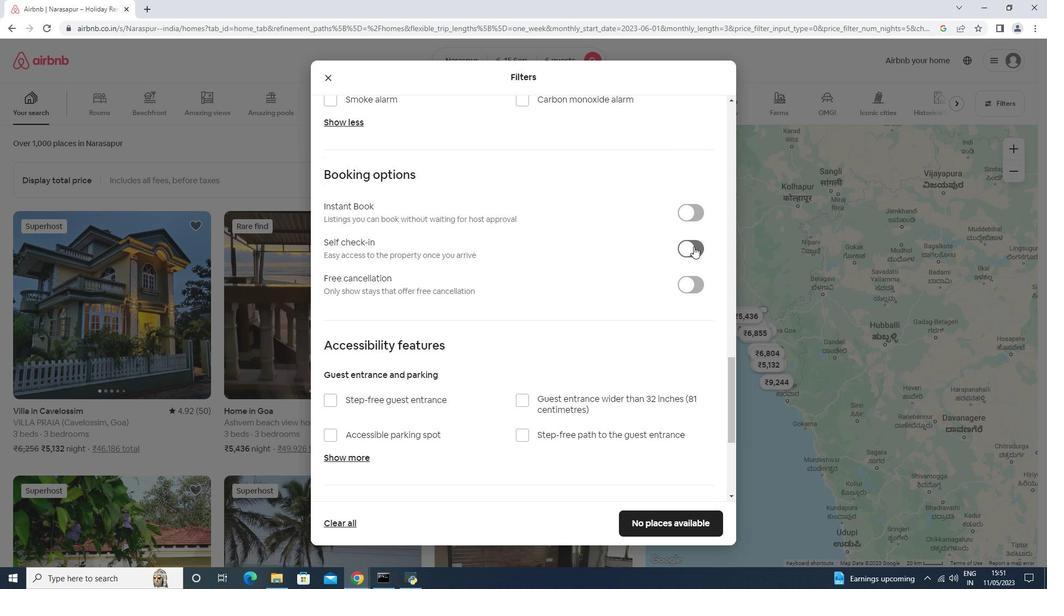 
Action: Mouse moved to (422, 337)
Screenshot: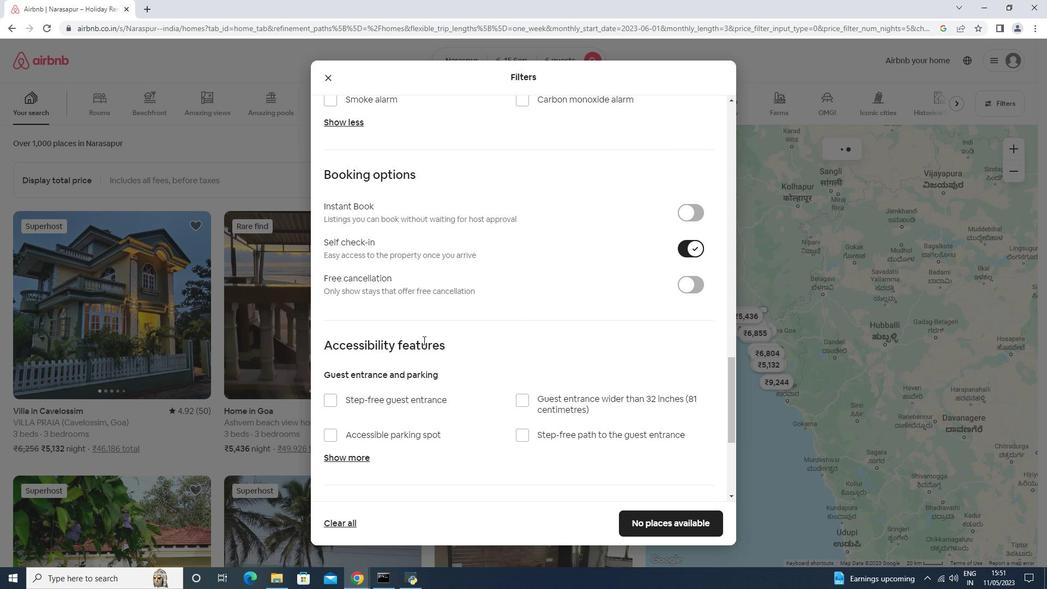 
Action: Mouse scrolled (422, 336) with delta (0, 0)
Screenshot: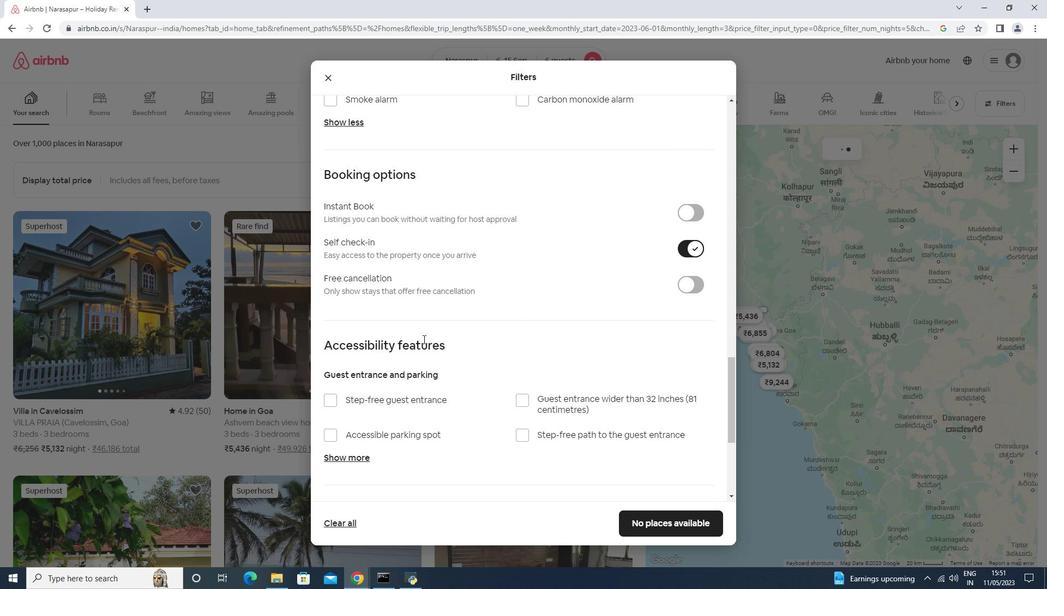 
Action: Mouse scrolled (422, 336) with delta (0, 0)
Screenshot: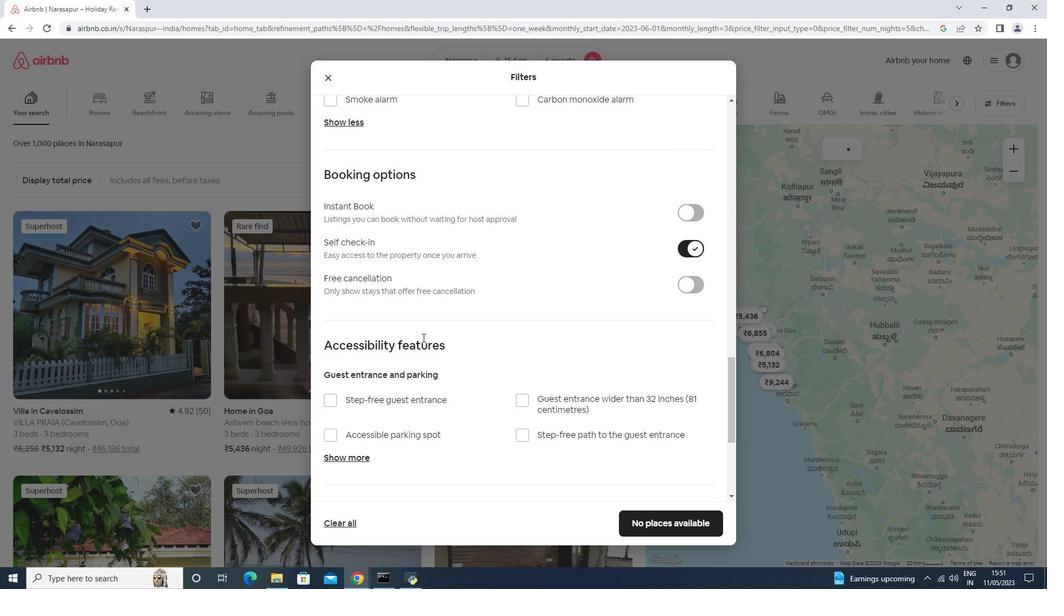 
Action: Mouse scrolled (422, 336) with delta (0, 0)
Screenshot: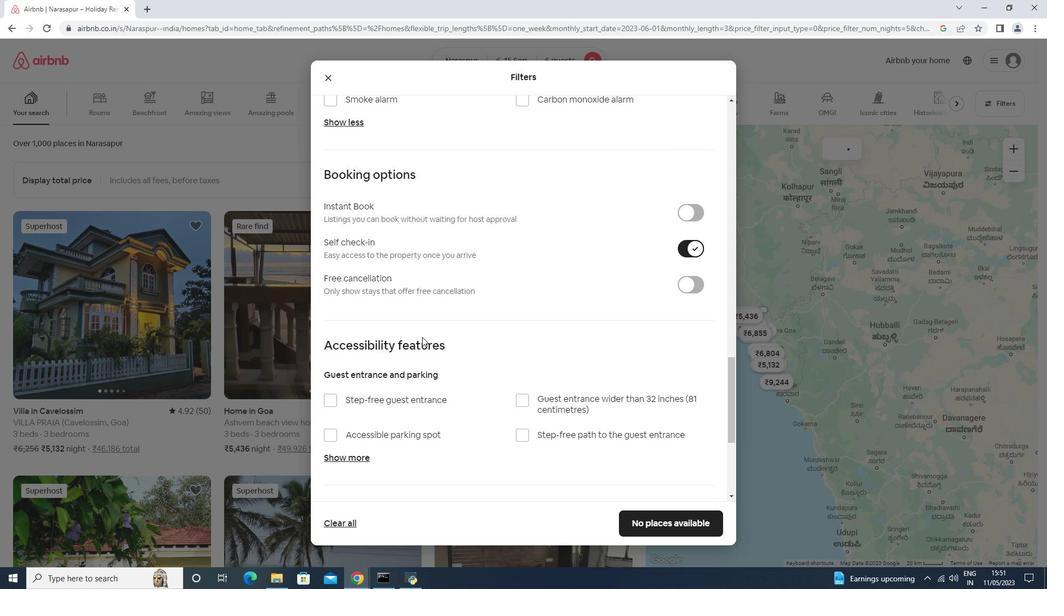 
Action: Mouse scrolled (422, 336) with delta (0, 0)
Screenshot: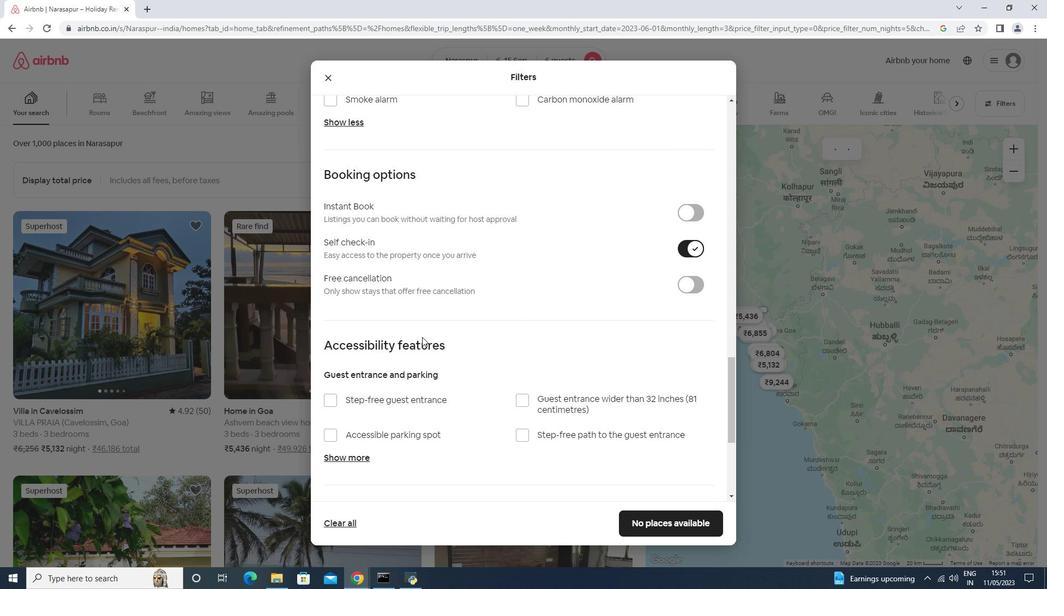 
Action: Mouse moved to (422, 335)
Screenshot: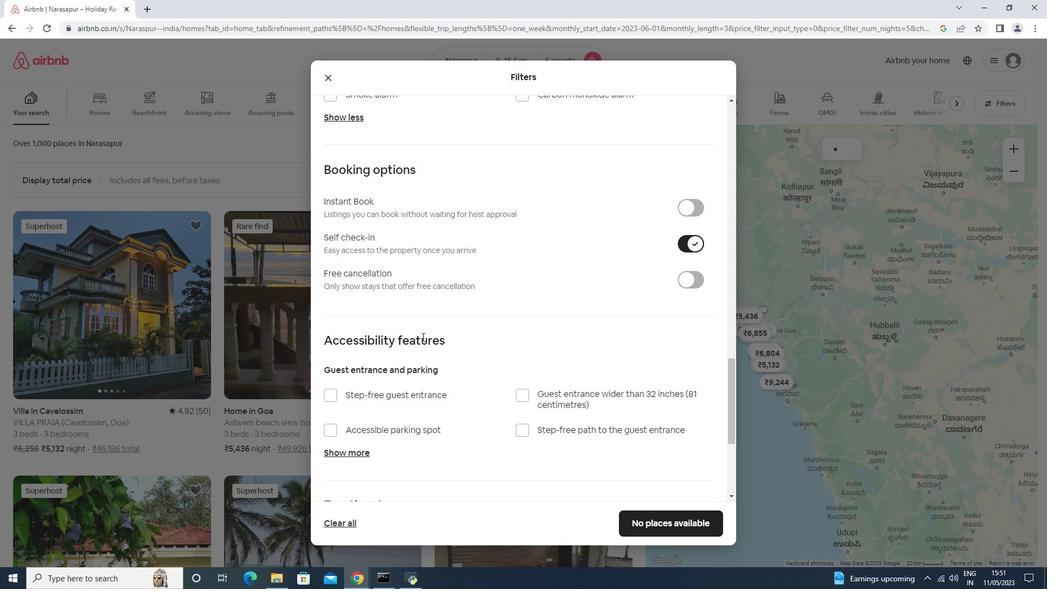 
Action: Mouse scrolled (422, 334) with delta (0, 0)
Screenshot: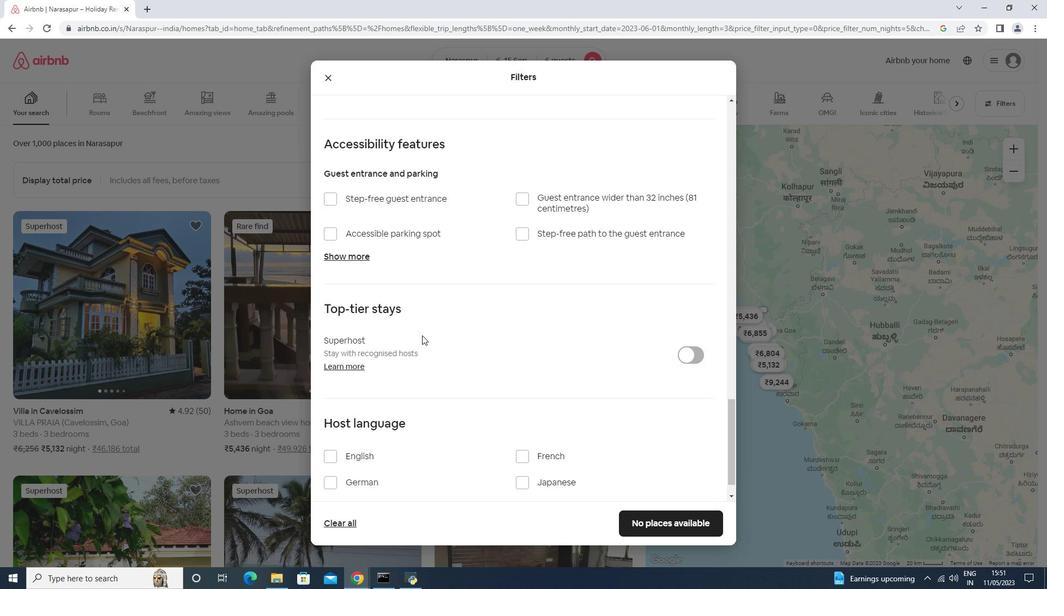 
Action: Mouse scrolled (422, 334) with delta (0, 0)
Screenshot: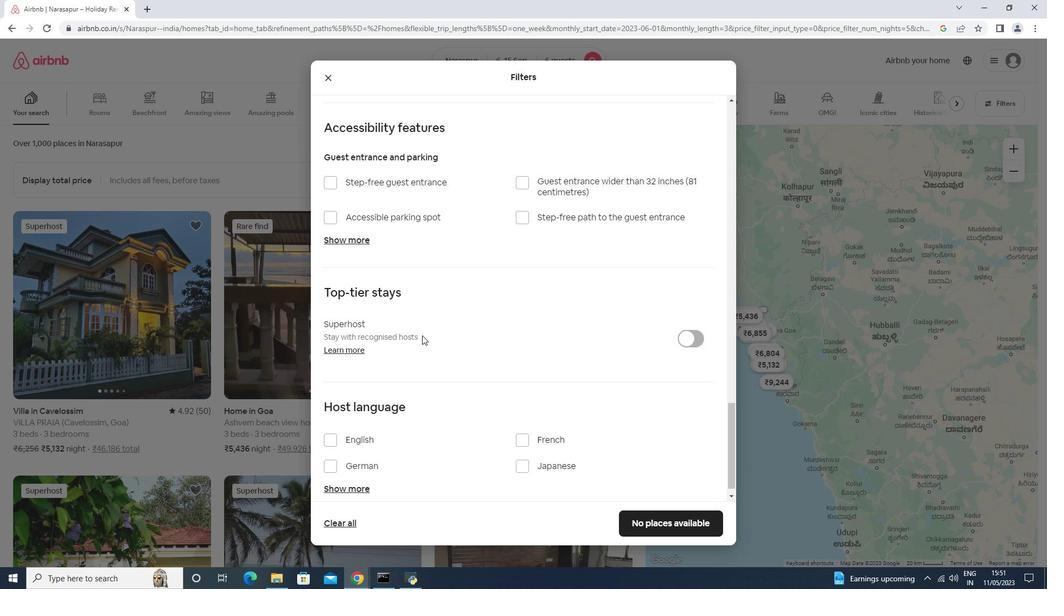 
Action: Mouse scrolled (422, 334) with delta (0, 0)
Screenshot: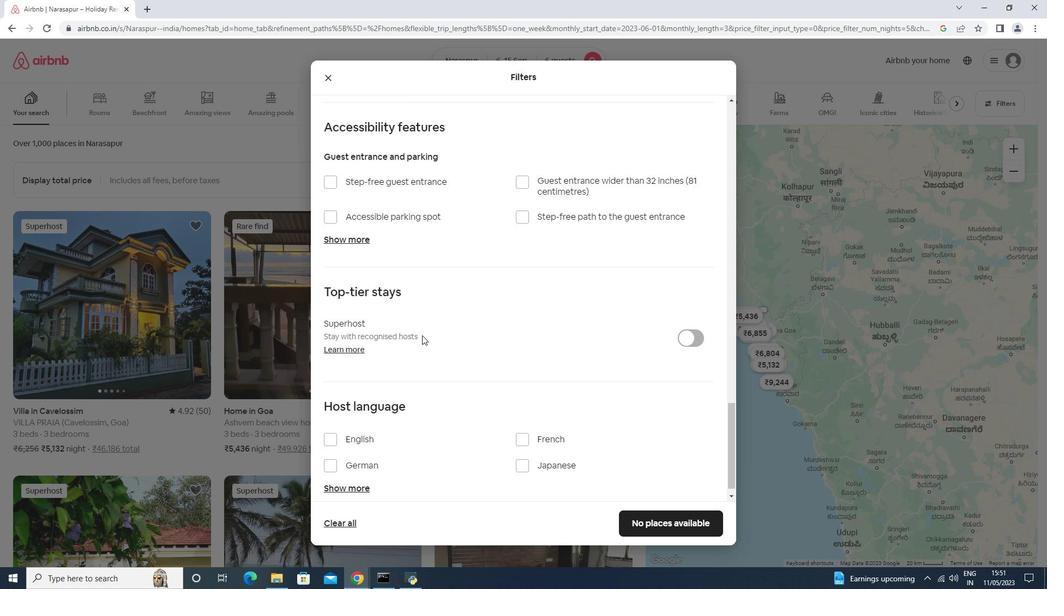 
Action: Mouse scrolled (422, 334) with delta (0, 0)
Screenshot: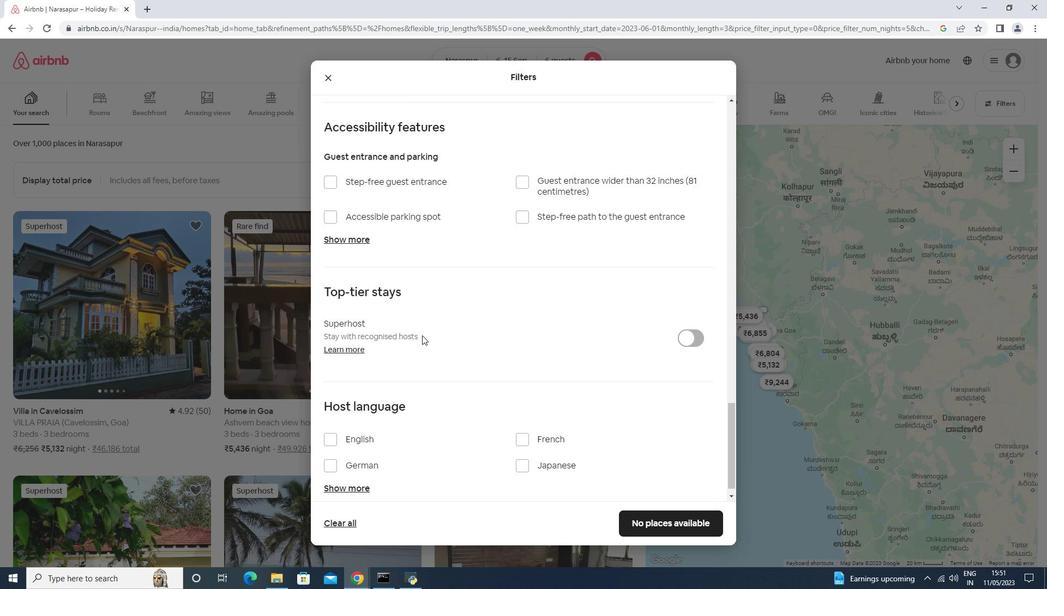 
Action: Mouse moved to (354, 422)
Screenshot: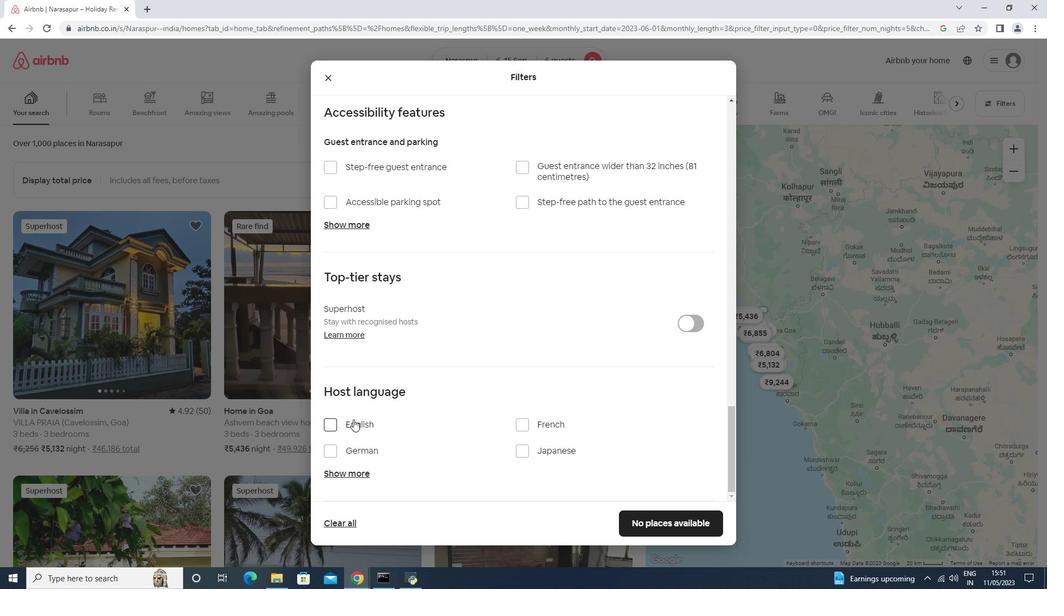 
Action: Mouse pressed left at (354, 422)
Screenshot: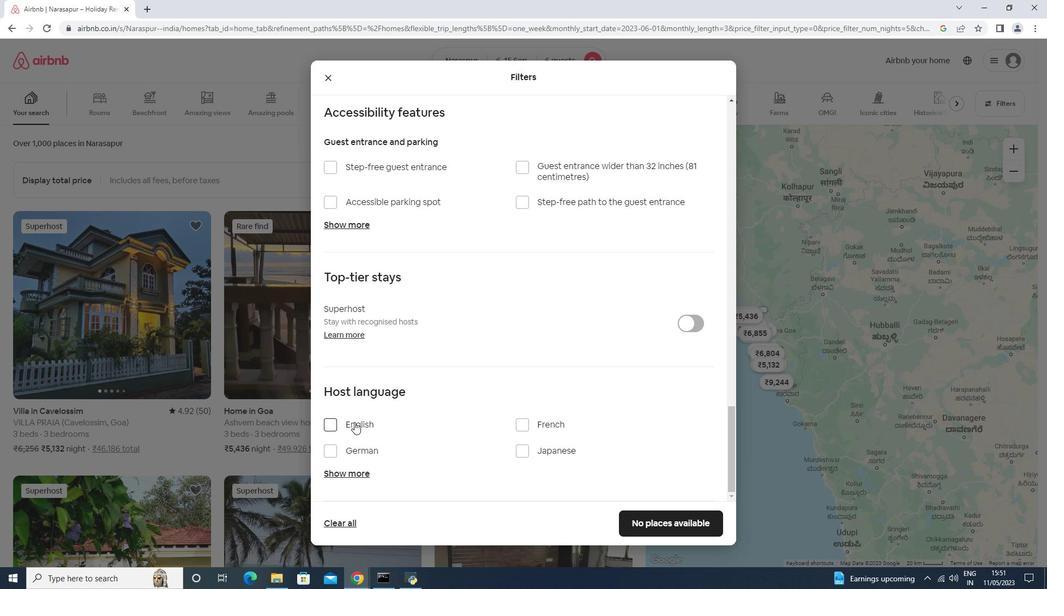 
Action: Mouse moved to (647, 532)
Screenshot: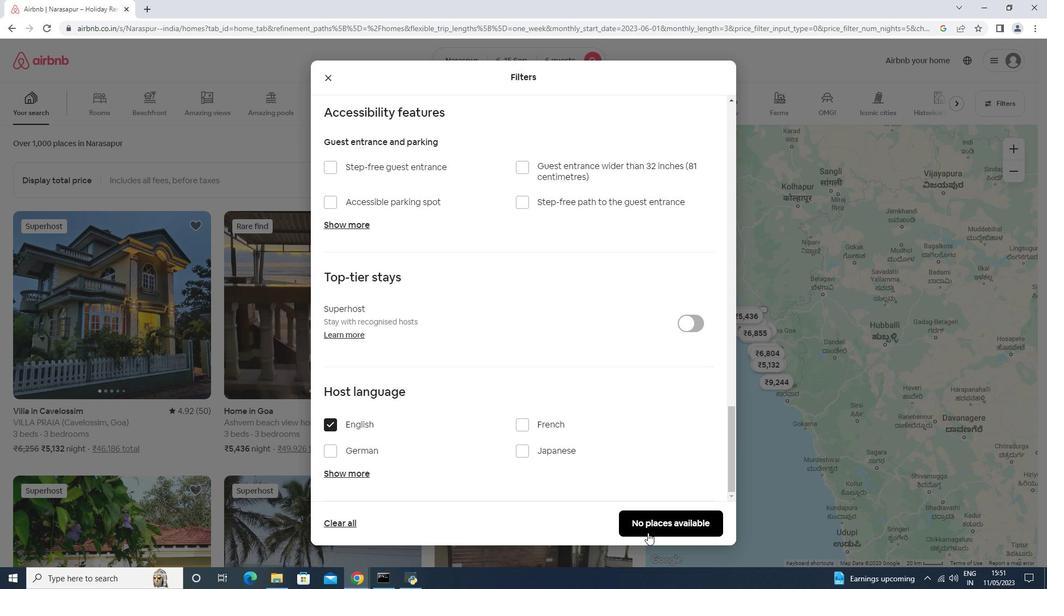 
Action: Mouse pressed left at (647, 532)
Screenshot: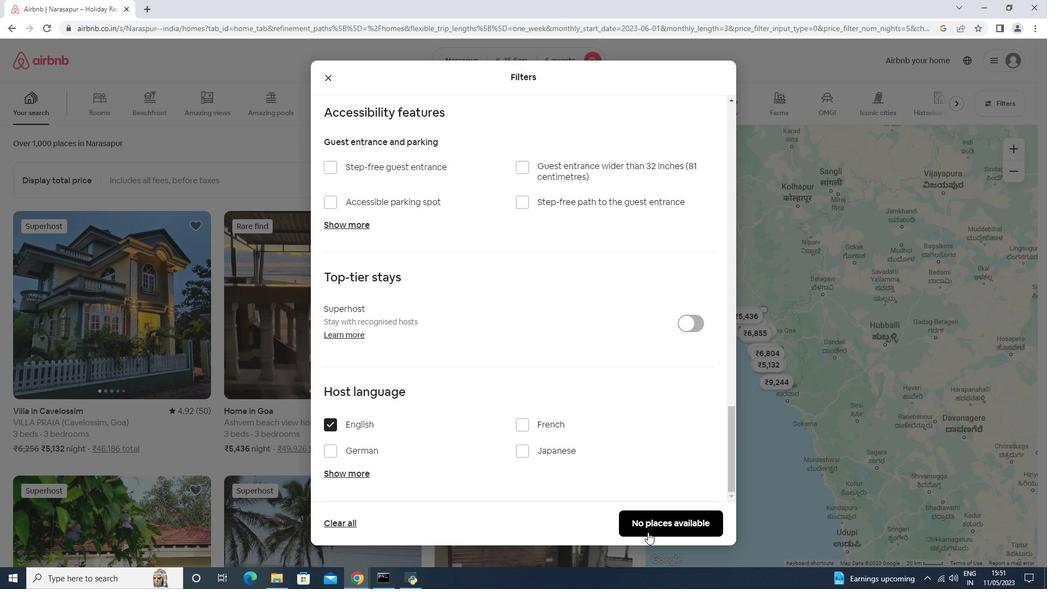 
Action: Mouse moved to (626, 520)
Screenshot: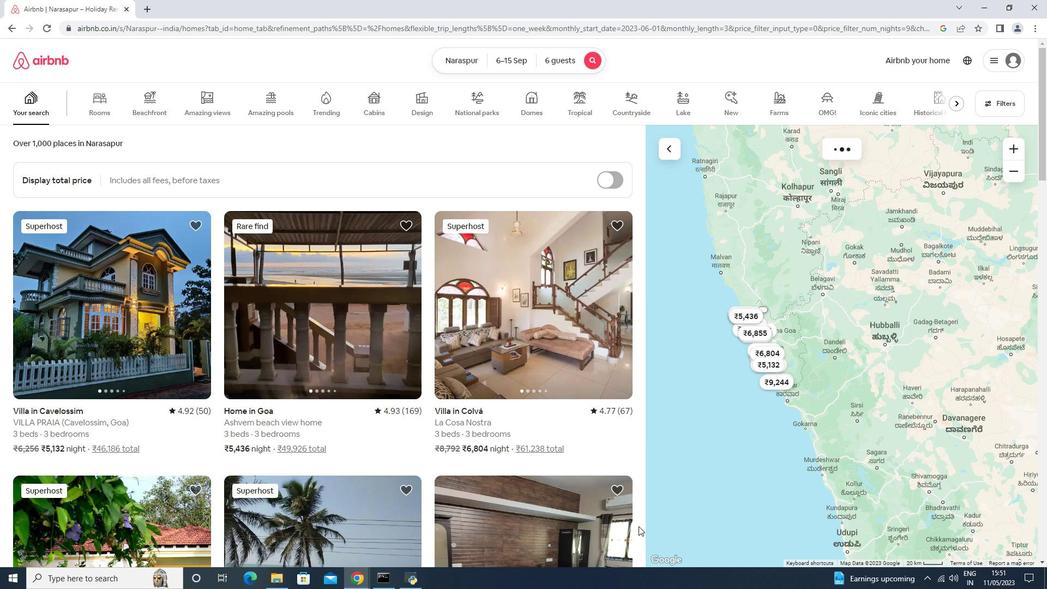 
